 Task: Create a new trainer entry in the Trainer Masters section and ensure the fees do not exceed 20,000. Adjust validation rules if necessary.
Action: Mouse moved to (363, 104)
Screenshot: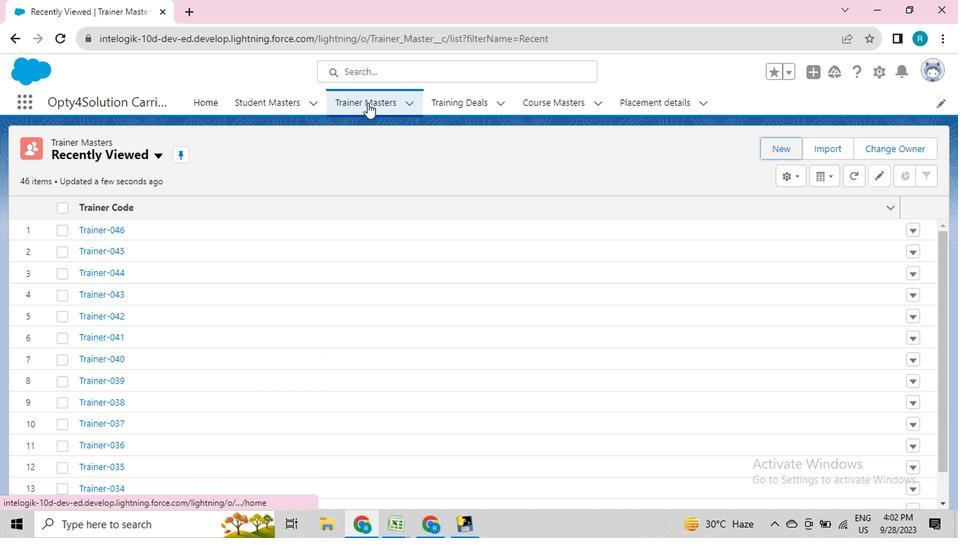 
Action: Mouse pressed left at (363, 104)
Screenshot: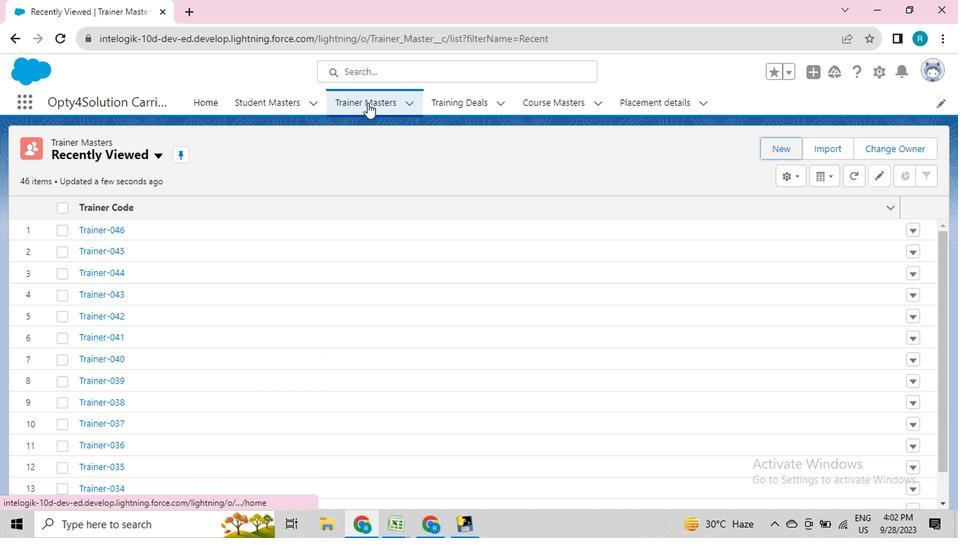 
Action: Mouse moved to (875, 72)
Screenshot: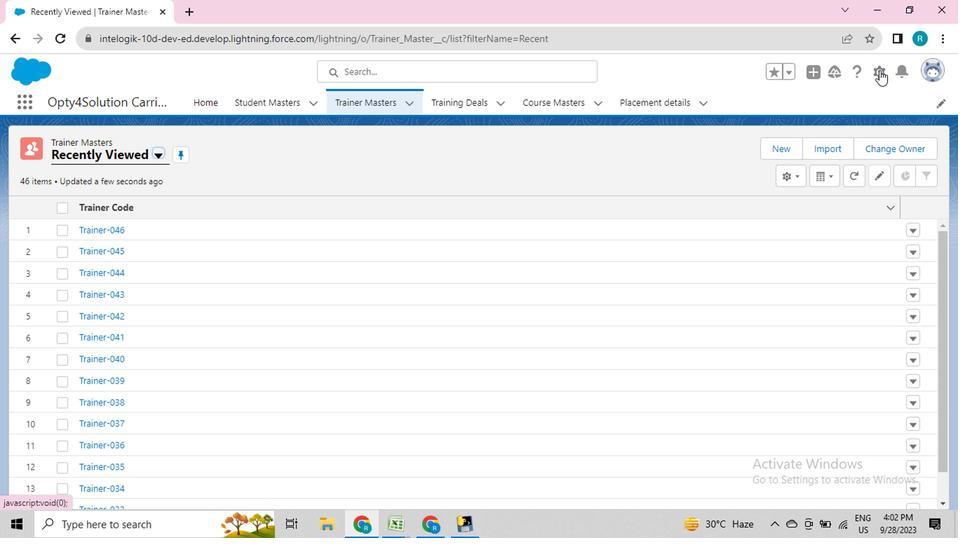 
Action: Mouse pressed left at (875, 72)
Screenshot: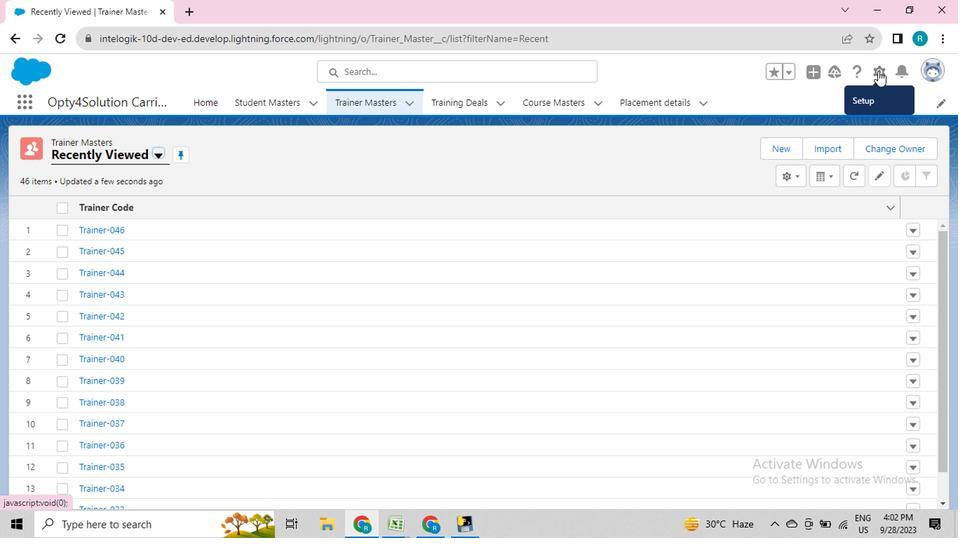 
Action: Mouse moved to (796, 233)
Screenshot: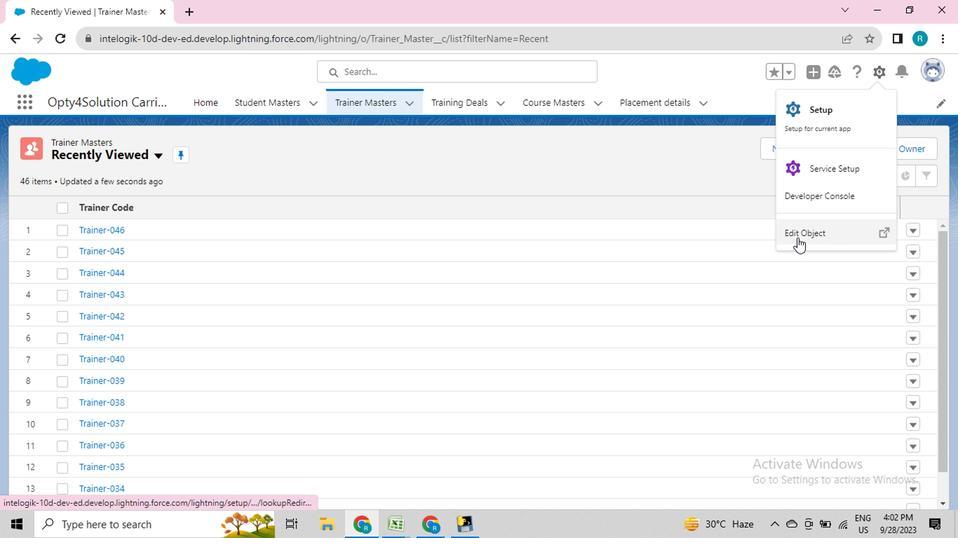 
Action: Mouse pressed left at (796, 233)
Screenshot: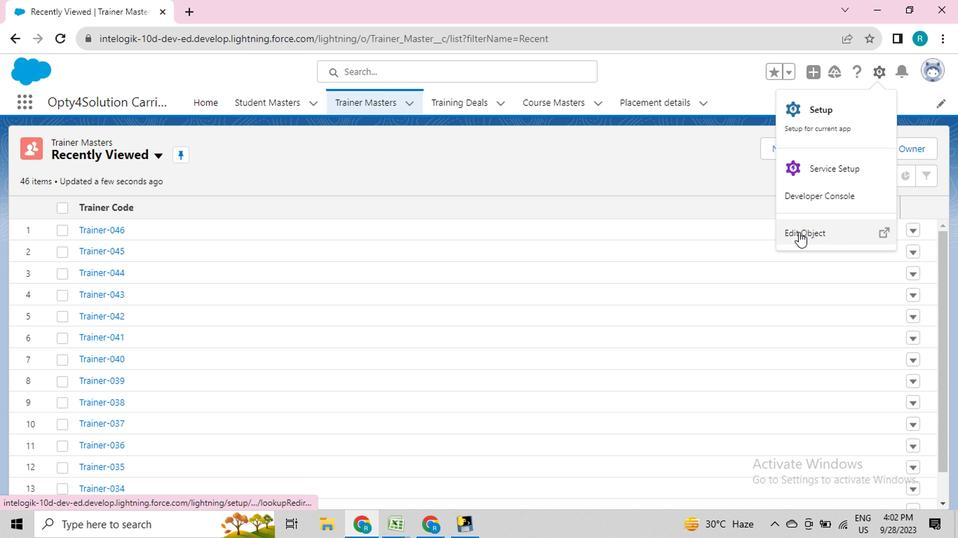 
Action: Mouse moved to (87, 431)
Screenshot: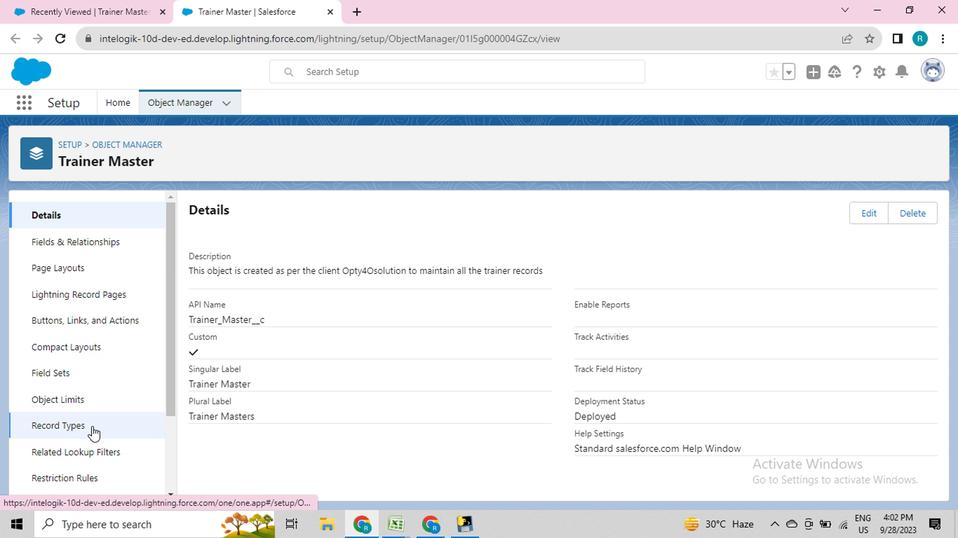 
Action: Mouse scrolled (87, 430) with delta (0, 0)
Screenshot: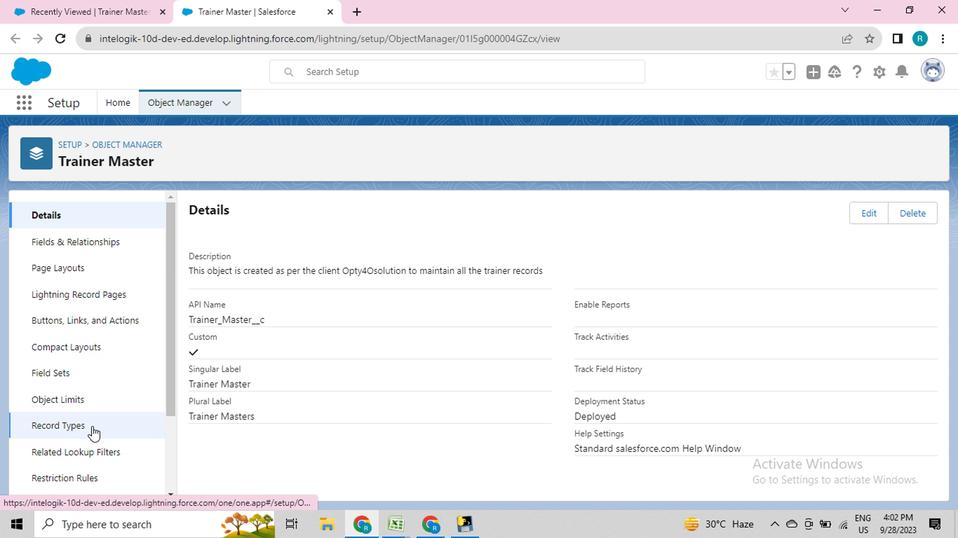 
Action: Mouse moved to (88, 434)
Screenshot: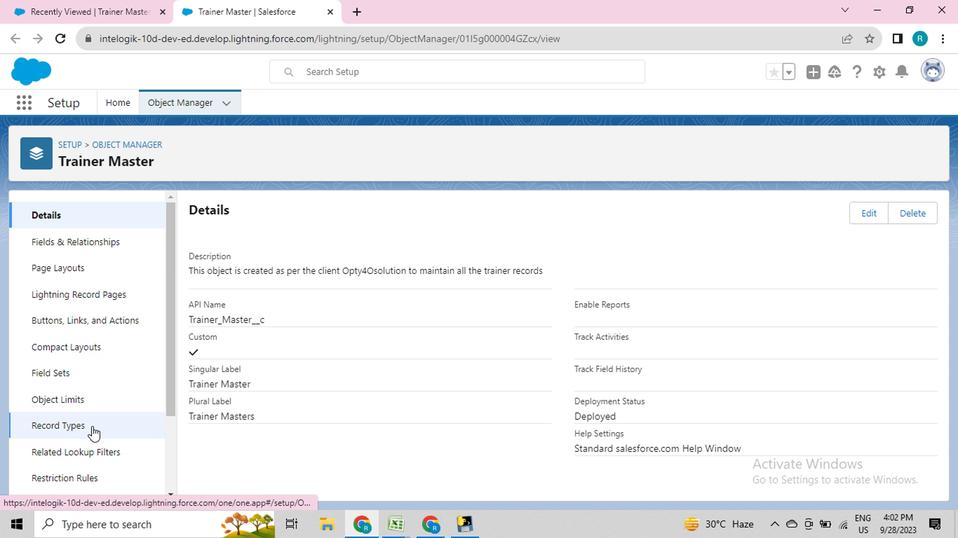
Action: Mouse scrolled (88, 434) with delta (0, 0)
Screenshot: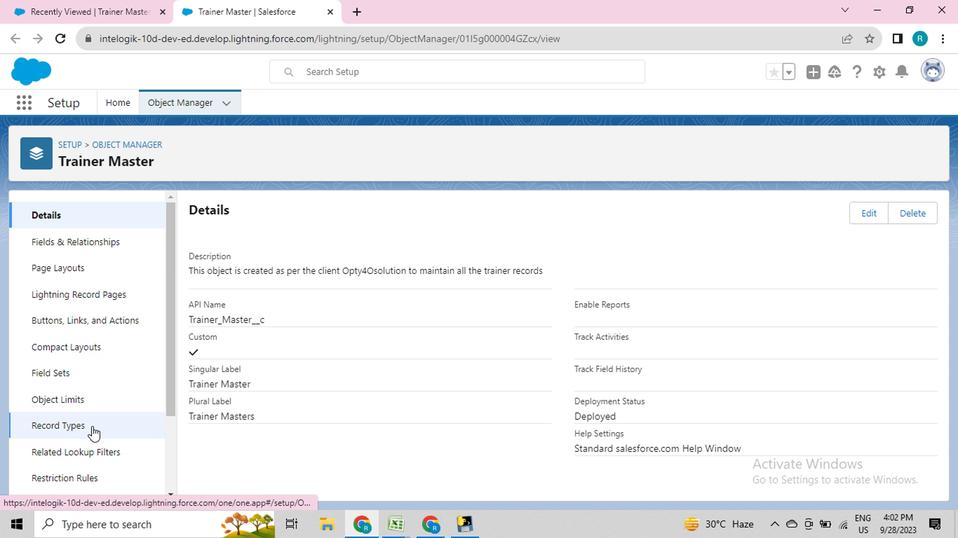 
Action: Mouse moved to (88, 435)
Screenshot: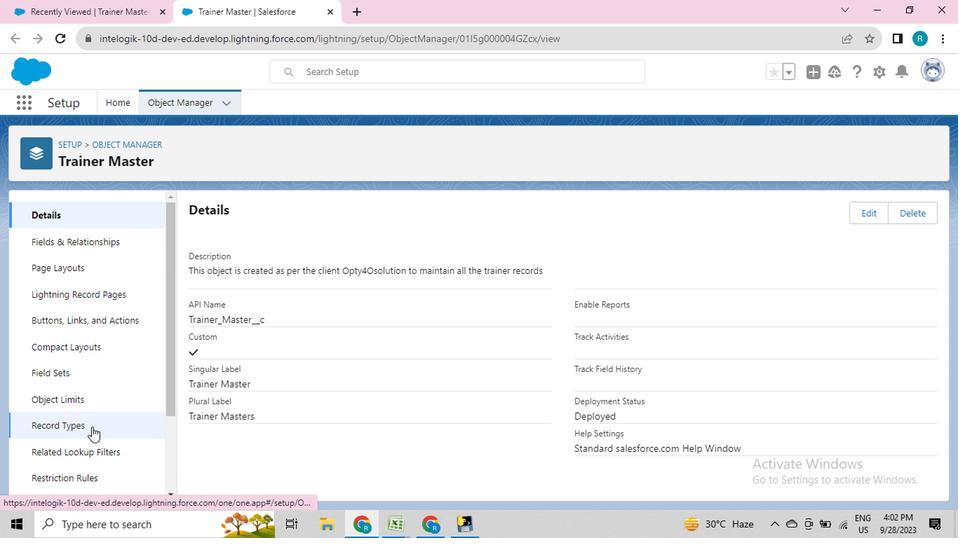 
Action: Mouse scrolled (88, 434) with delta (0, 0)
Screenshot: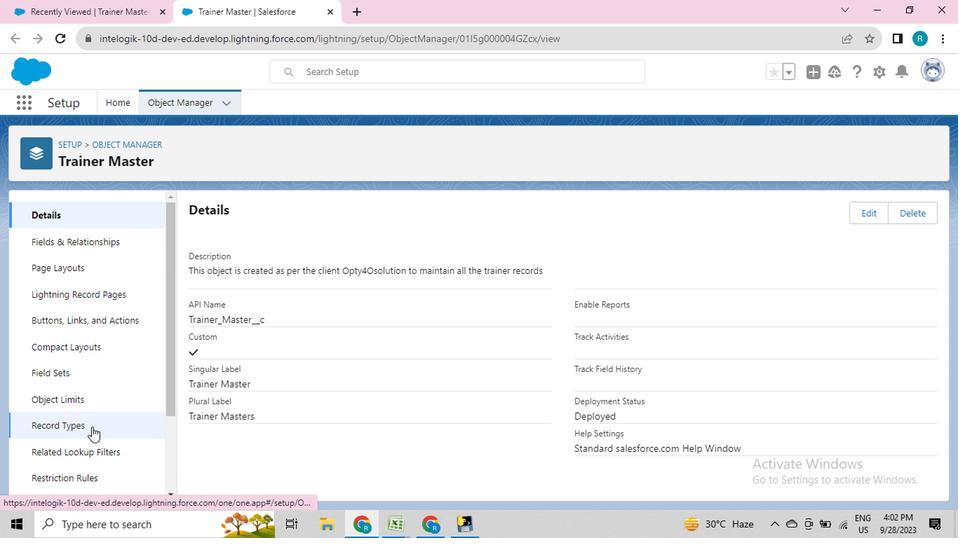 
Action: Mouse moved to (88, 435)
Screenshot: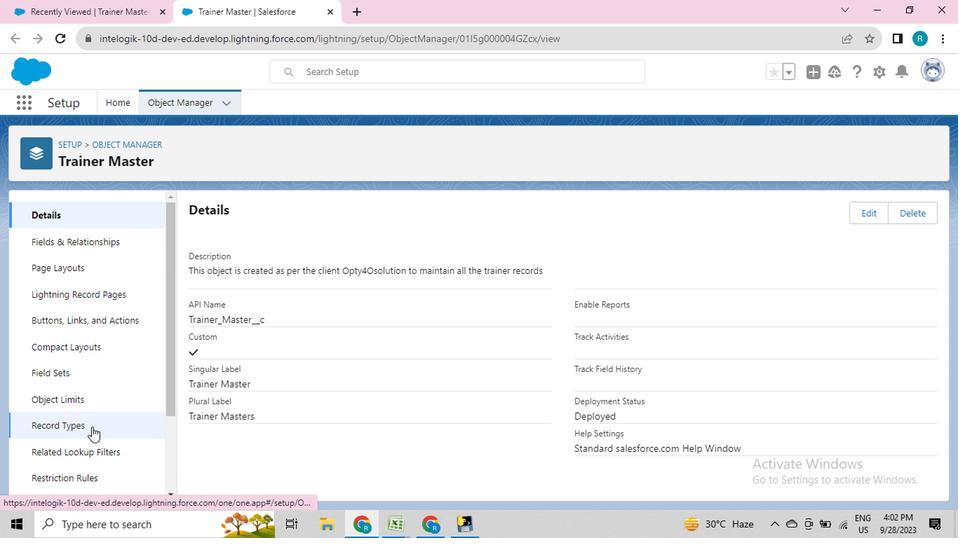 
Action: Mouse scrolled (88, 434) with delta (0, 0)
Screenshot: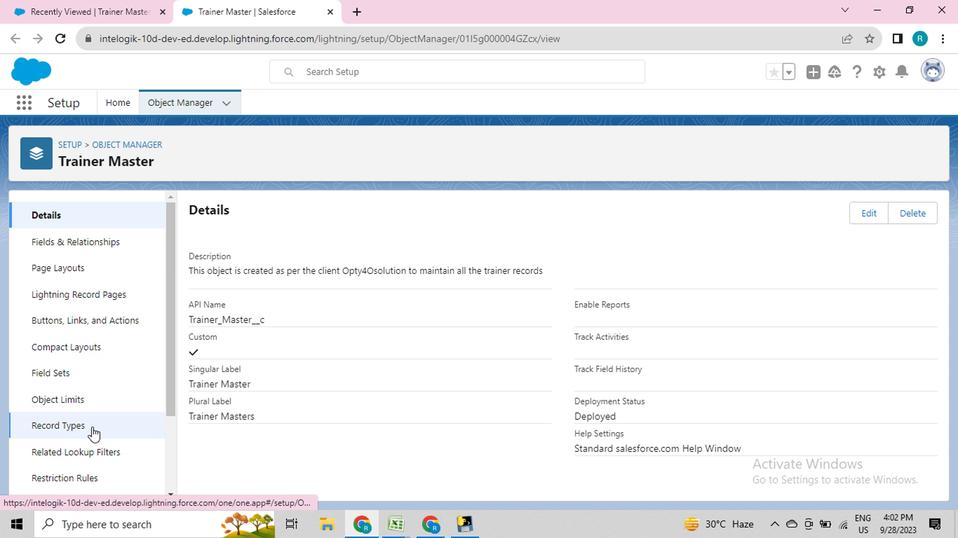 
Action: Mouse scrolled (88, 434) with delta (0, 0)
Screenshot: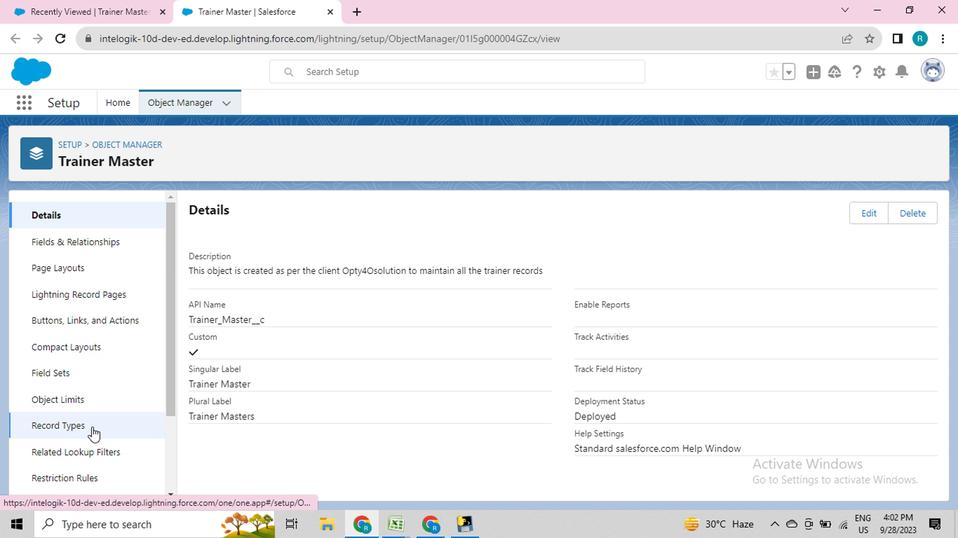 
Action: Mouse moved to (74, 475)
Screenshot: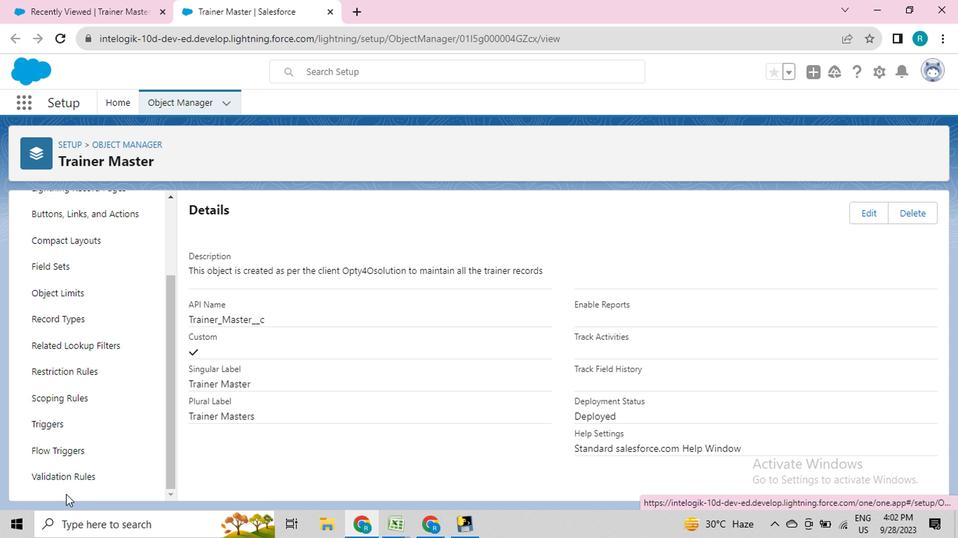 
Action: Mouse pressed left at (74, 475)
Screenshot: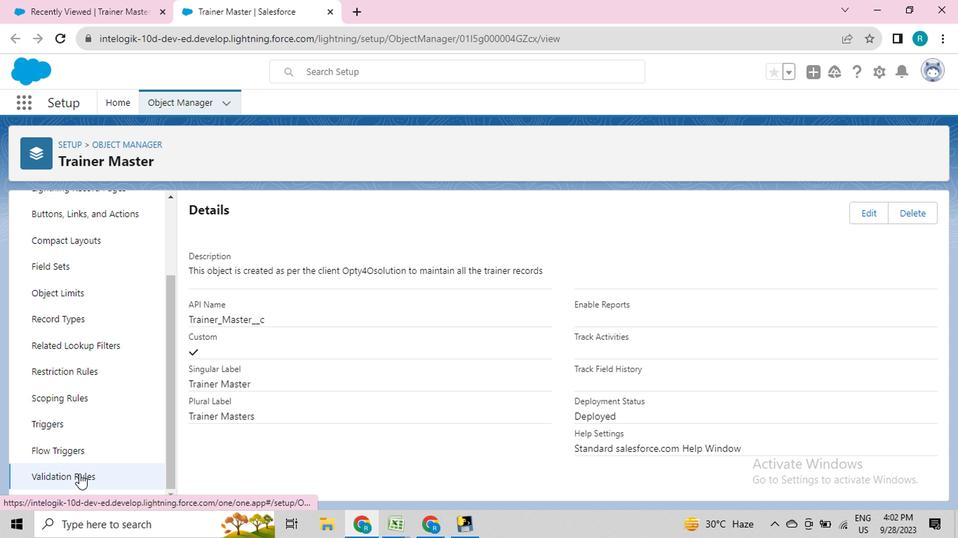 
Action: Mouse moved to (86, 446)
Screenshot: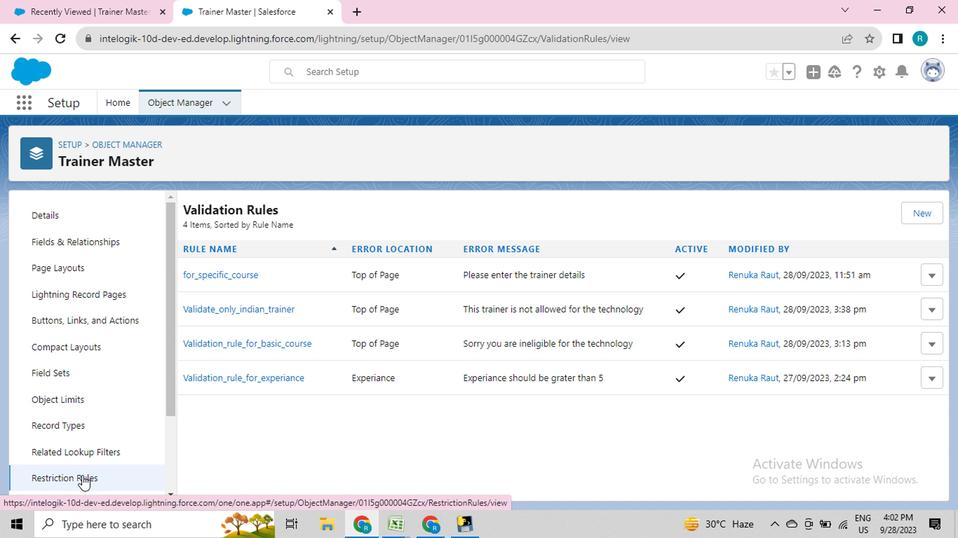 
Action: Mouse scrolled (86, 445) with delta (0, 0)
Screenshot: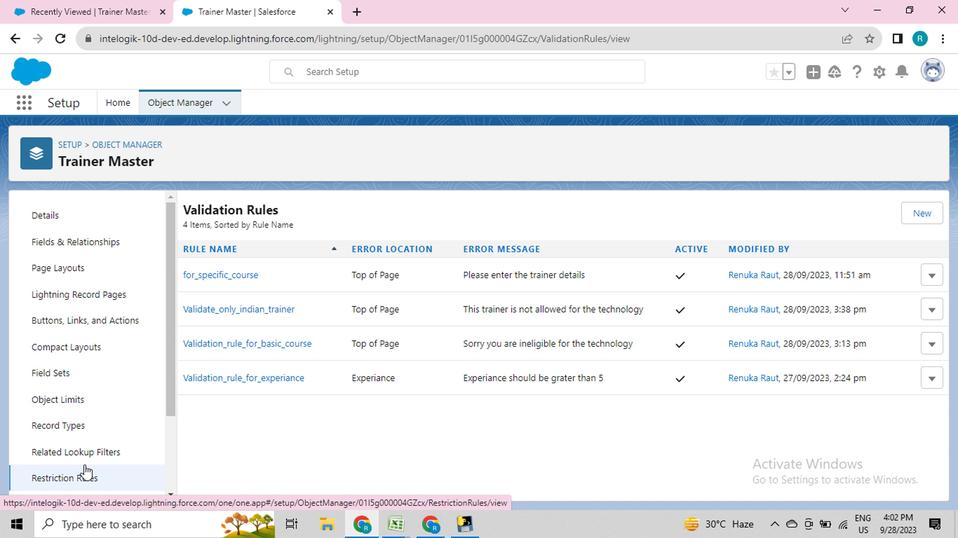 
Action: Mouse scrolled (86, 445) with delta (0, 0)
Screenshot: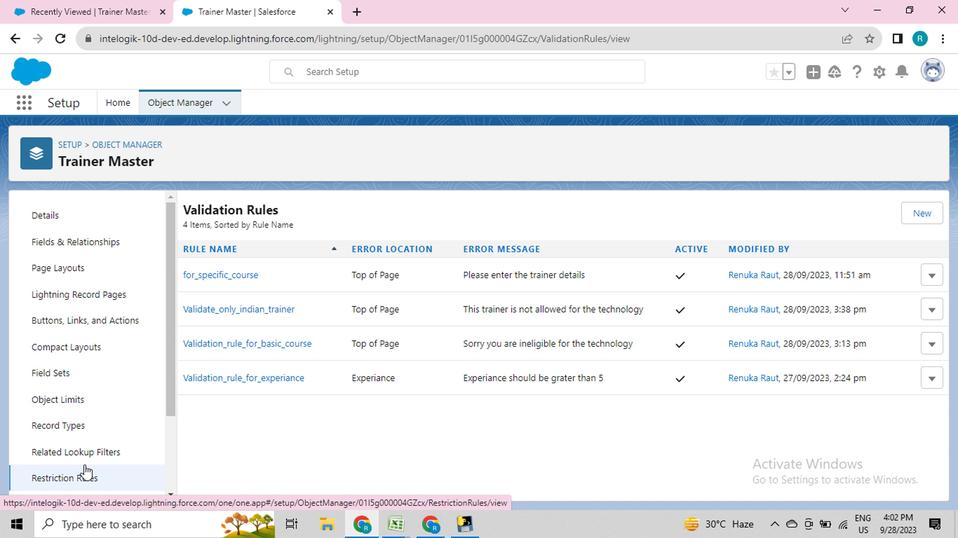 
Action: Mouse scrolled (86, 445) with delta (0, 0)
Screenshot: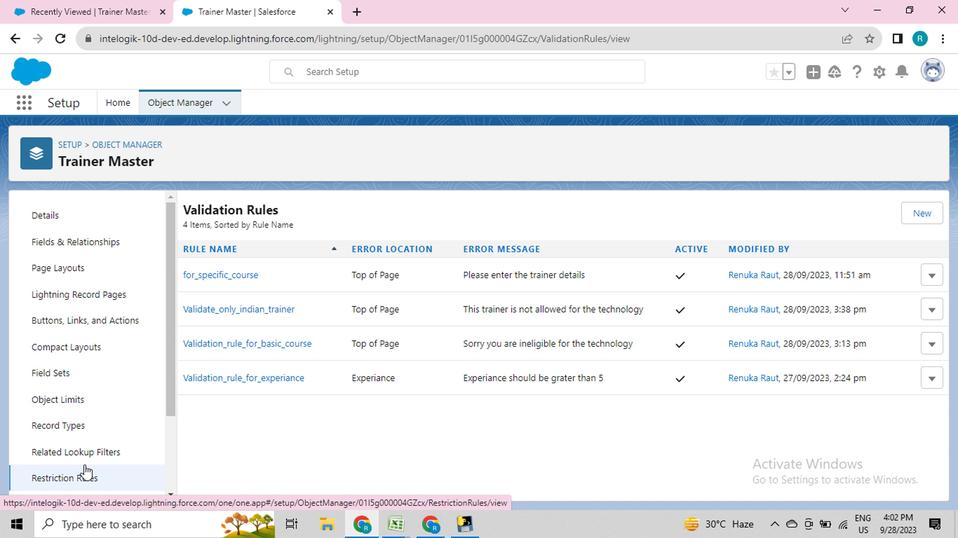 
Action: Mouse scrolled (86, 445) with delta (0, 0)
Screenshot: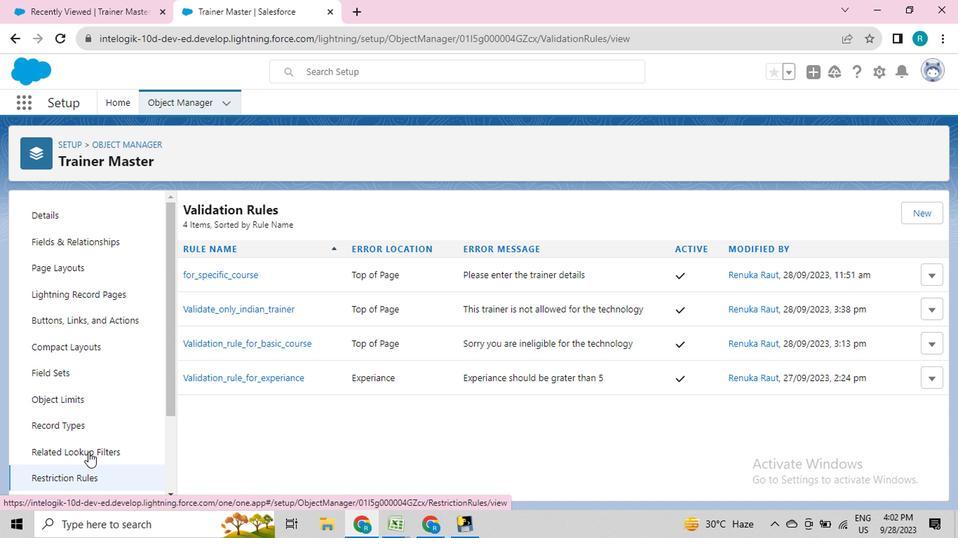 
Action: Mouse moved to (926, 212)
Screenshot: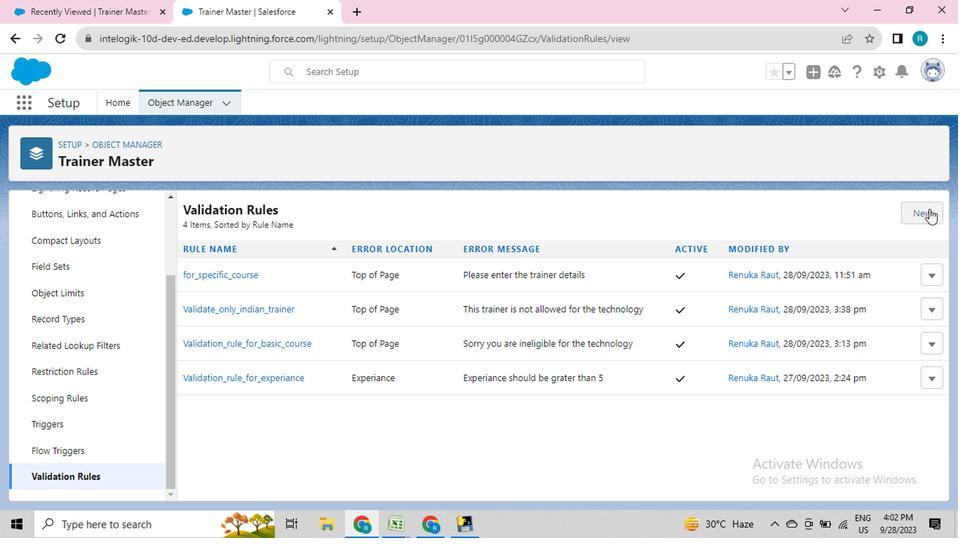 
Action: Mouse pressed left at (926, 212)
Screenshot: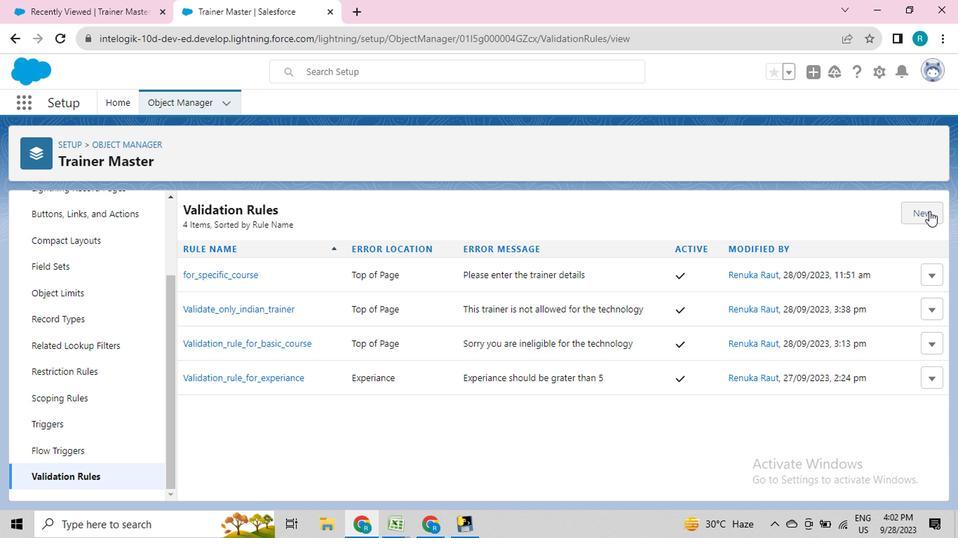 
Action: Mouse moved to (253, 302)
Screenshot: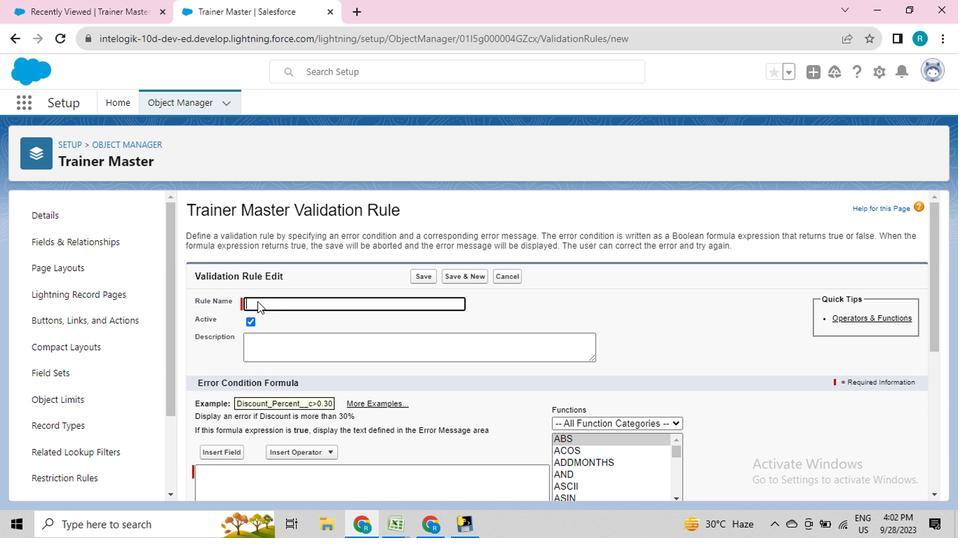 
Action: Mouse pressed left at (253, 302)
Screenshot: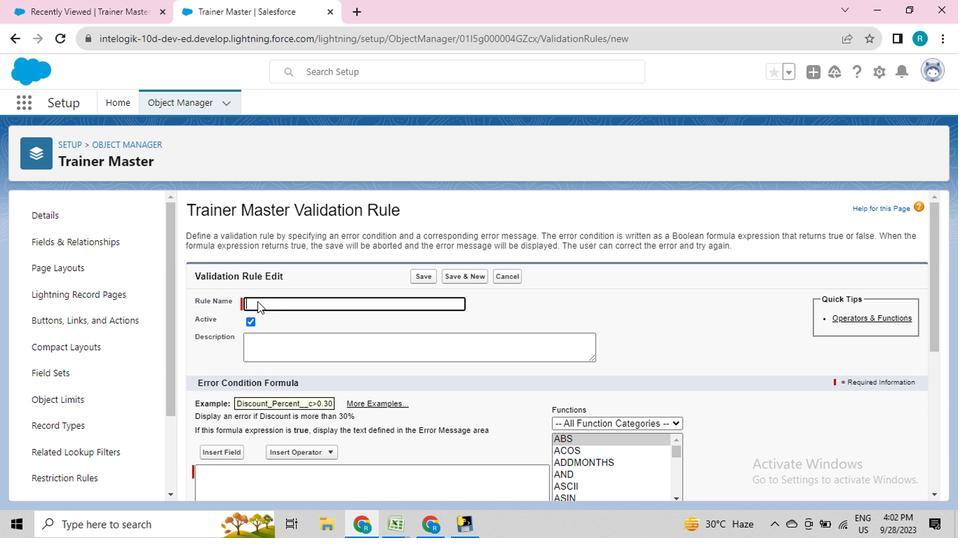 
Action: Mouse moved to (253, 304)
Screenshot: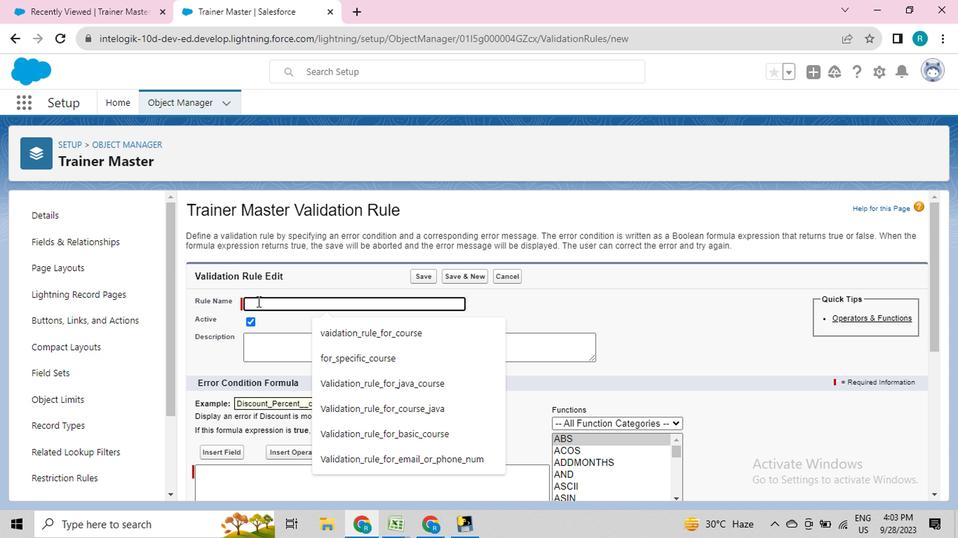 
Action: Mouse pressed left at (253, 304)
Screenshot: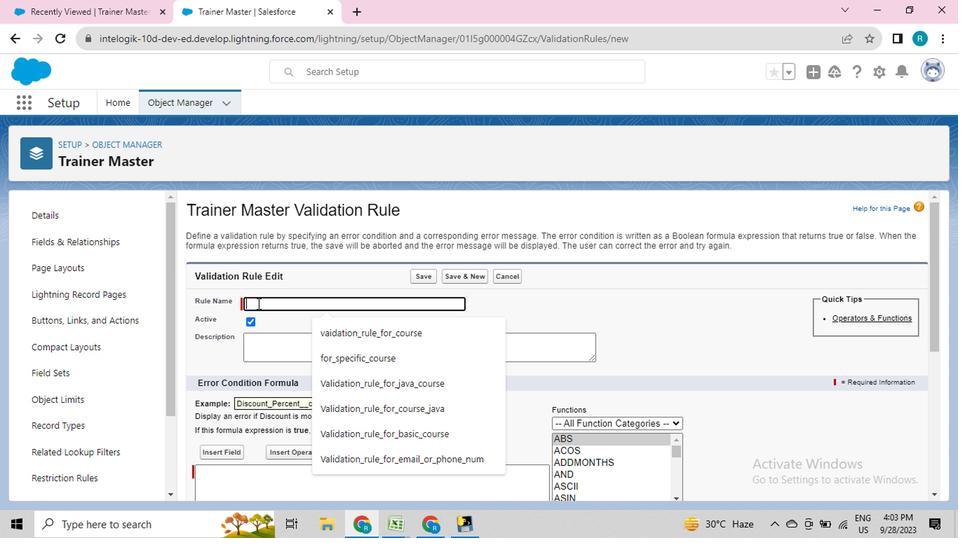 
Action: Mouse moved to (253, 304)
Screenshot: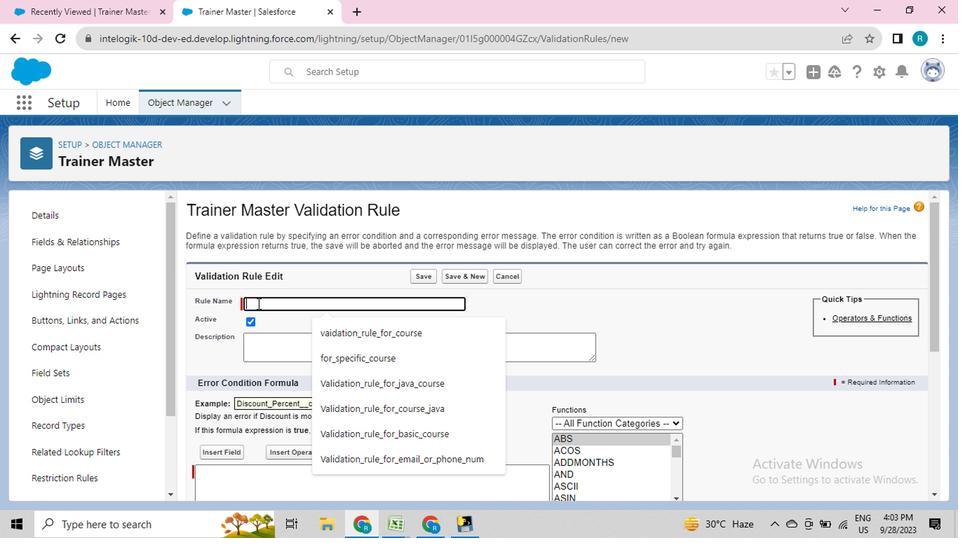 
Action: Key pressed <Key.caps_lock>V<Key.caps_lock>alidation<Key.space>rule<Key.space>for<Key.space>fees<Key.space><Key.f11>
Screenshot: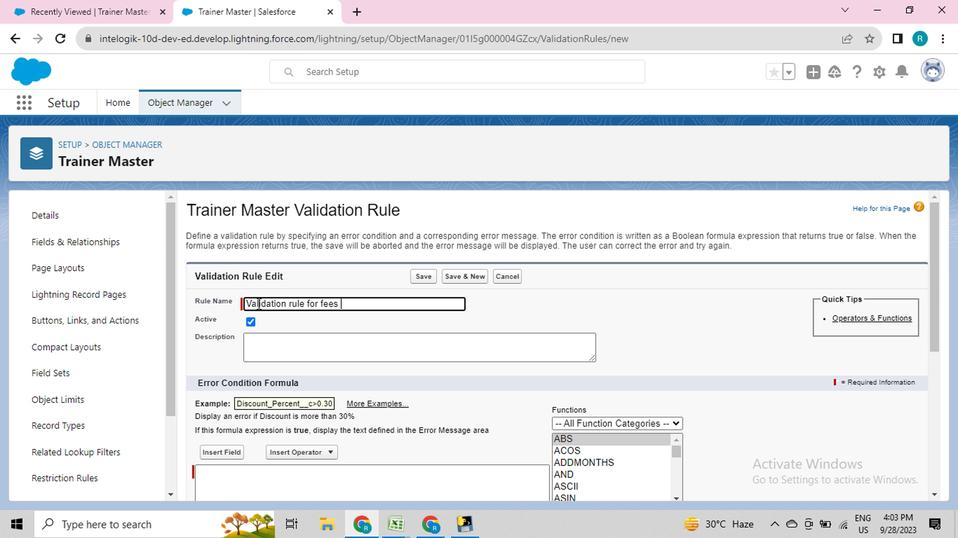 
Action: Mouse moved to (470, 267)
Screenshot: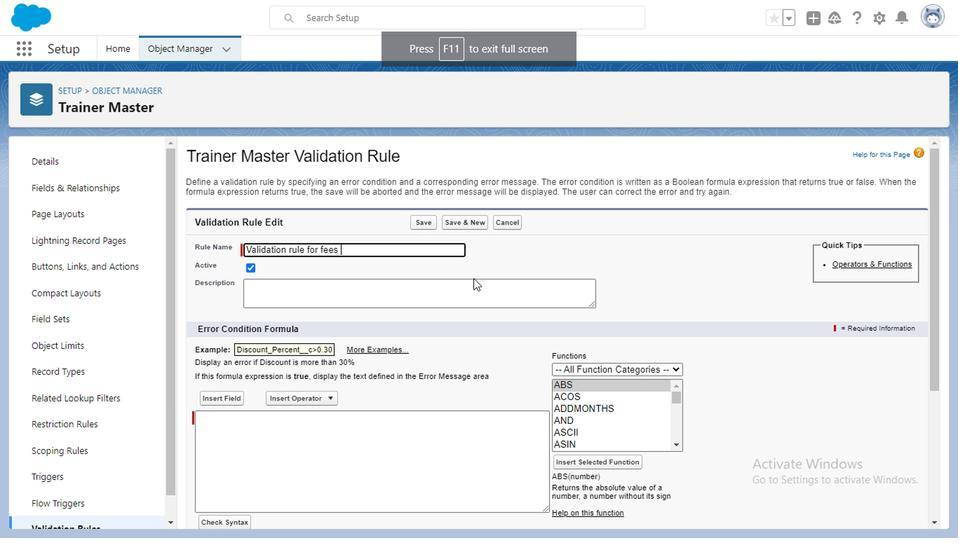 
Action: Key pressed of<Key.space>the<Key.space>trainer
Screenshot: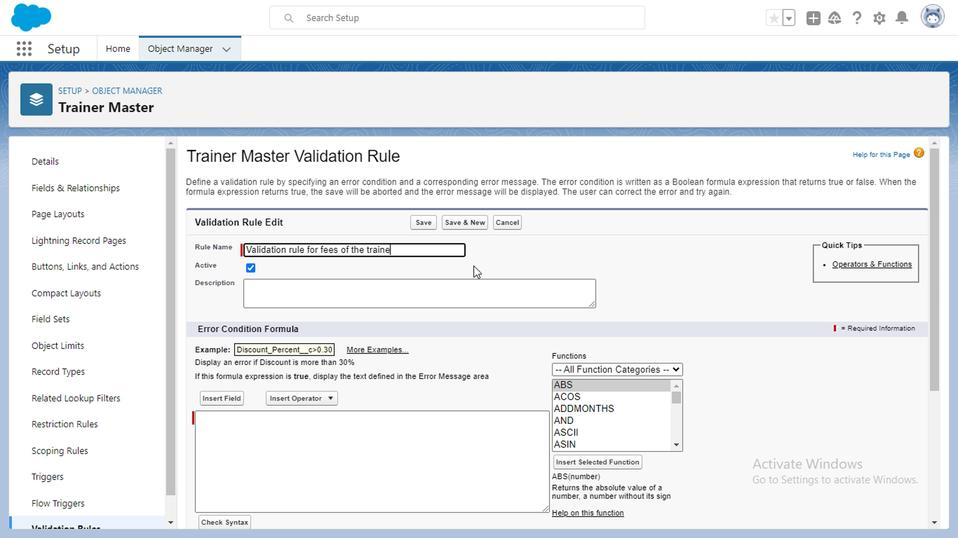 
Action: Mouse moved to (347, 291)
Screenshot: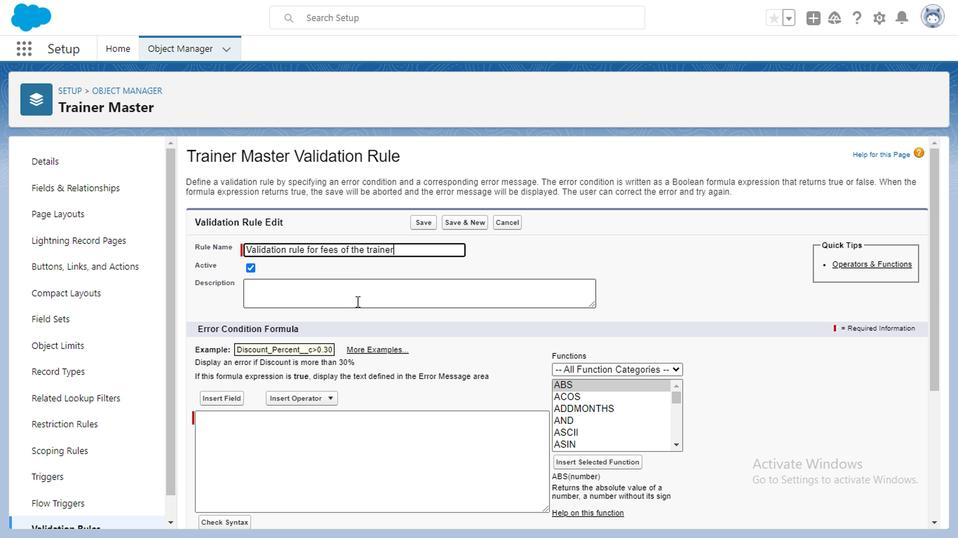 
Action: Mouse pressed left at (347, 291)
Screenshot: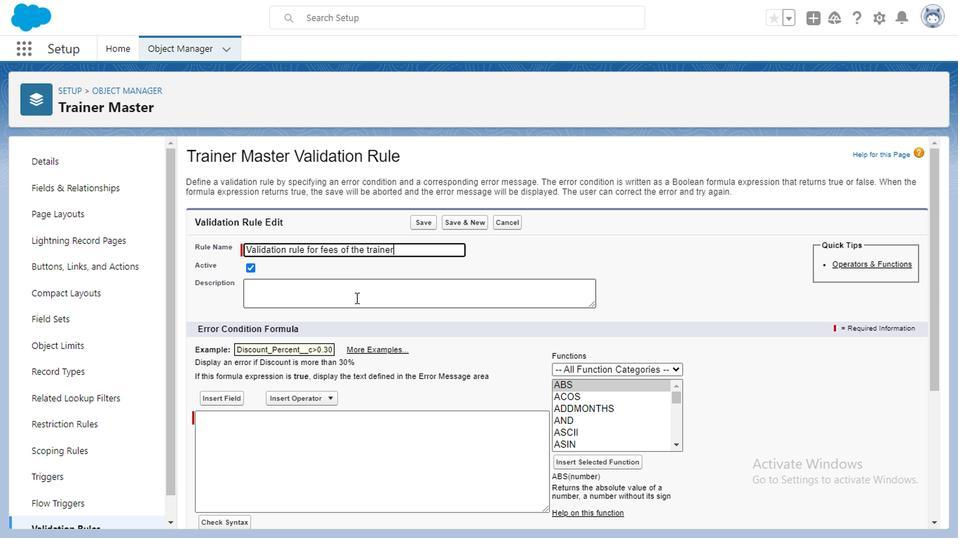 
Action: Mouse moved to (347, 291)
Screenshot: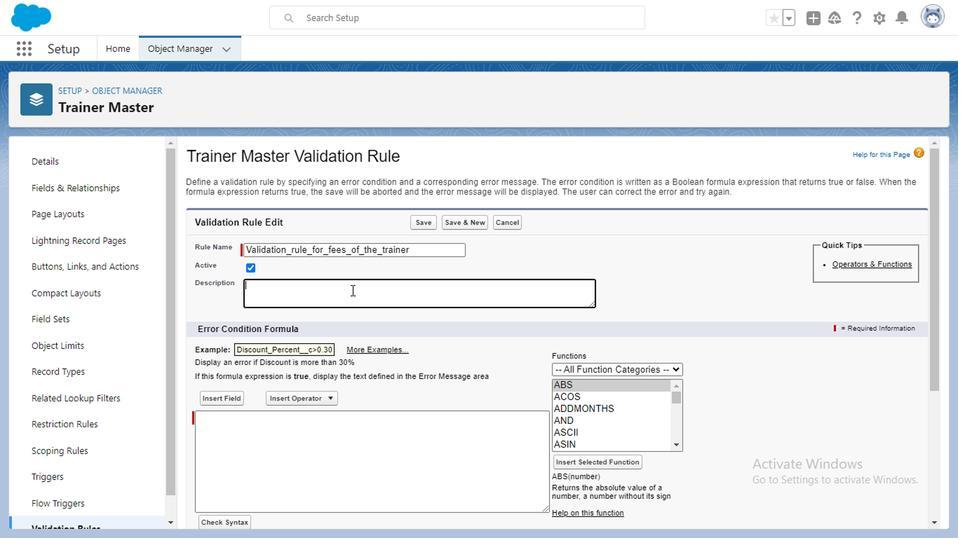 
Action: Key pressed <Key.caps_lock>T<Key.caps_lock>his<Key.space>rule<Key.space>will<Key.space>define<Key.space>the<Key.space>criteria<Key.space>to<Key.space>fees<Key.space>paid<Key.space>th<Key.backspace>o<Key.space>the<Key.space>trainer
Screenshot: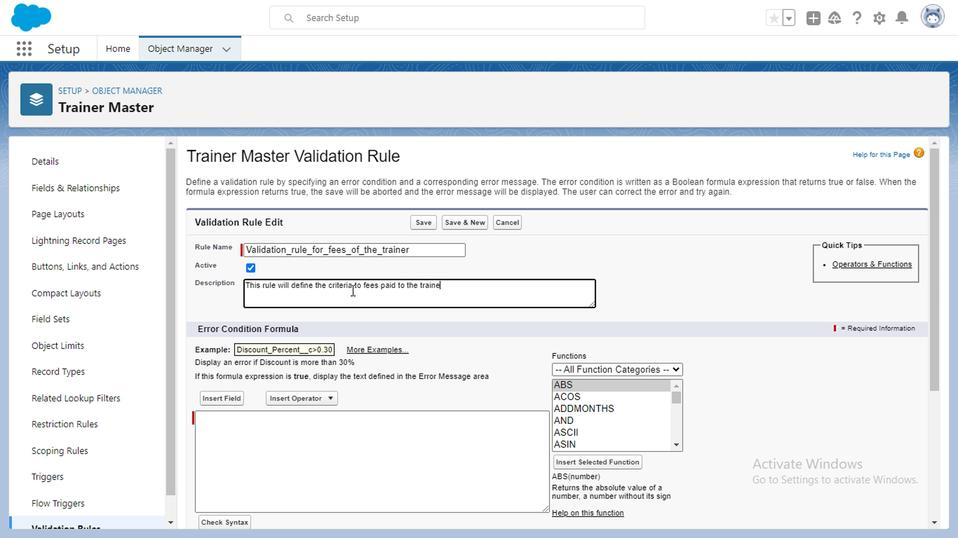 
Action: Mouse moved to (421, 413)
Screenshot: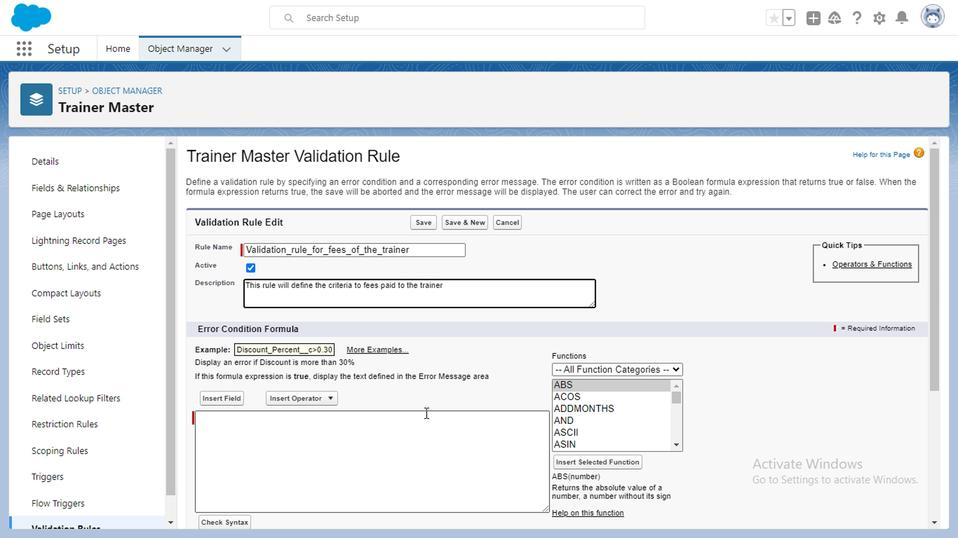 
Action: Mouse scrolled (421, 412) with delta (0, 0)
Screenshot: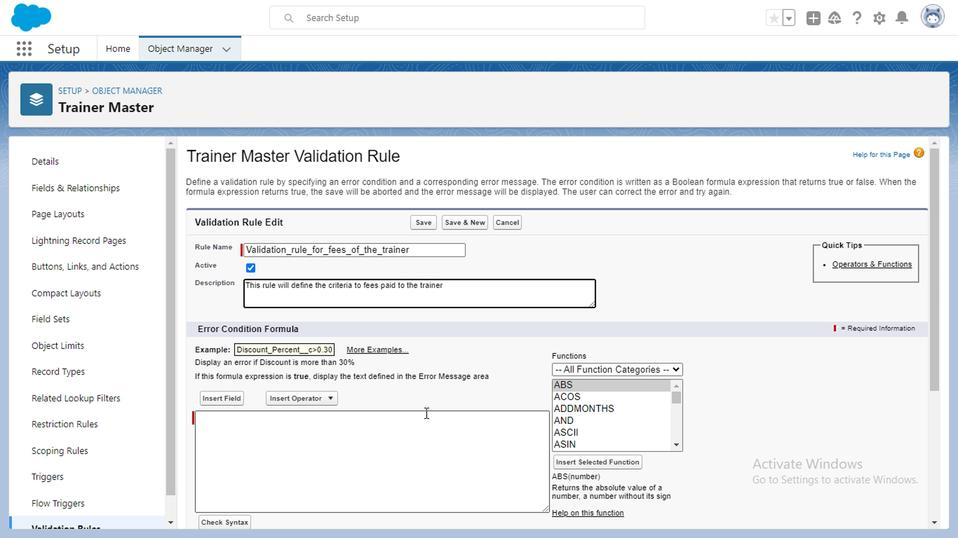 
Action: Mouse moved to (236, 232)
Screenshot: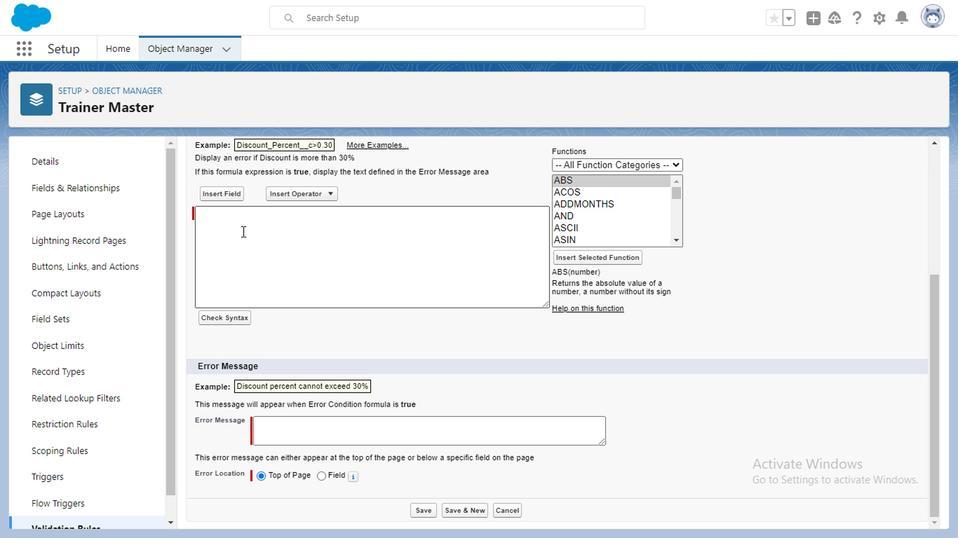 
Action: Mouse pressed left at (236, 232)
Screenshot: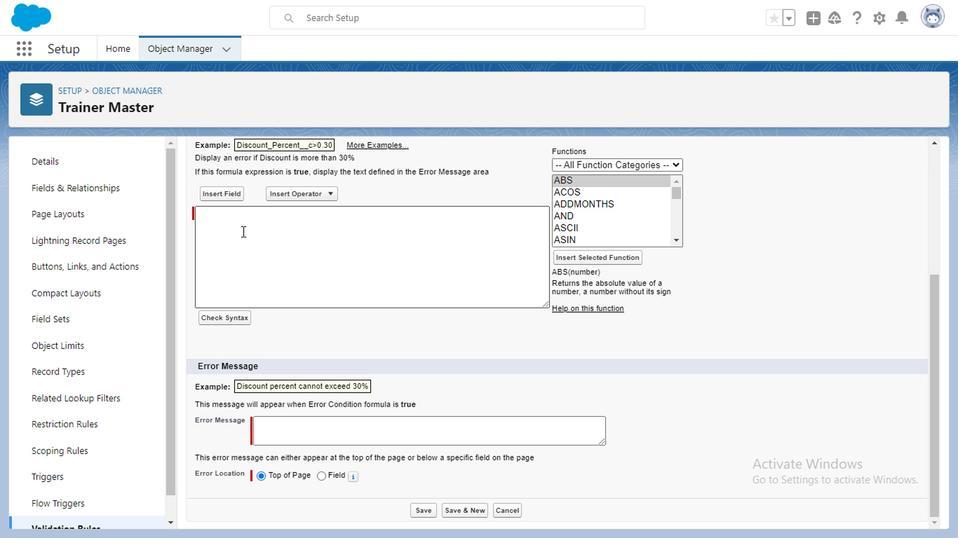 
Action: Mouse moved to (212, 196)
Screenshot: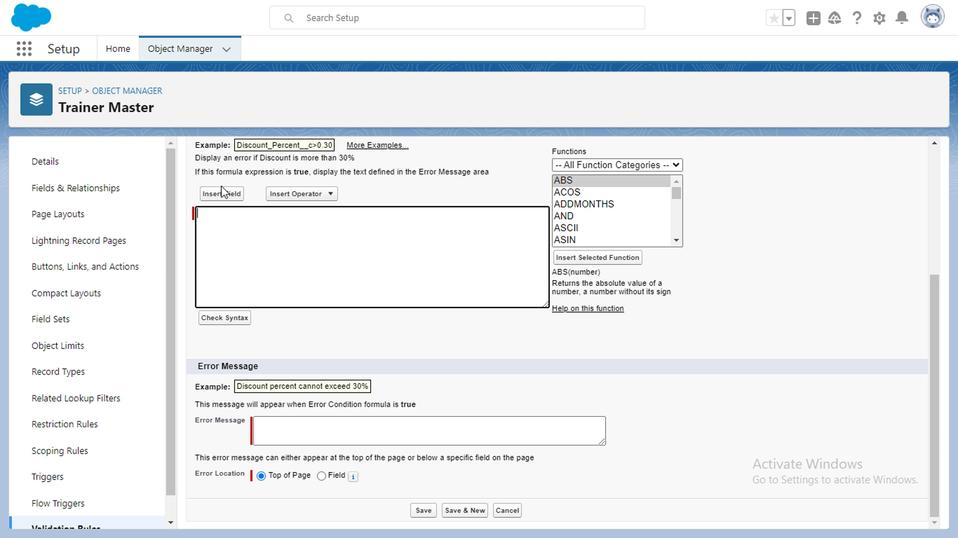 
Action: Mouse pressed left at (212, 196)
Screenshot: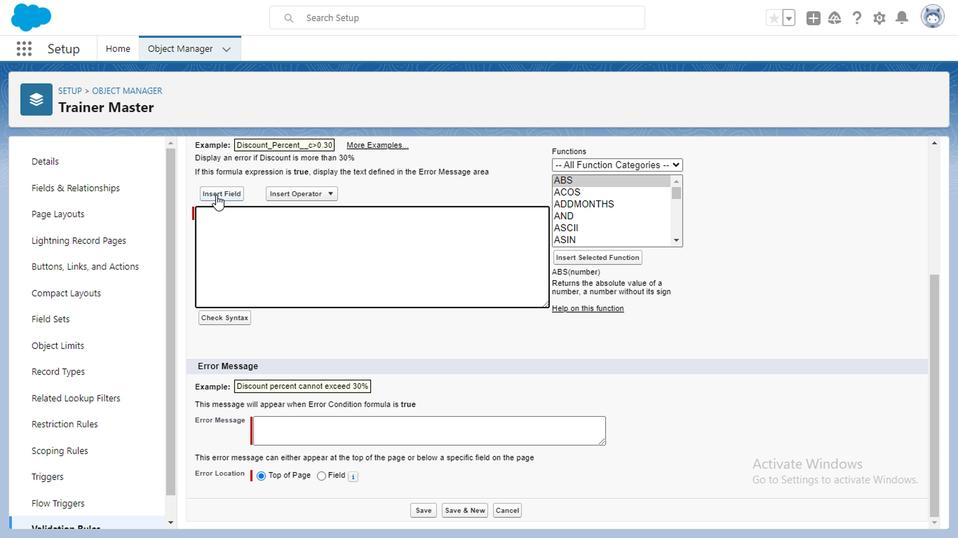 
Action: Mouse moved to (437, 323)
Screenshot: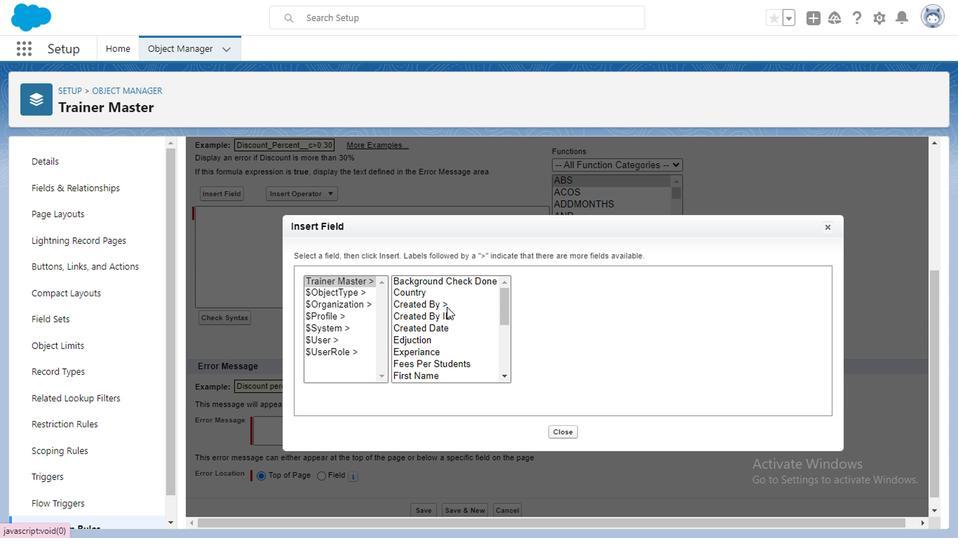 
Action: Mouse scrolled (437, 322) with delta (0, 0)
Screenshot: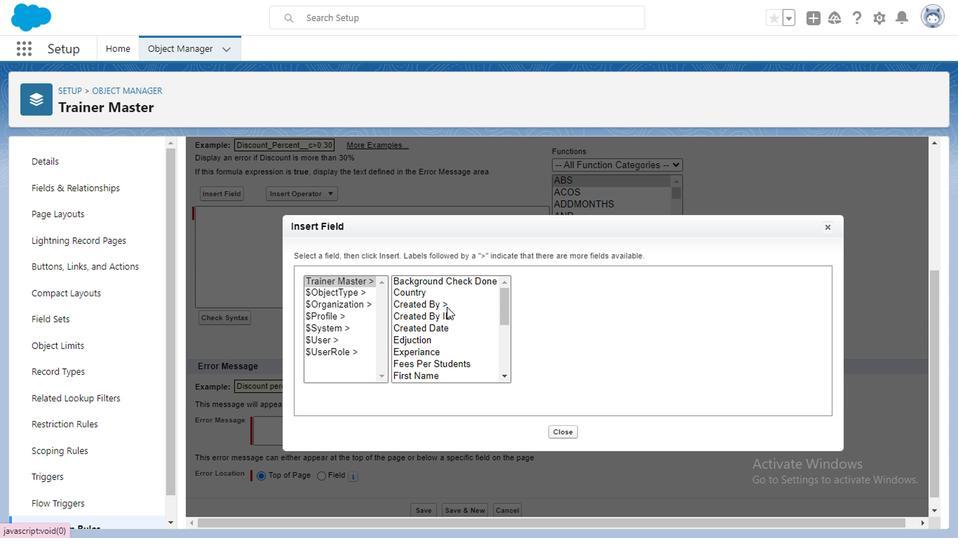 
Action: Mouse moved to (438, 330)
Screenshot: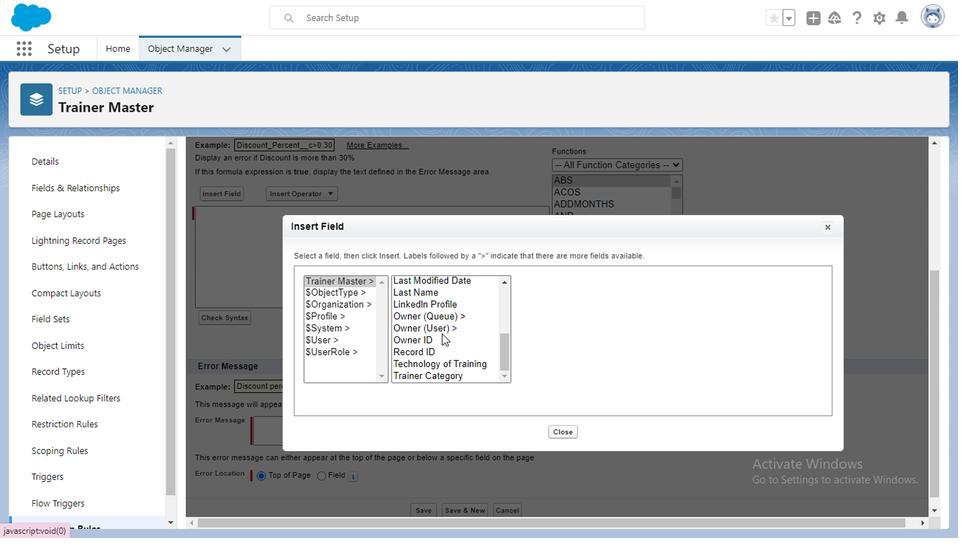 
Action: Mouse scrolled (438, 331) with delta (0, 0)
Screenshot: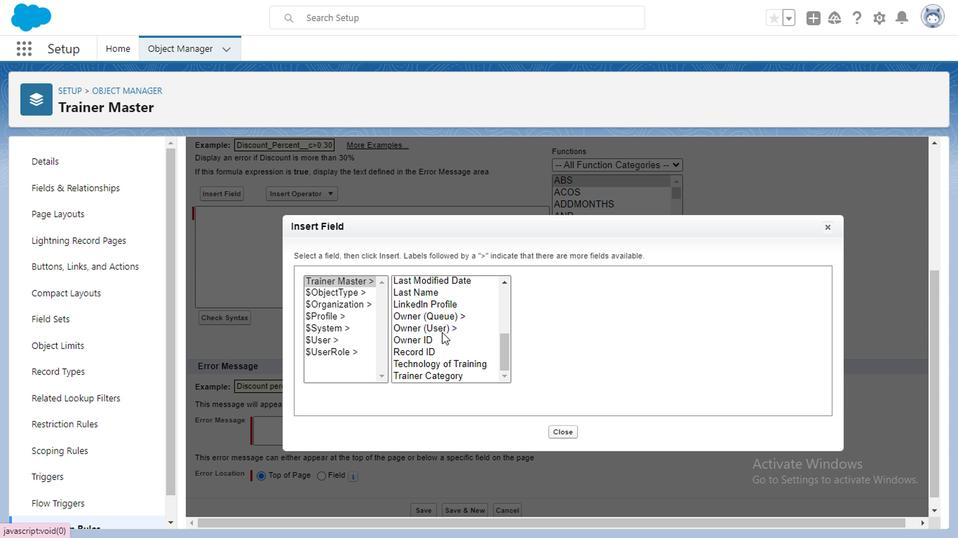 
Action: Mouse moved to (432, 363)
Screenshot: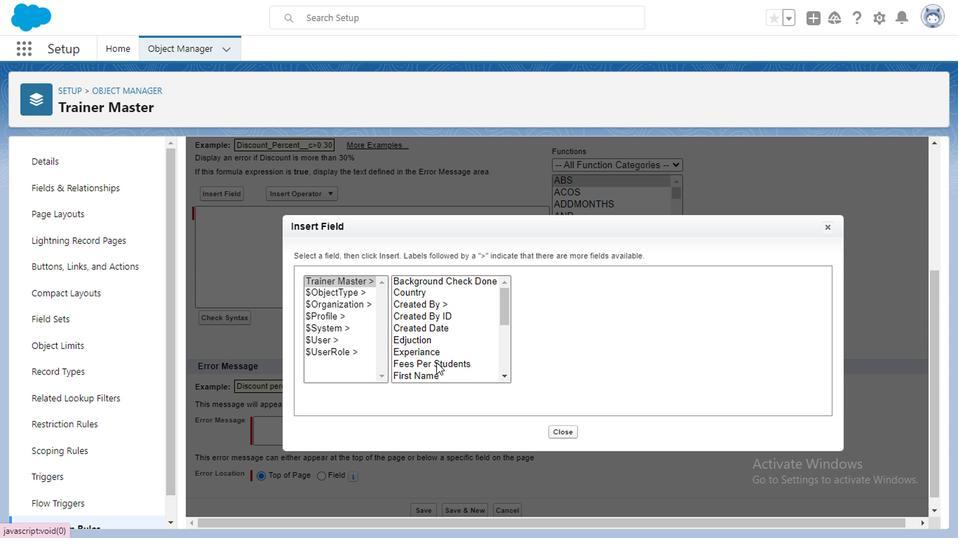 
Action: Mouse pressed left at (432, 363)
Screenshot: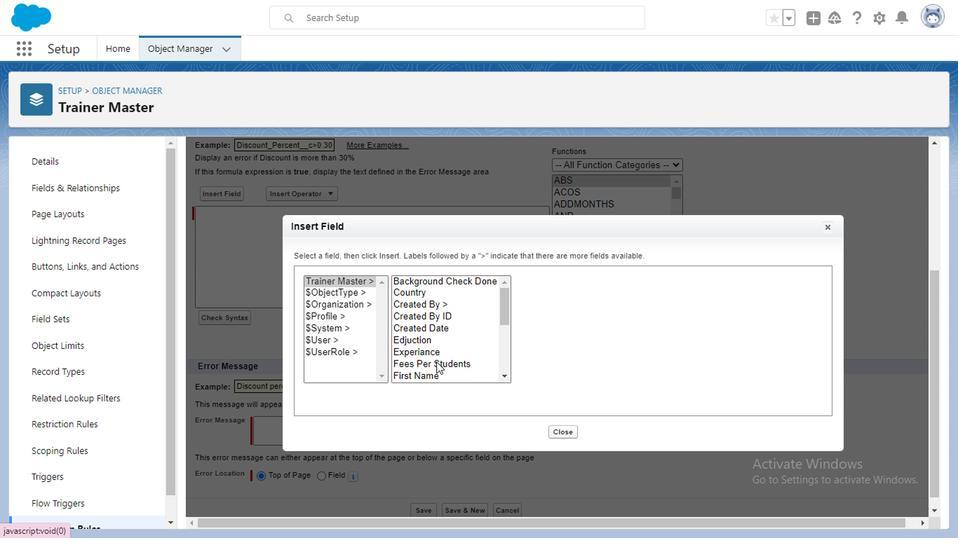 
Action: Mouse moved to (569, 354)
Screenshot: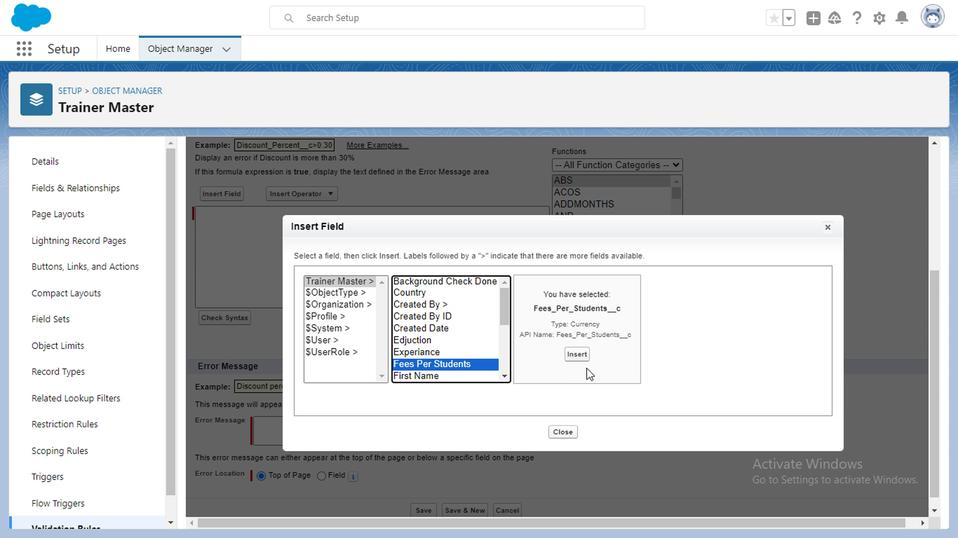 
Action: Mouse pressed left at (569, 354)
Screenshot: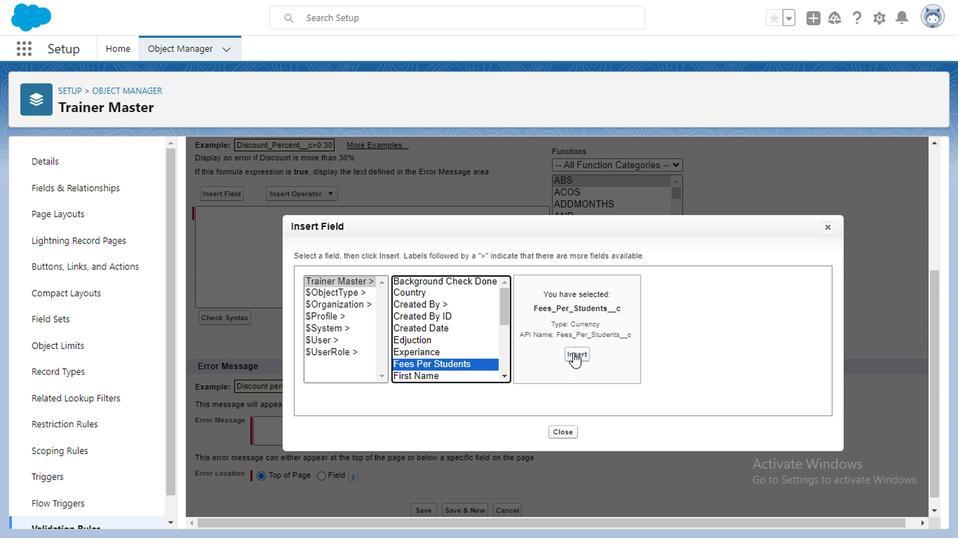 
Action: Mouse moved to (311, 191)
Screenshot: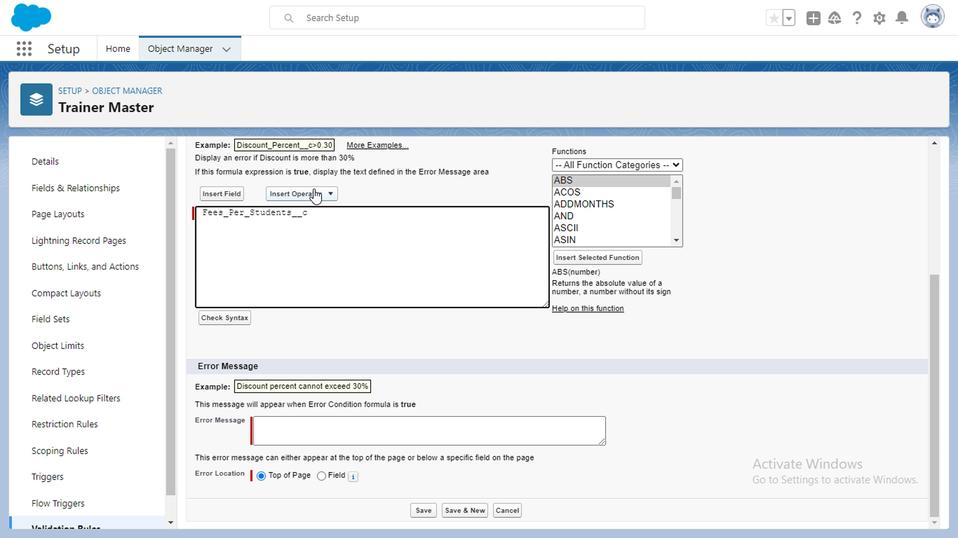 
Action: Mouse pressed left at (311, 191)
Screenshot: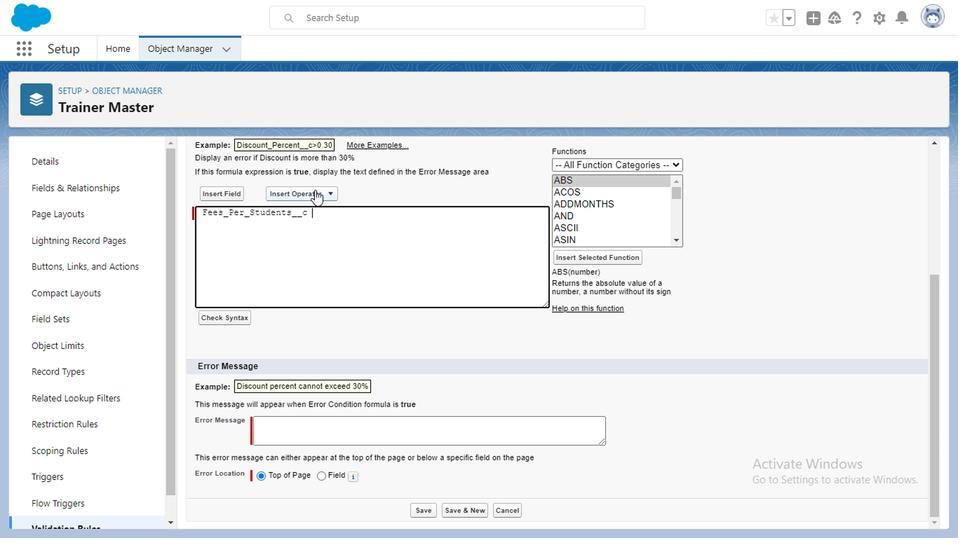 
Action: Mouse moved to (305, 347)
Screenshot: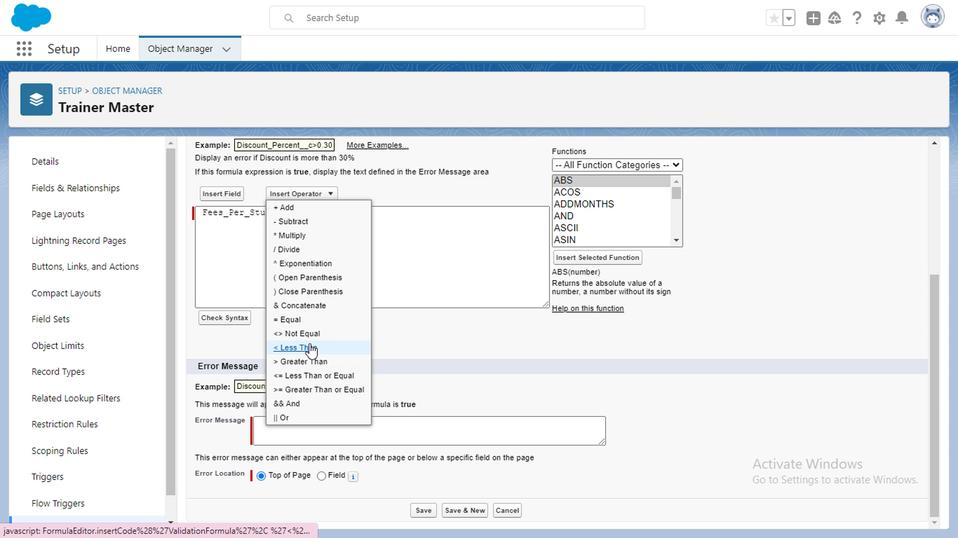 
Action: Mouse pressed left at (305, 347)
Screenshot: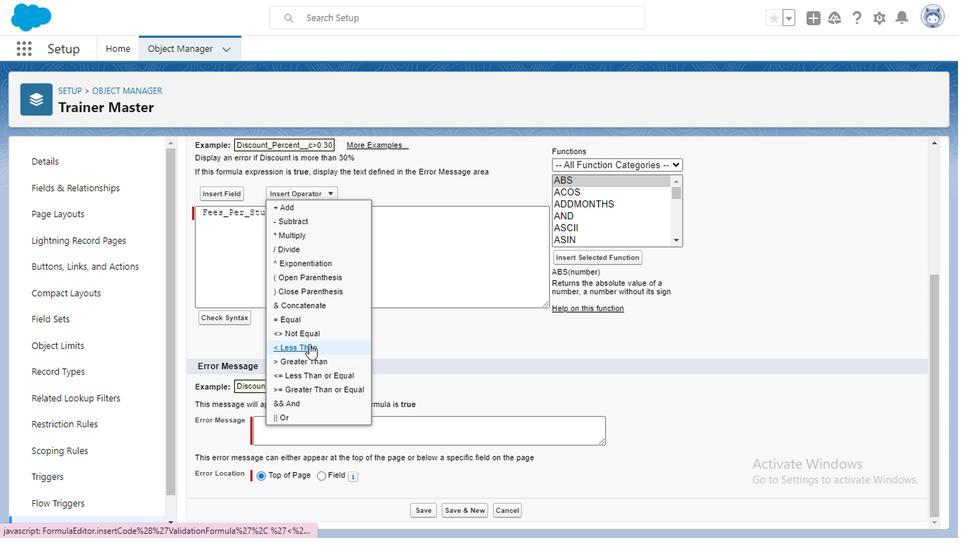 
Action: Mouse moved to (334, 224)
Screenshot: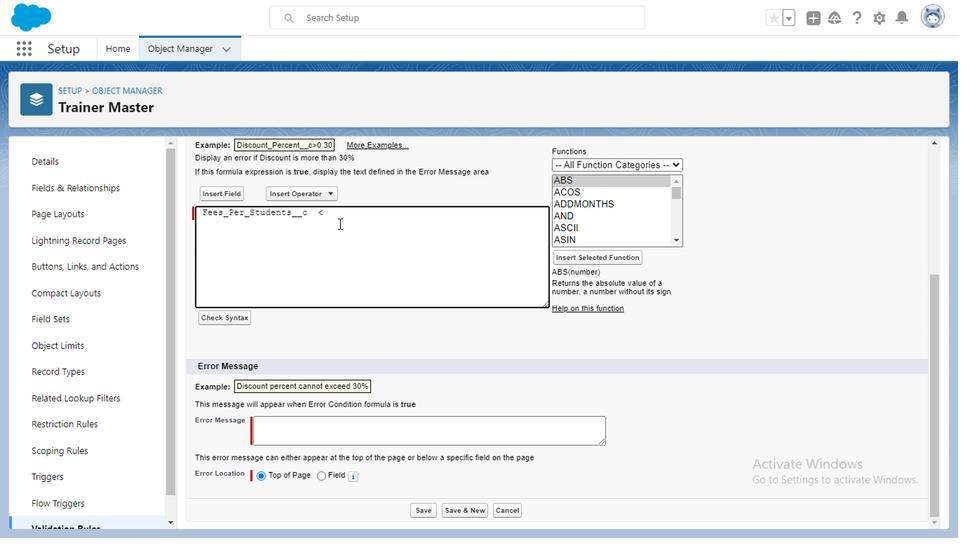 
Action: Key pressed 20000
Screenshot: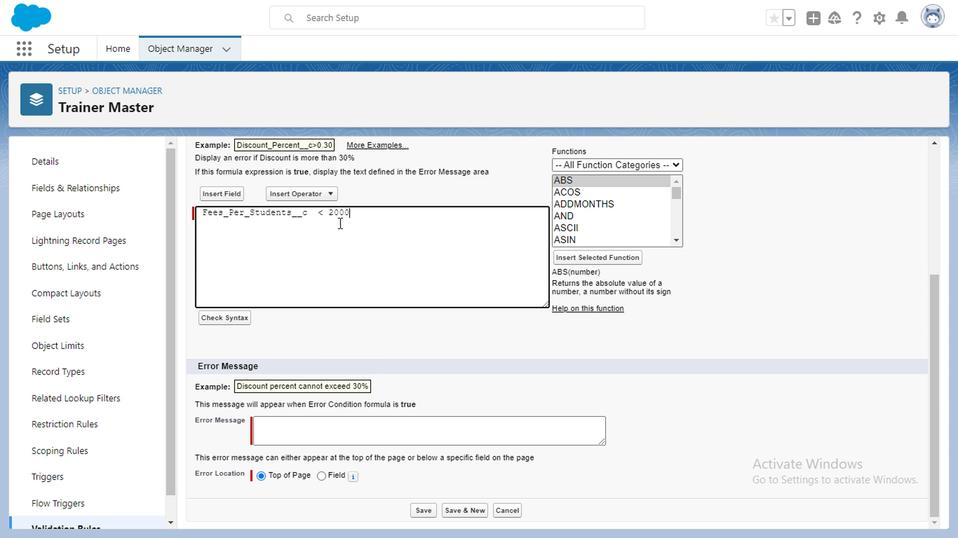 
Action: Mouse moved to (224, 319)
Screenshot: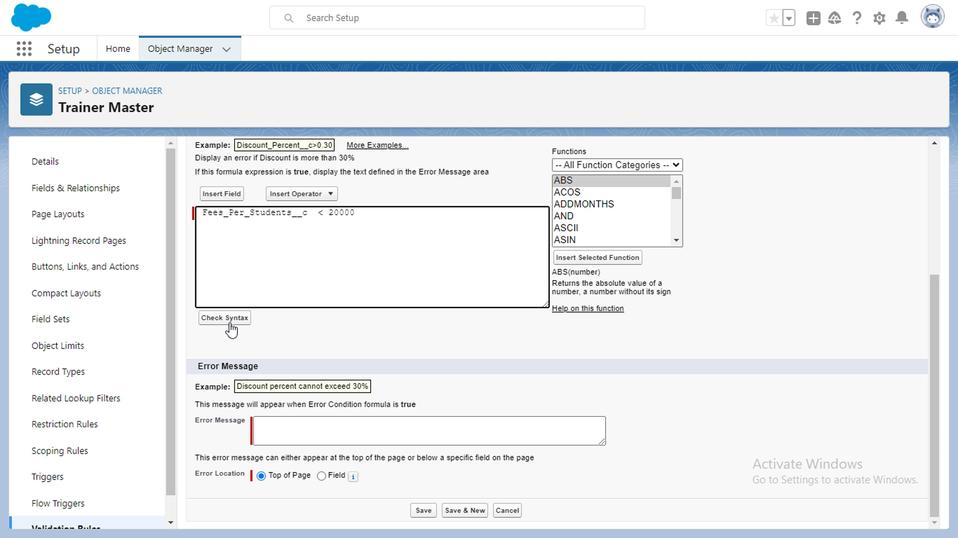 
Action: Mouse pressed left at (224, 319)
Screenshot: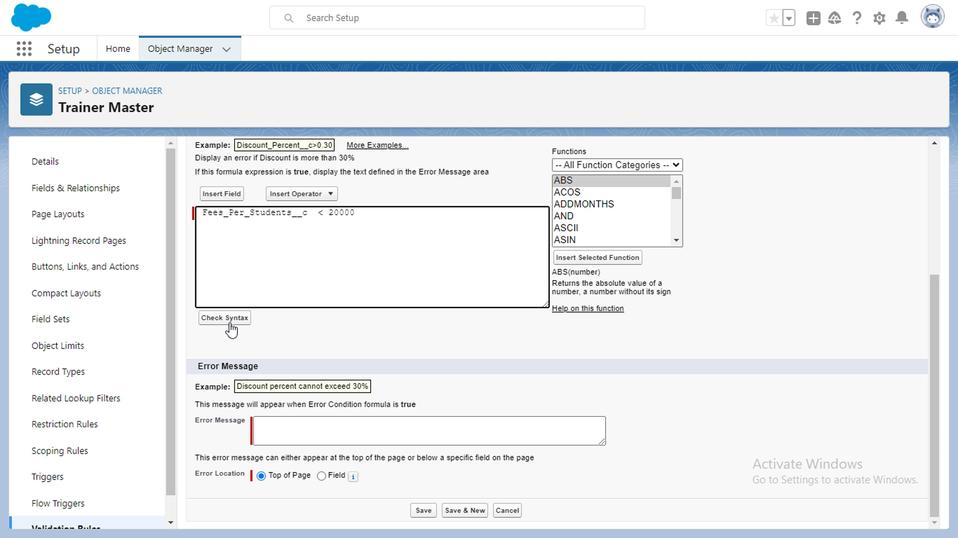 
Action: Mouse moved to (360, 389)
Screenshot: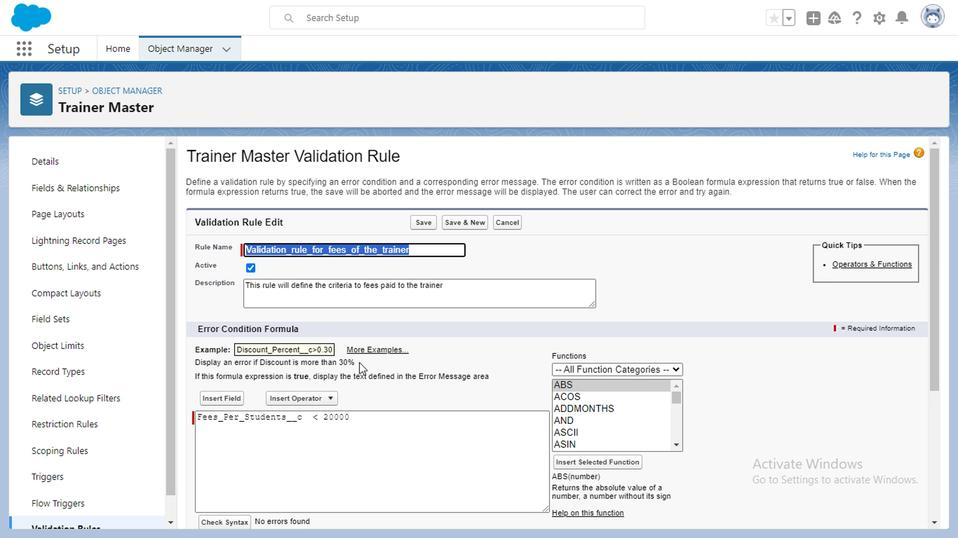 
Action: Mouse scrolled (360, 389) with delta (0, 0)
Screenshot: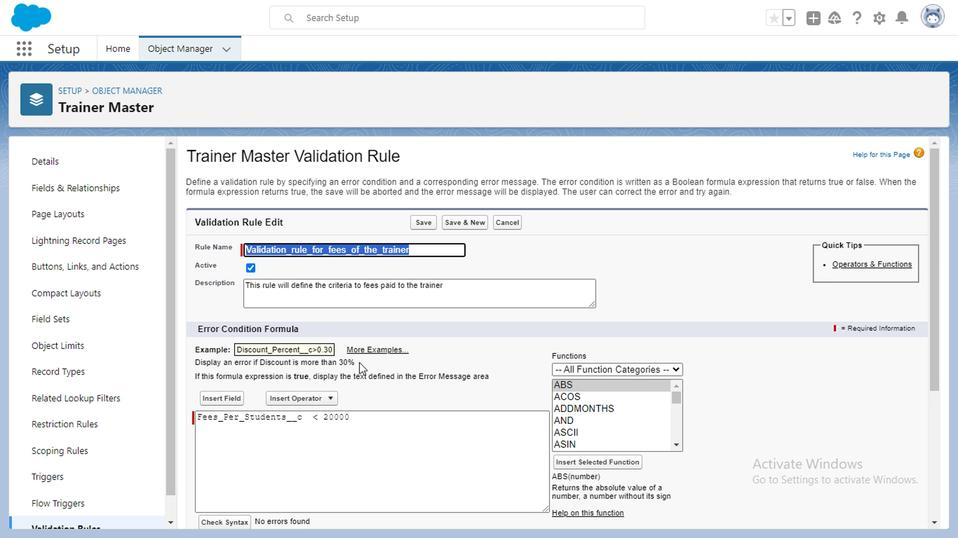 
Action: Mouse moved to (289, 432)
Screenshot: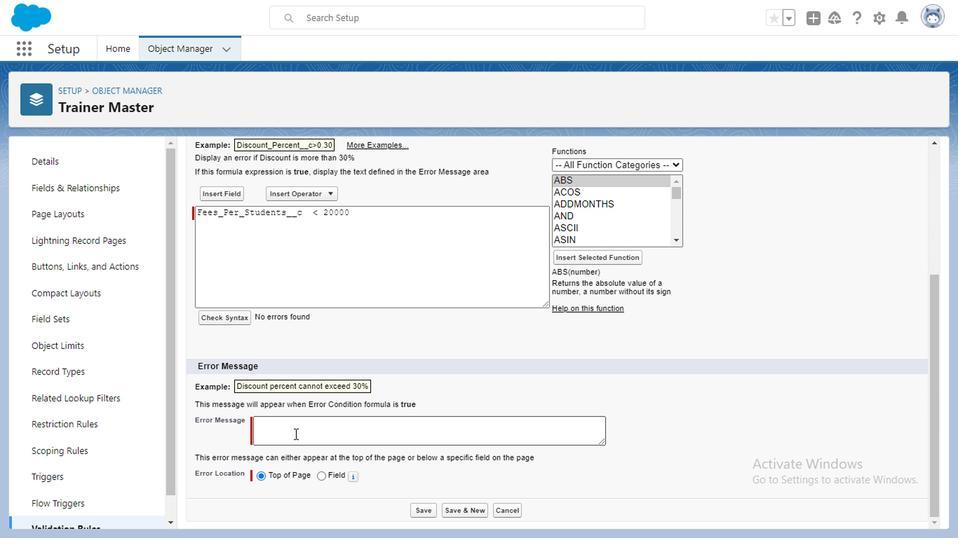 
Action: Mouse pressed left at (289, 432)
Screenshot: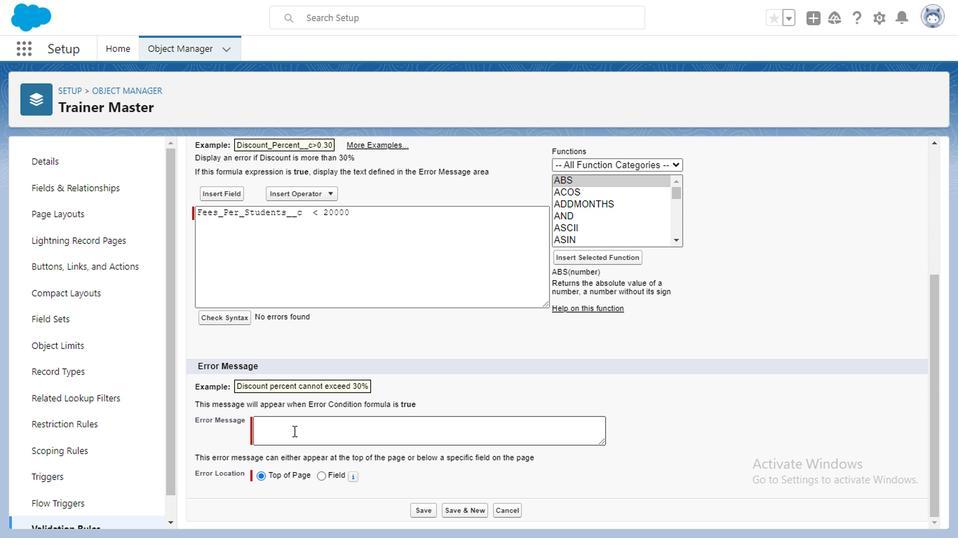 
Action: Mouse moved to (289, 431)
Screenshot: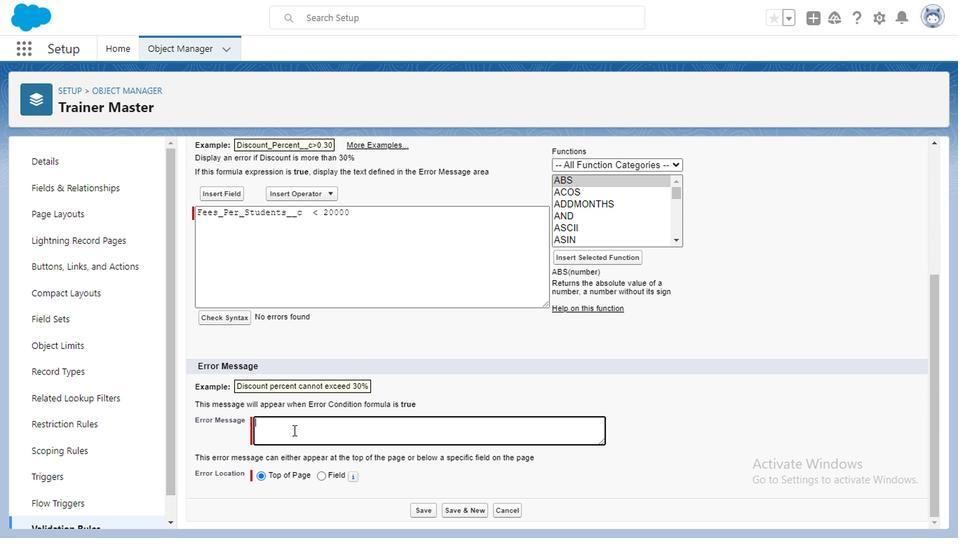 
Action: Key pressed <Key.caps_lock>F<Key.caps_lock>ees<Key.space>of<Key.space>the<Key.space>trainer<Key.space>should<Key.space>not<Key.space>be<Key.space>grater<Key.space>than<Key.space>20000
Screenshot: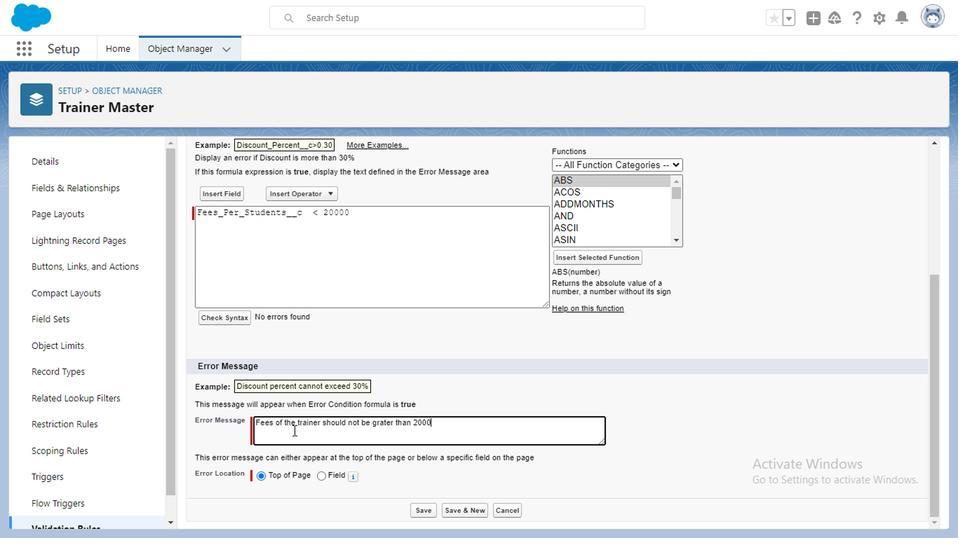 
Action: Mouse moved to (329, 382)
Screenshot: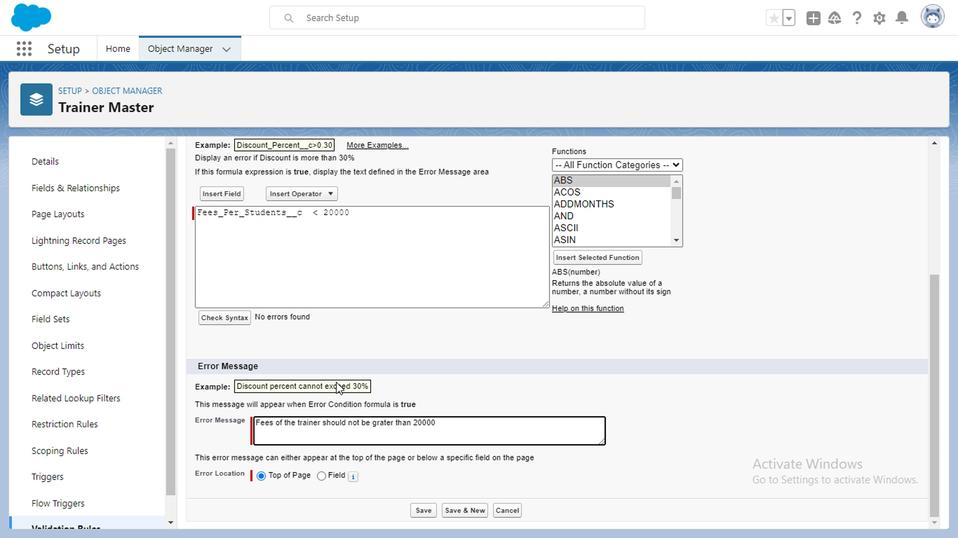 
Action: Key pressed <Key.backspace><Key.backspace><Key.backspace>lk
Screenshot: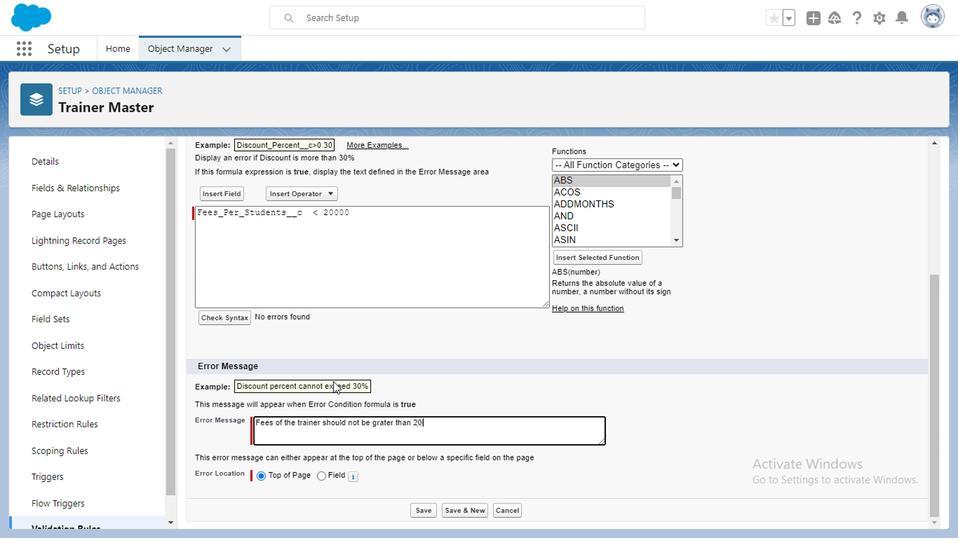 
Action: Mouse moved to (306, 132)
Screenshot: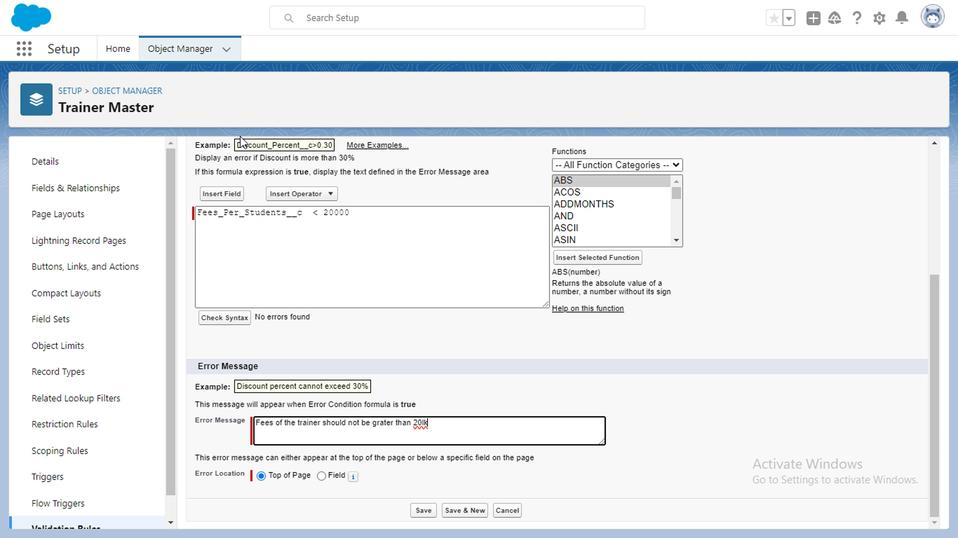 
Action: Key pressed <Key.backspace><Key.backspace>k
Screenshot: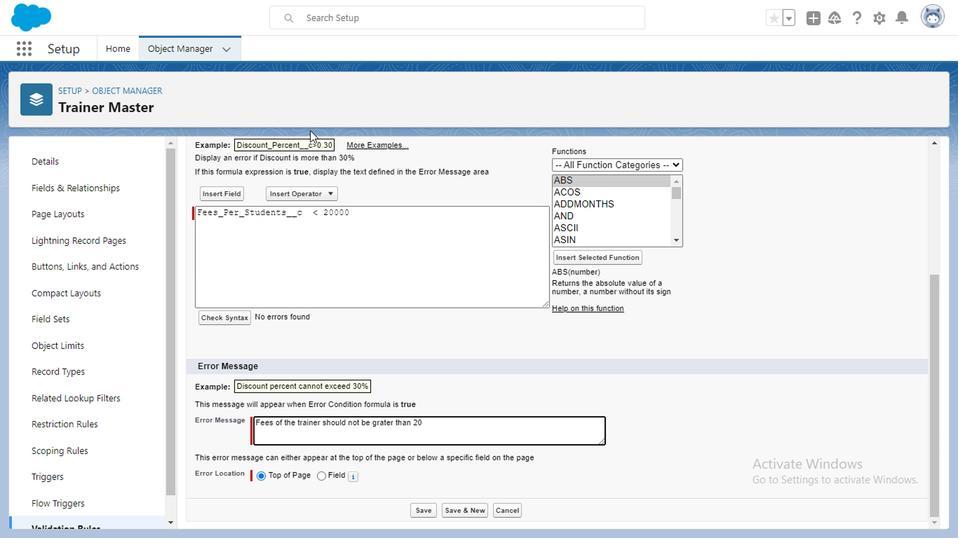 
Action: Mouse moved to (423, 512)
Screenshot: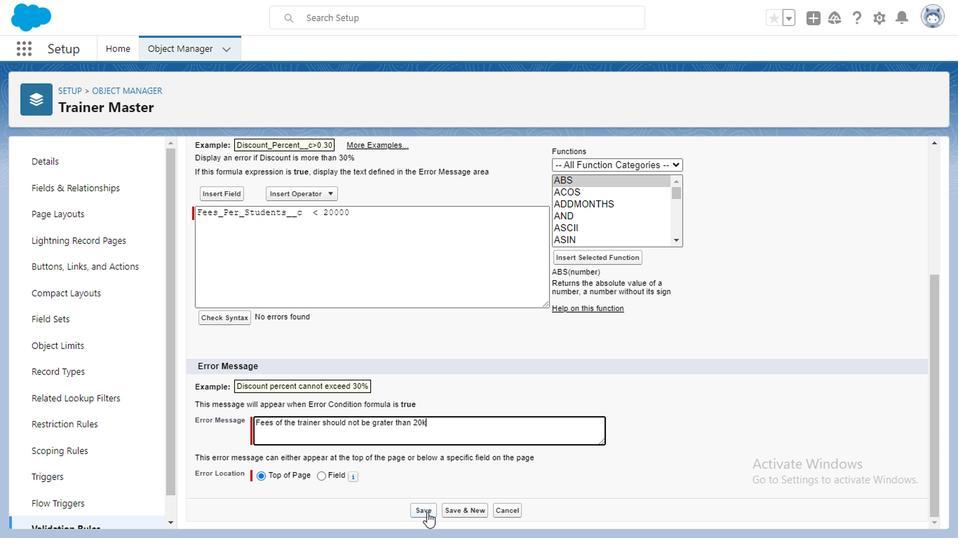 
Action: Mouse pressed left at (423, 512)
Screenshot: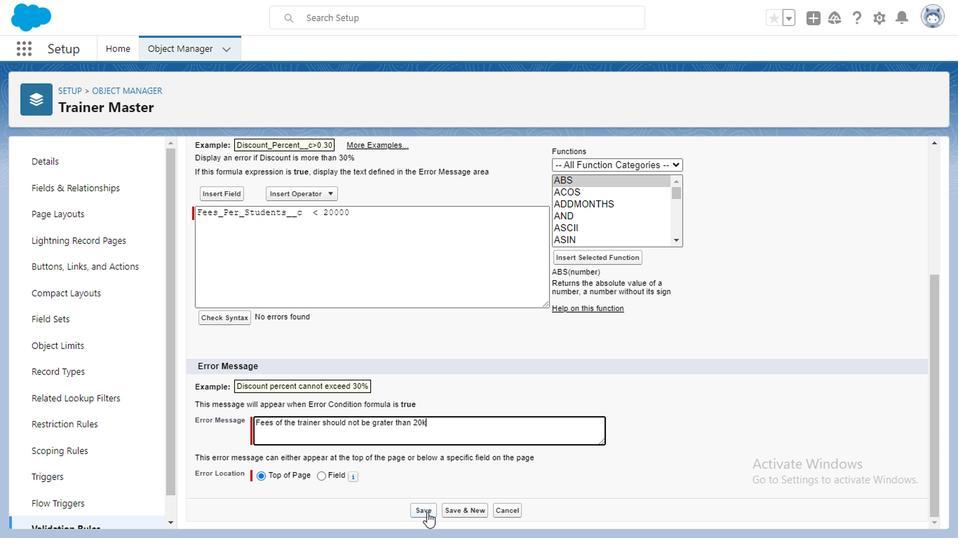 
Action: Mouse moved to (14, 50)
Screenshot: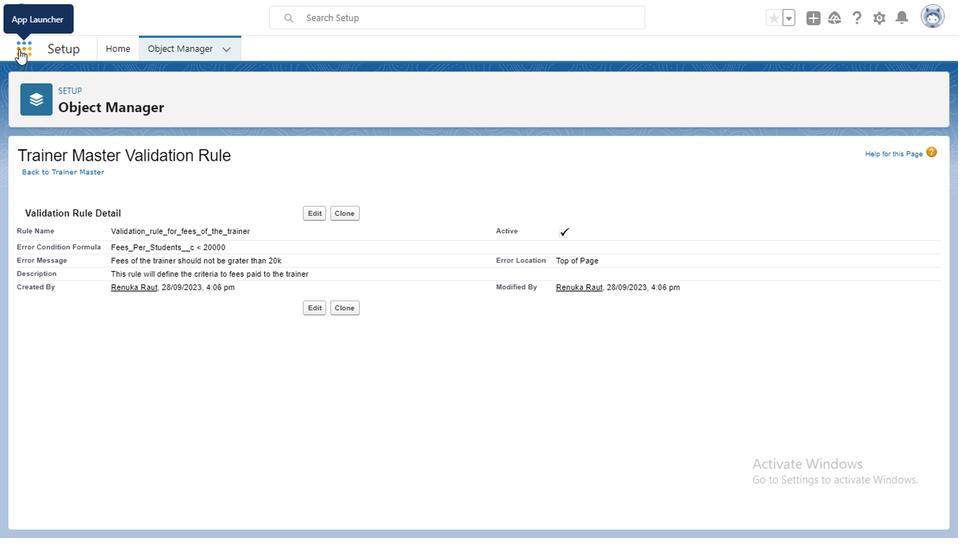 
Action: Mouse pressed left at (14, 50)
Screenshot: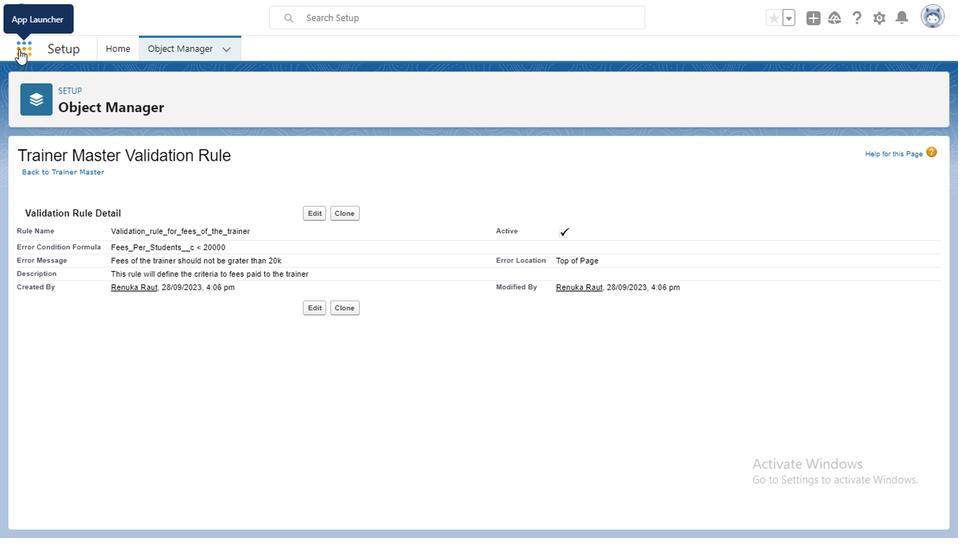 
Action: Mouse moved to (21, 76)
Screenshot: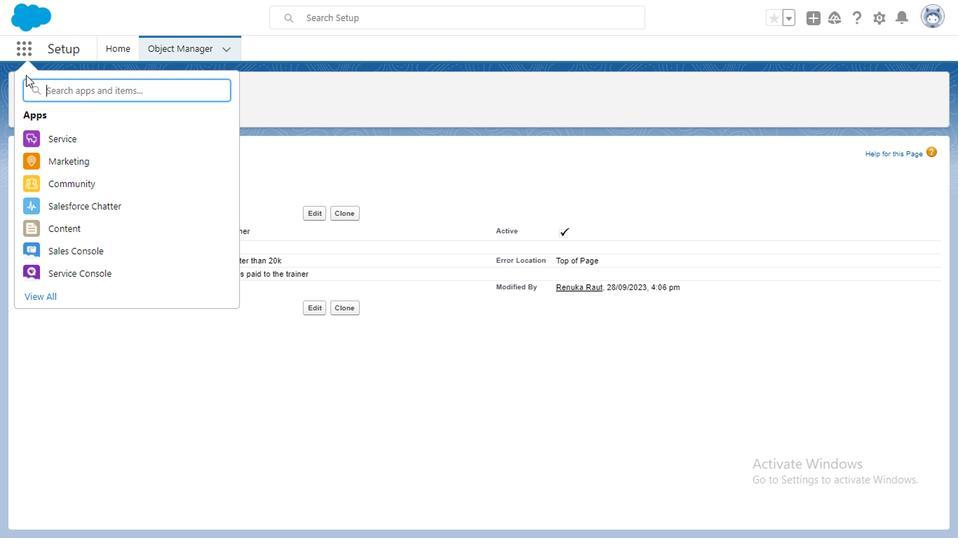 
Action: Key pressed op
Screenshot: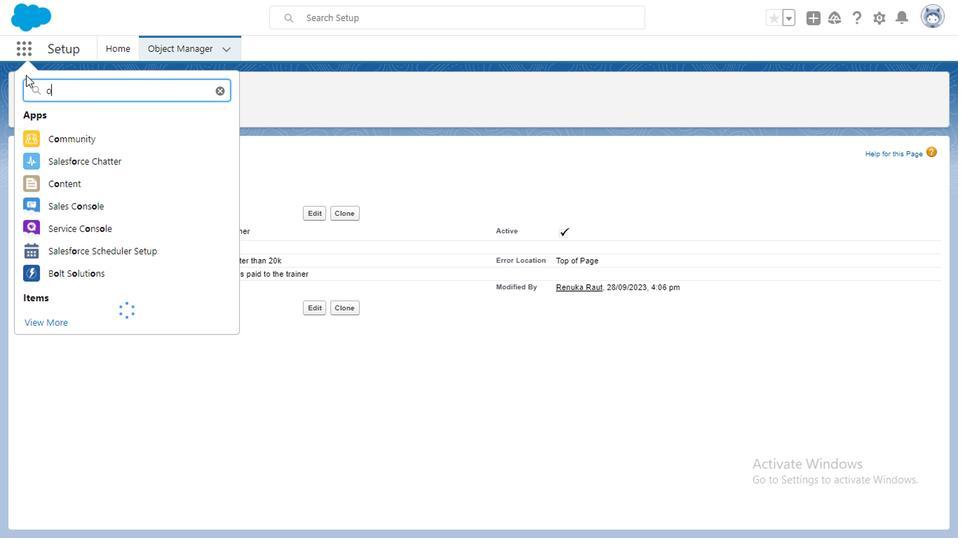 
Action: Mouse moved to (79, 142)
Screenshot: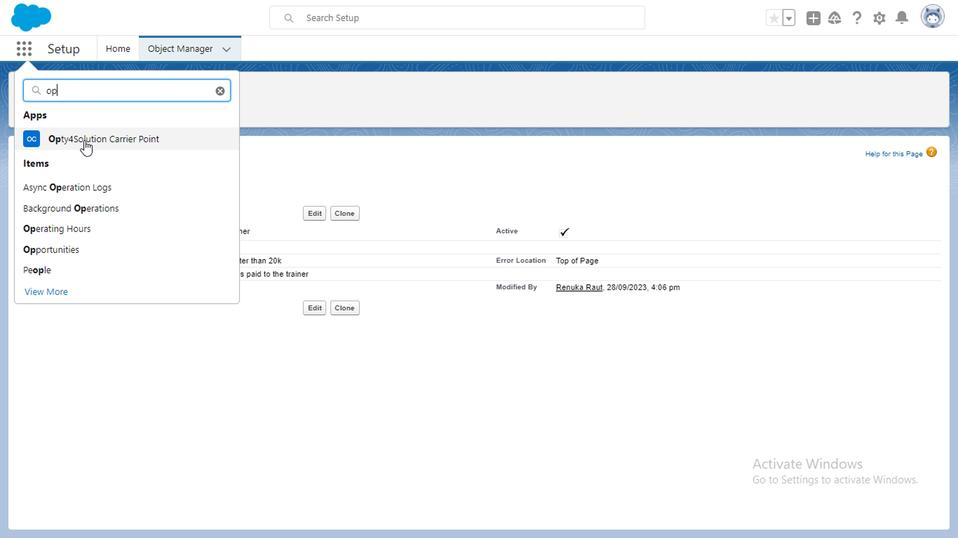 
Action: Mouse pressed left at (79, 142)
Screenshot: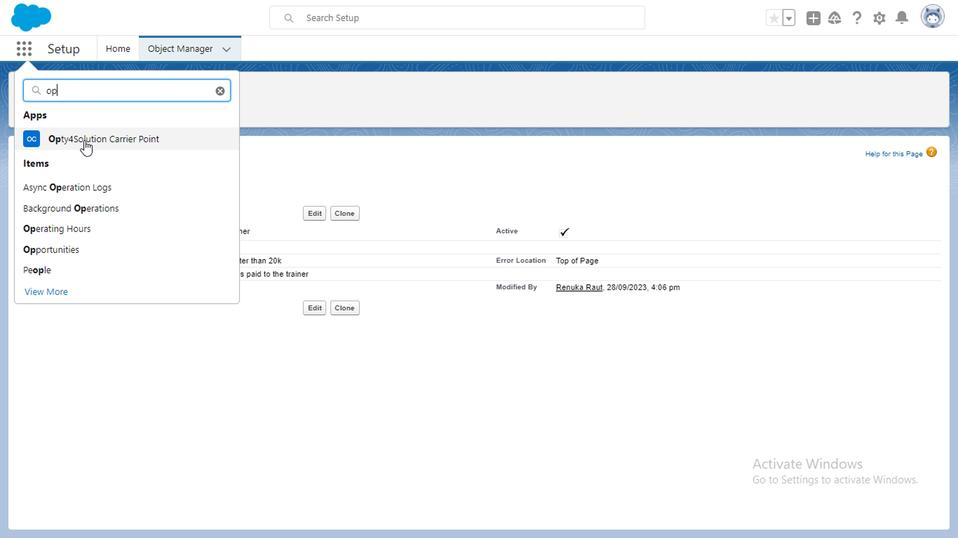 
Action: Mouse moved to (373, 49)
Screenshot: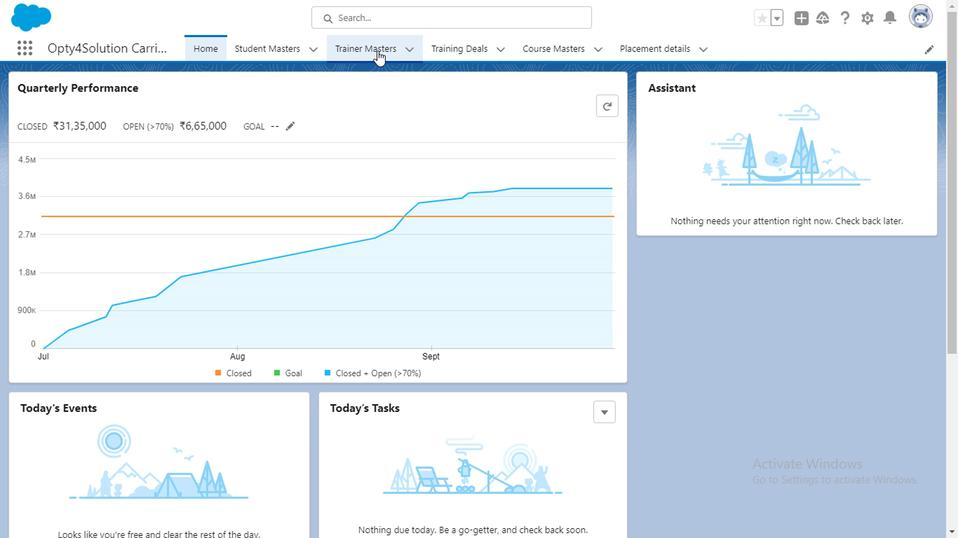 
Action: Mouse pressed left at (373, 49)
Screenshot: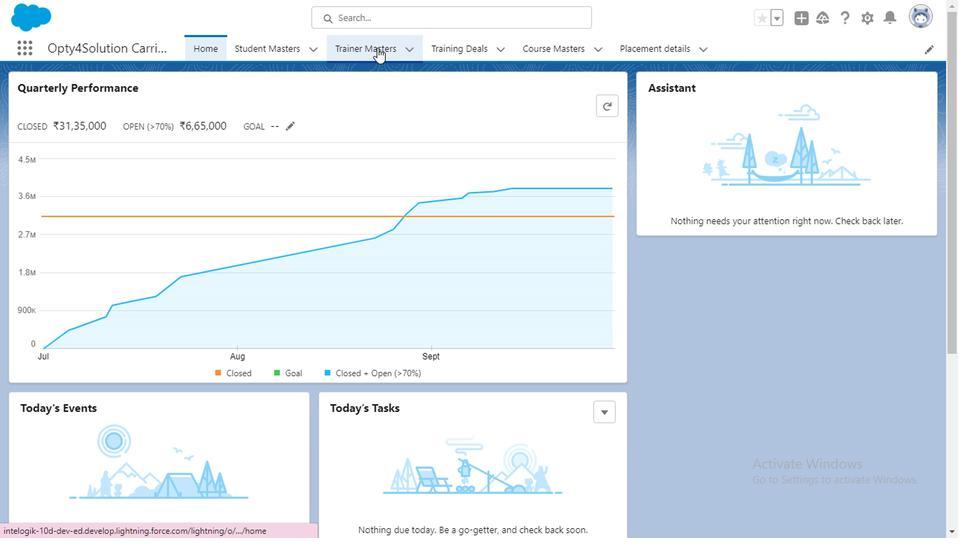 
Action: Mouse moved to (774, 95)
Screenshot: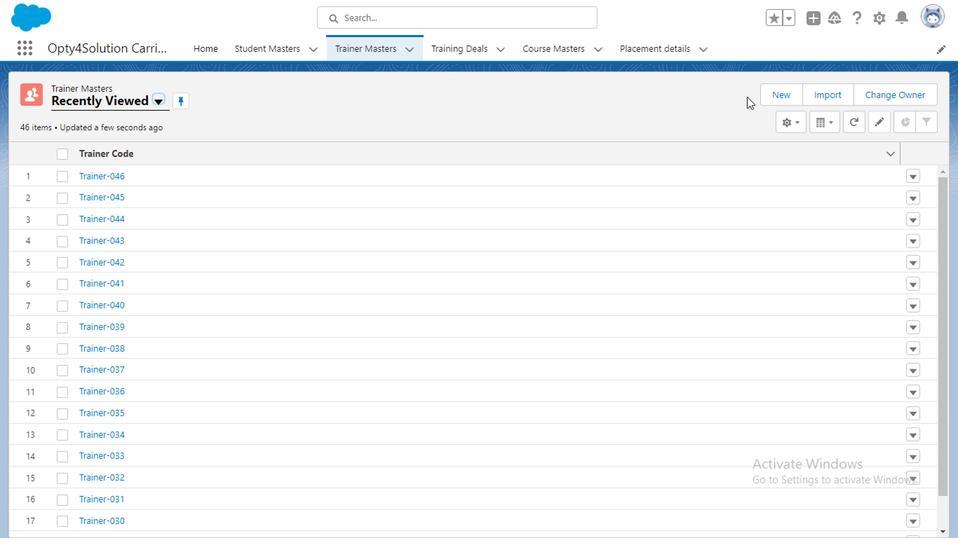 
Action: Mouse pressed left at (774, 95)
Screenshot: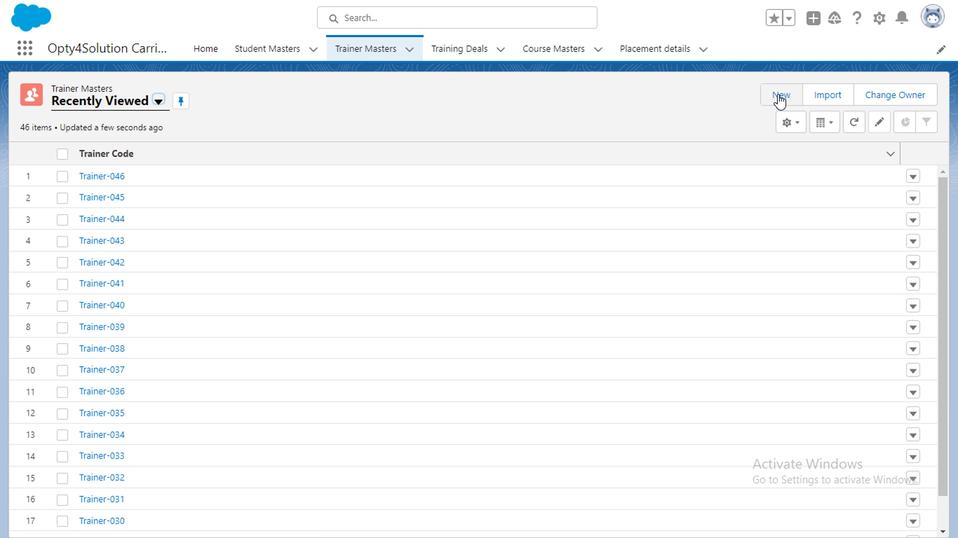 
Action: Mouse moved to (242, 195)
Screenshot: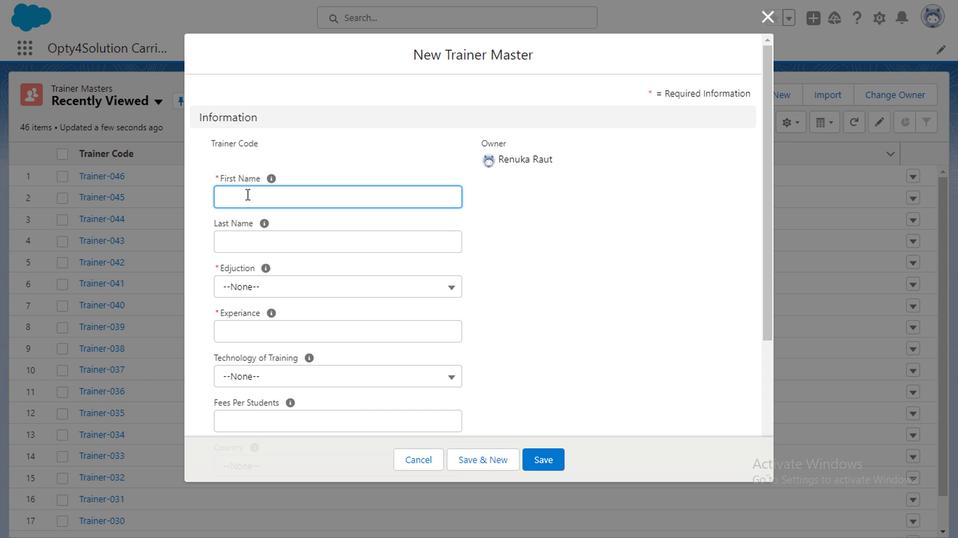 
Action: Mouse pressed left at (242, 195)
Screenshot: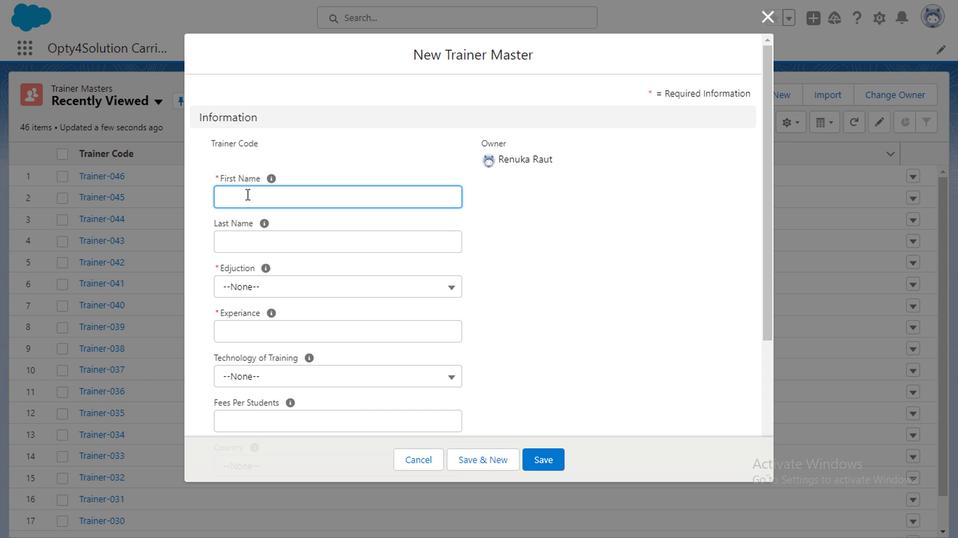 
Action: Mouse moved to (242, 195)
Screenshot: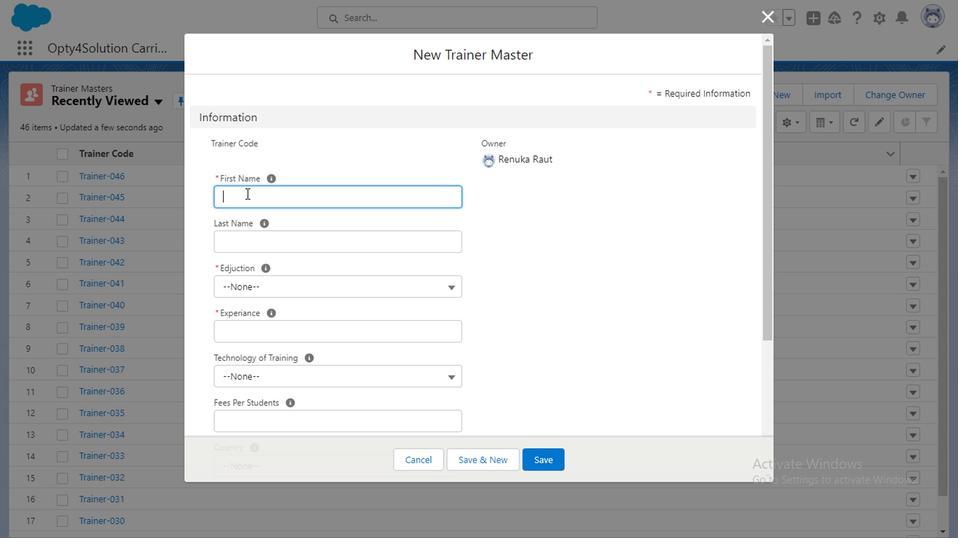 
Action: Key pressed <Key.caps_lock>A<Key.caps_lock>smita<Key.caps_lock>
Screenshot: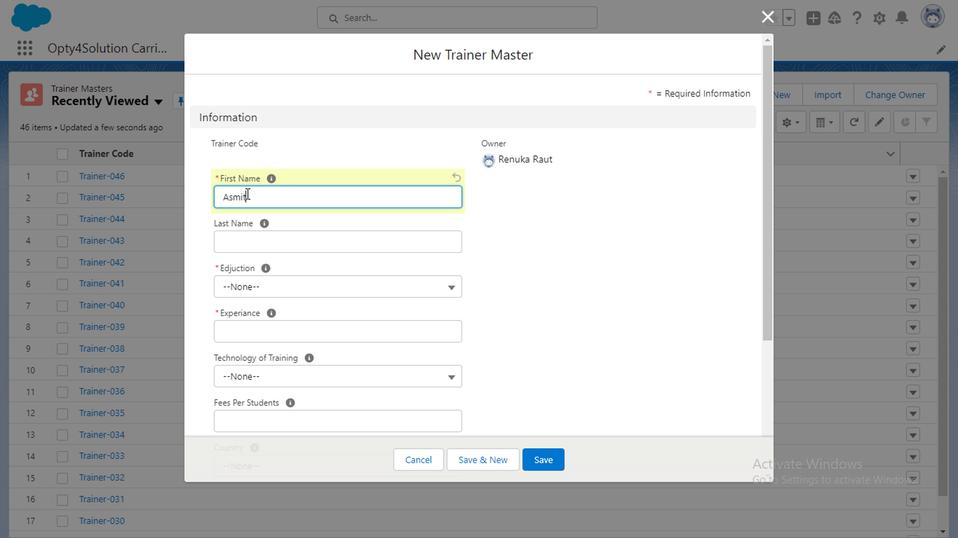 
Action: Mouse moved to (241, 245)
Screenshot: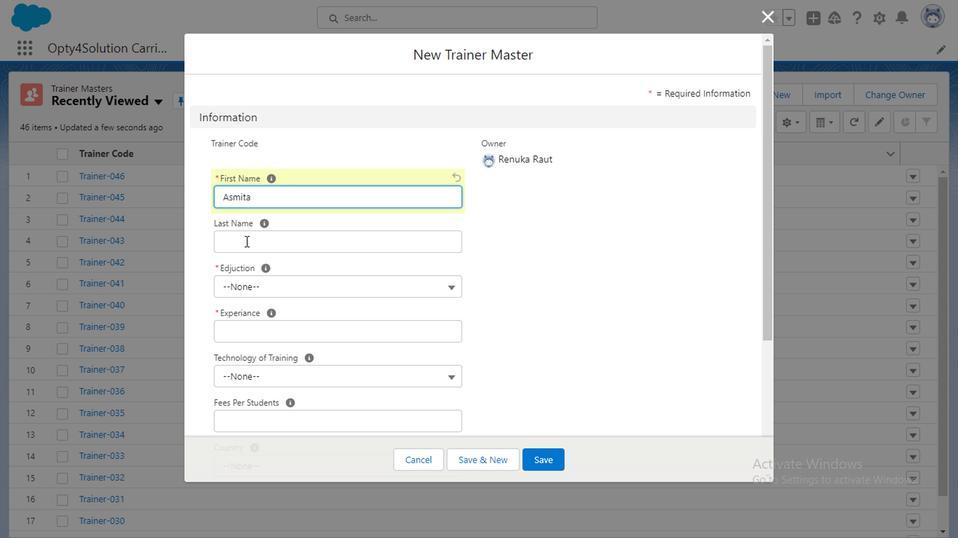 
Action: Mouse pressed left at (241, 245)
Screenshot: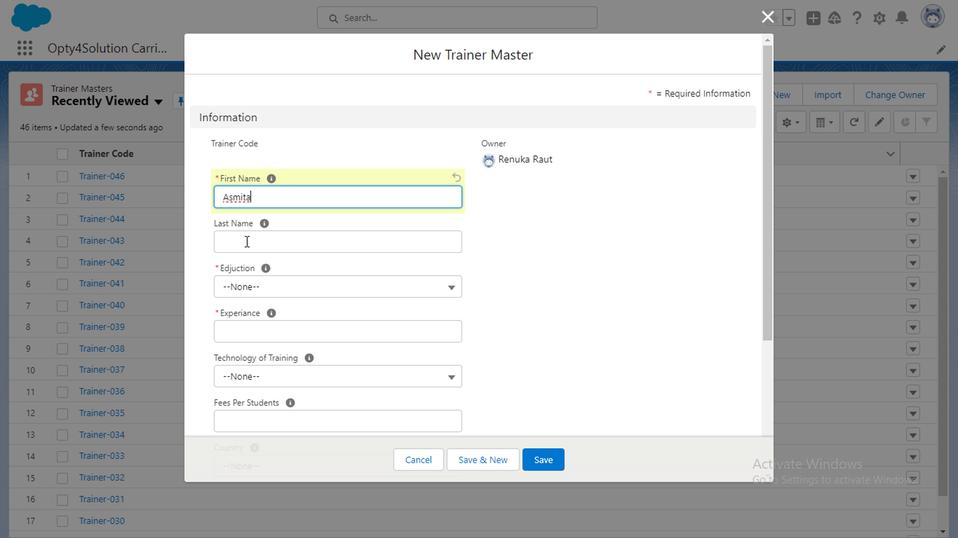 
Action: Mouse moved to (241, 244)
Screenshot: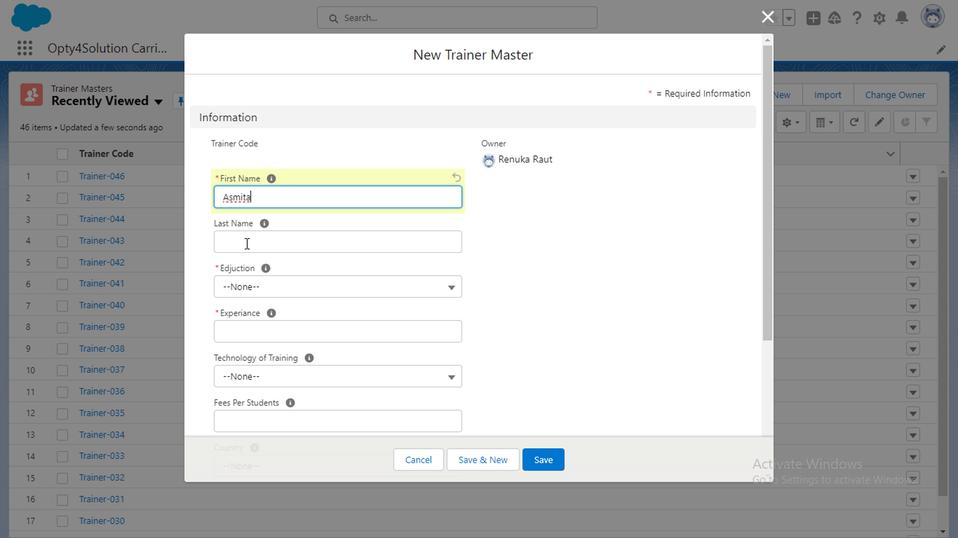 
Action: Key pressed W<Key.caps_lock>ankhde
Screenshot: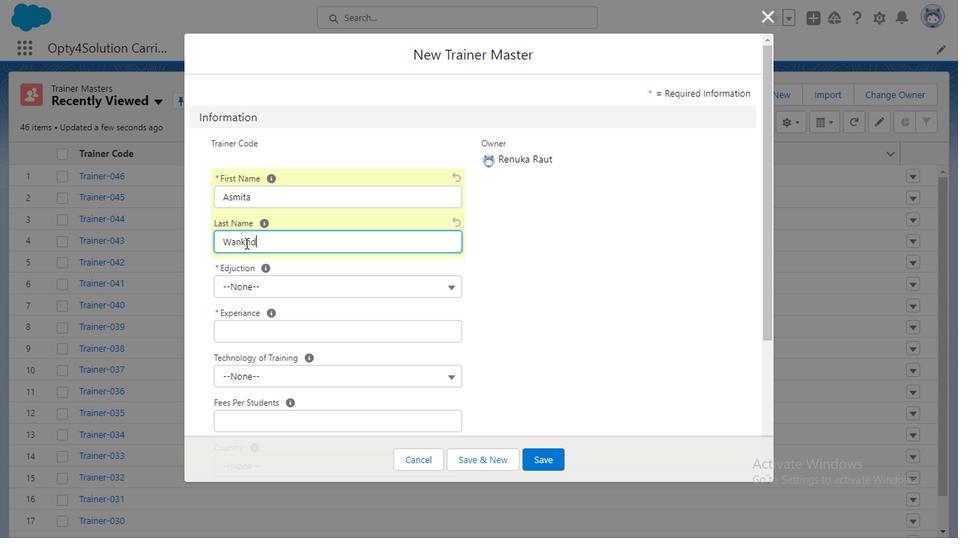 
Action: Mouse moved to (275, 290)
Screenshot: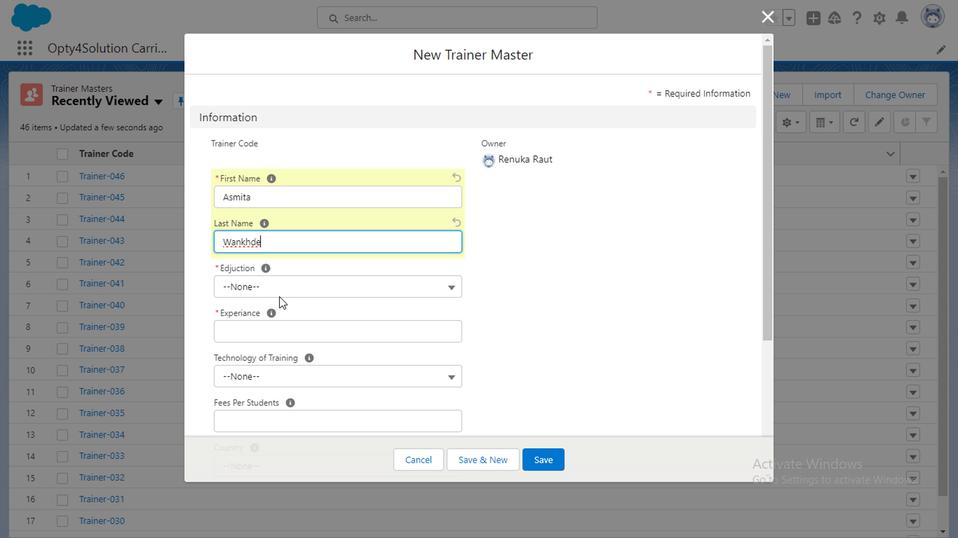 
Action: Mouse pressed left at (275, 290)
Screenshot: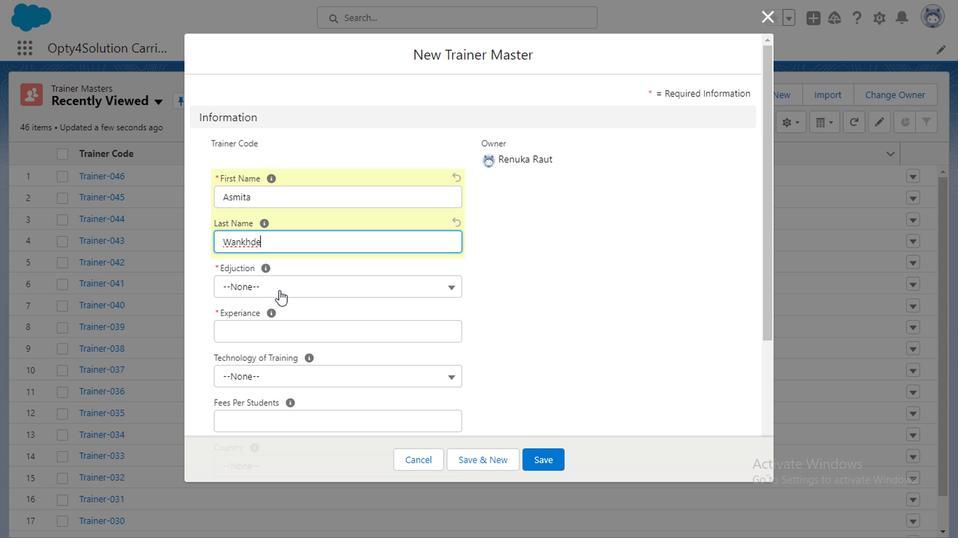 
Action: Mouse moved to (249, 367)
Screenshot: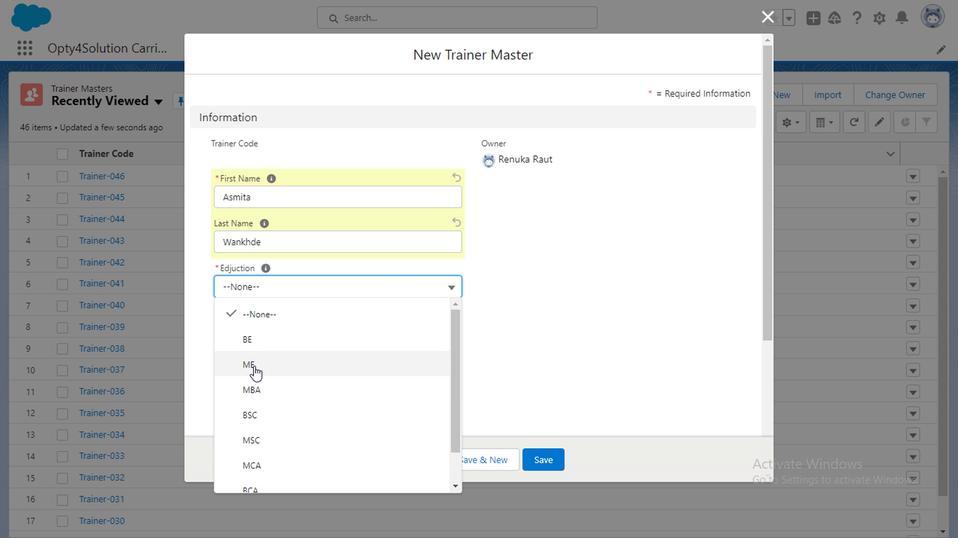 
Action: Mouse pressed left at (249, 367)
Screenshot: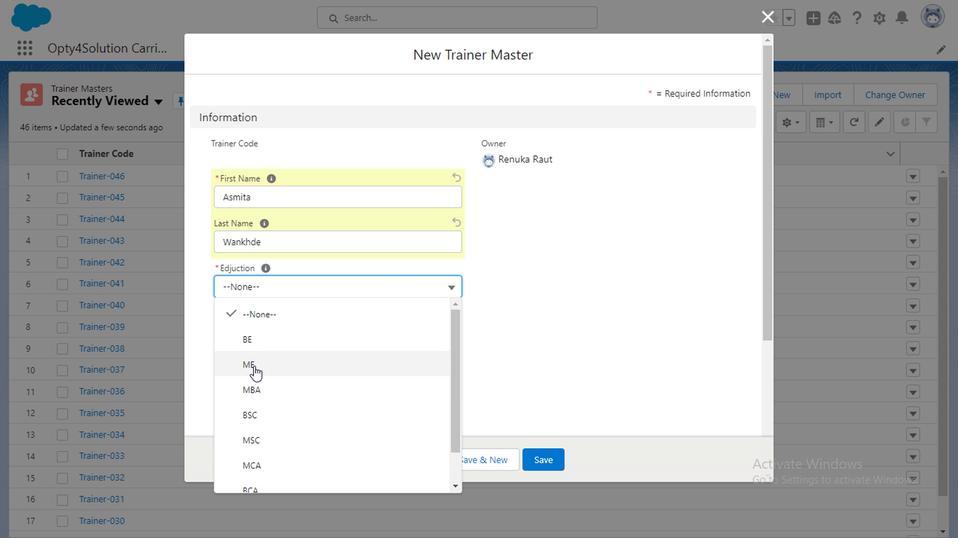 
Action: Mouse moved to (244, 333)
Screenshot: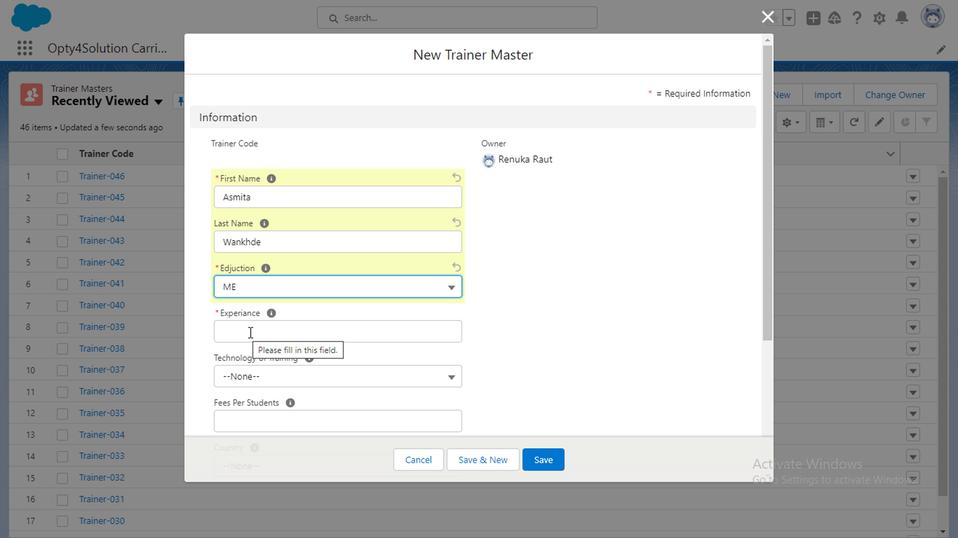 
Action: Mouse pressed left at (244, 333)
Screenshot: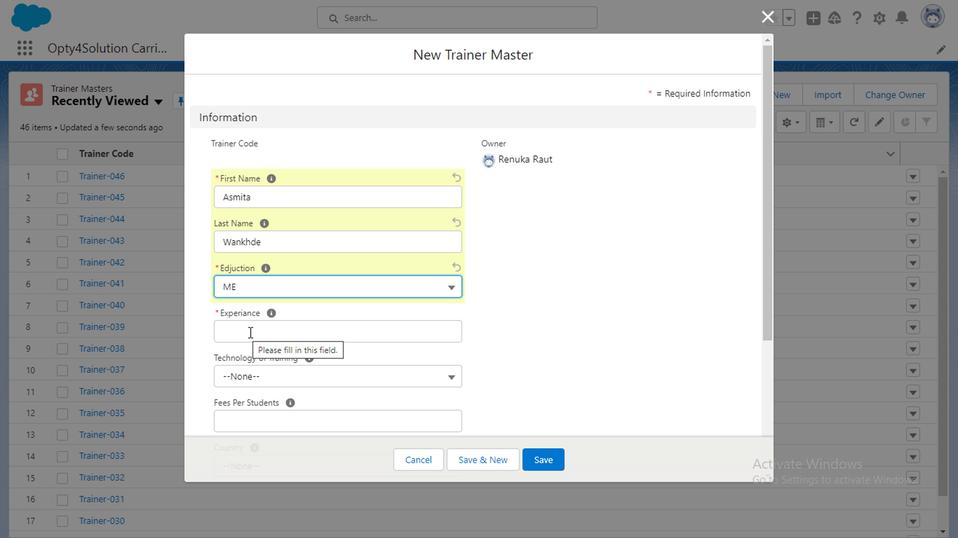 
Action: Mouse moved to (243, 333)
Screenshot: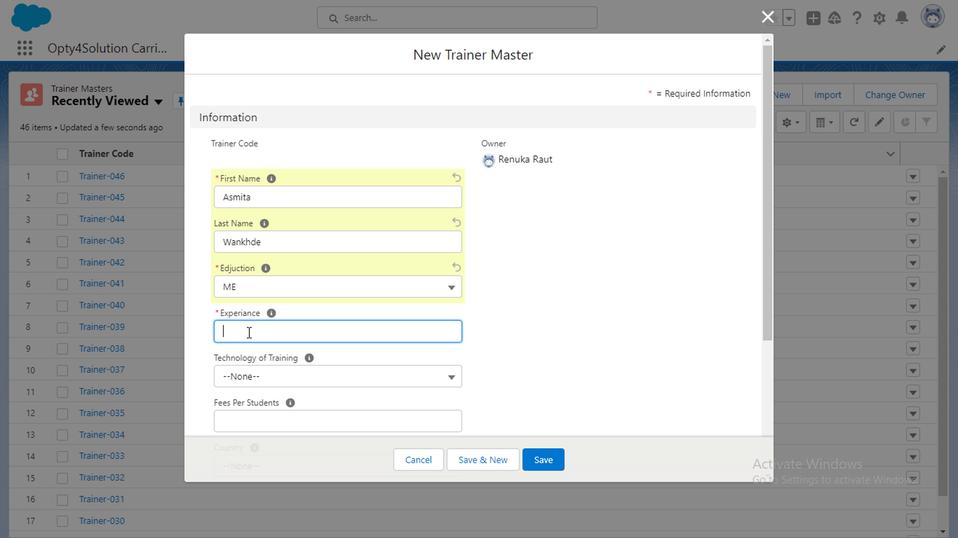 
Action: Key pressed 7
Screenshot: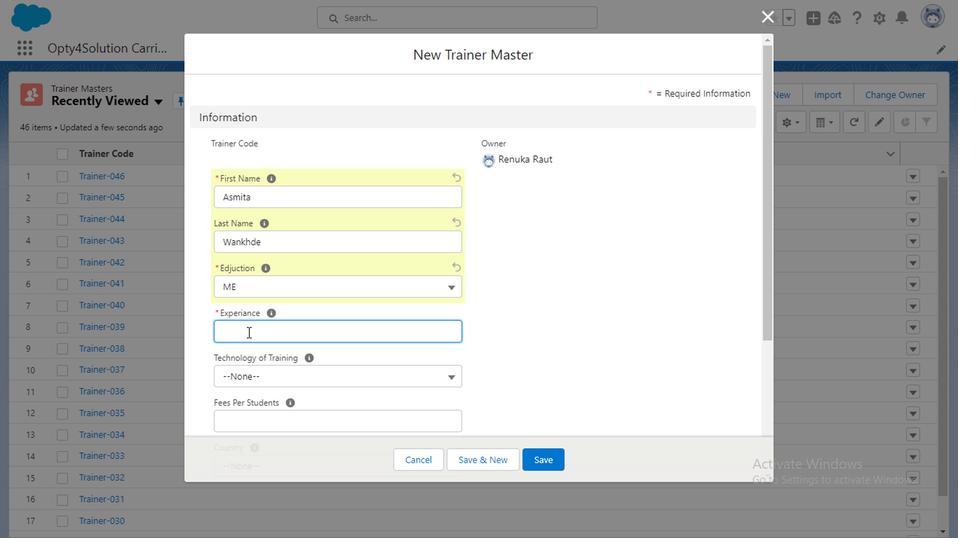 
Action: Mouse moved to (330, 275)
Screenshot: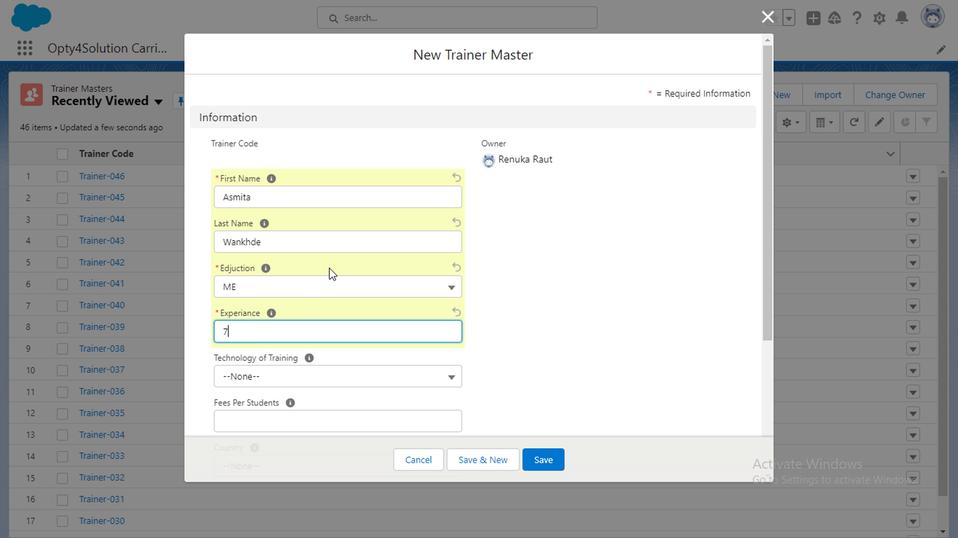
Action: Mouse scrolled (330, 274) with delta (0, 0)
Screenshot: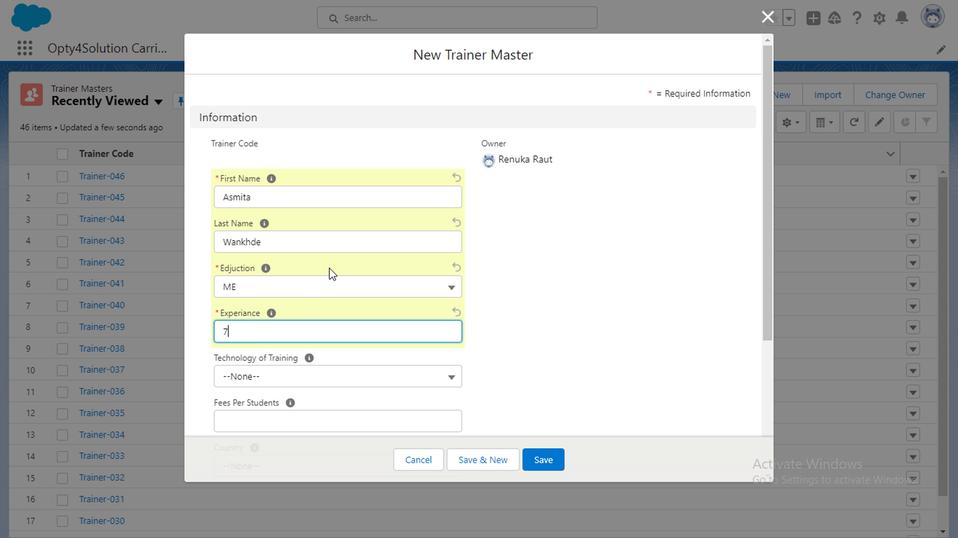 
Action: Mouse moved to (299, 182)
Screenshot: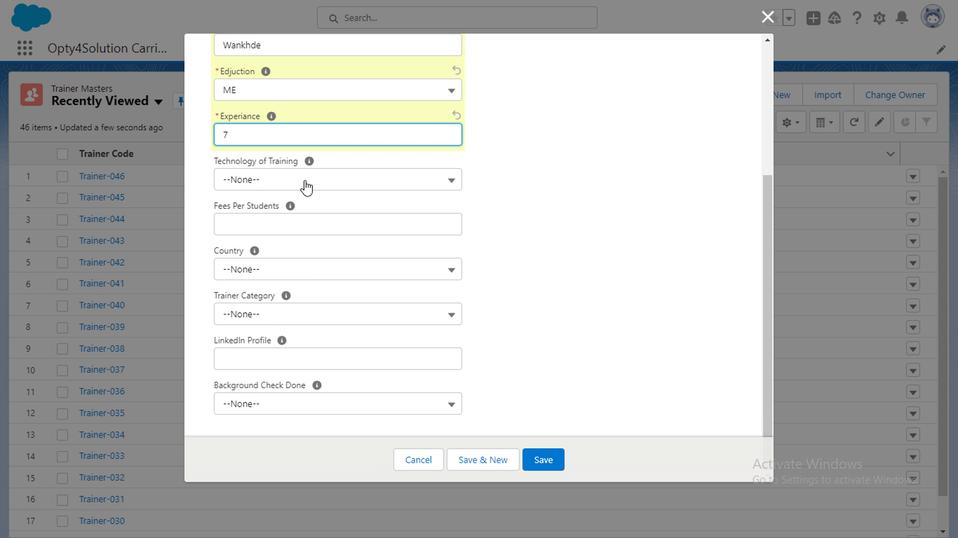 
Action: Mouse pressed left at (299, 182)
Screenshot: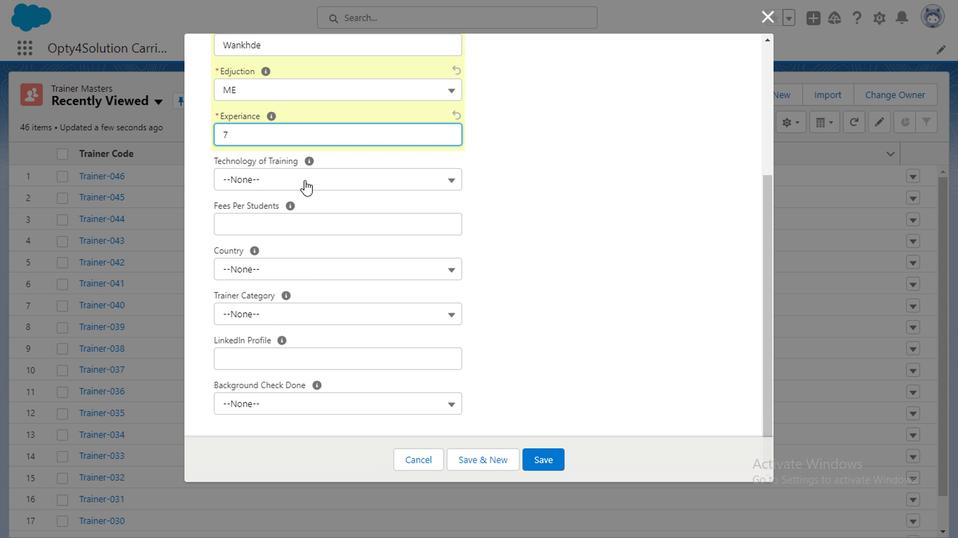 
Action: Mouse moved to (253, 260)
Screenshot: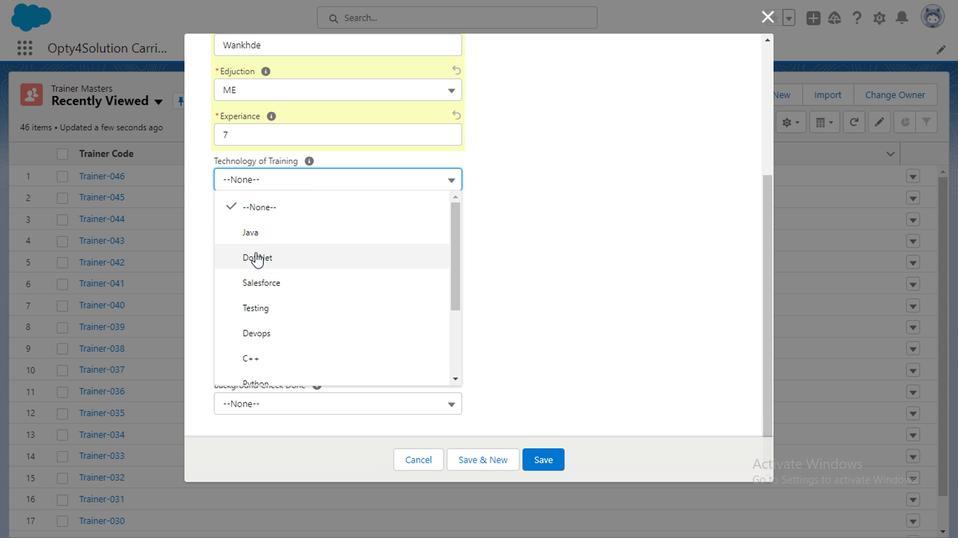
Action: Mouse pressed left at (253, 260)
Screenshot: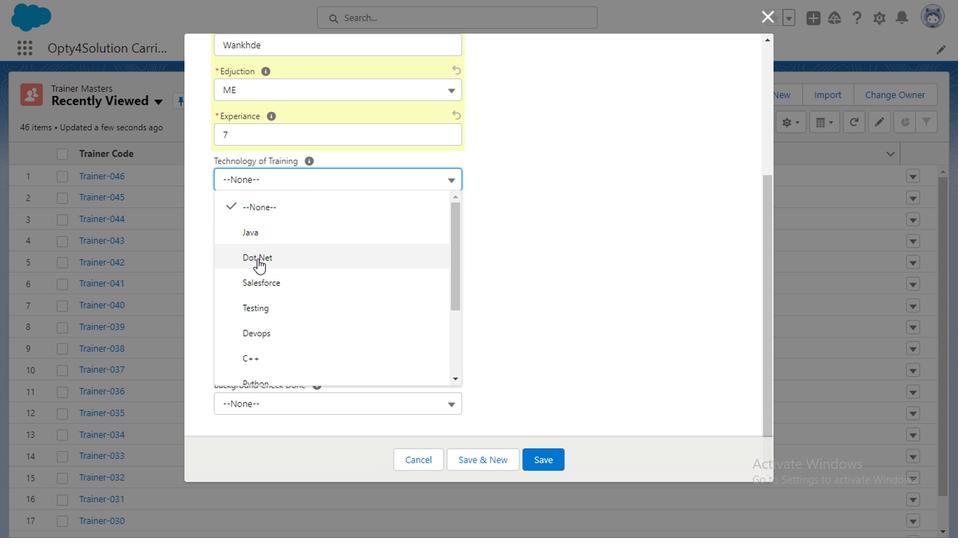 
Action: Mouse moved to (273, 233)
Screenshot: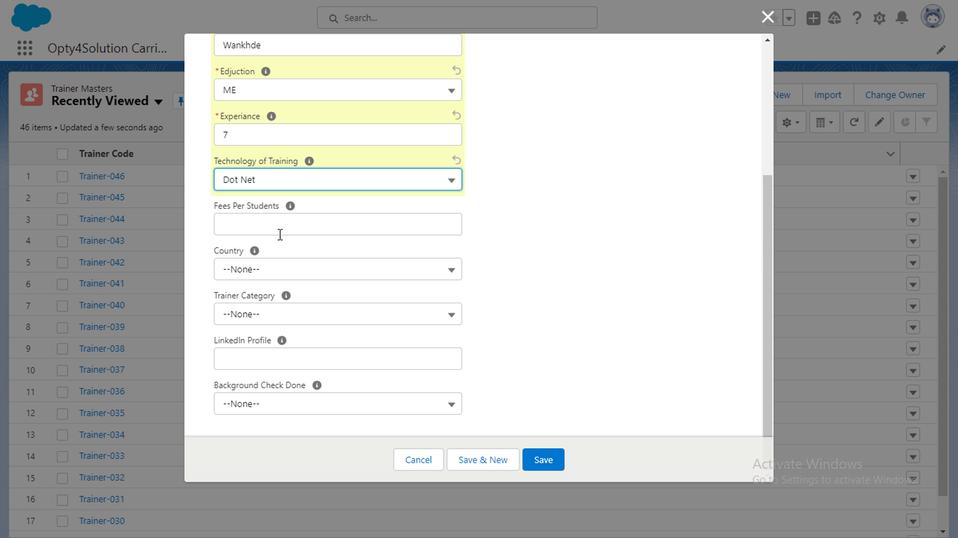 
Action: Mouse pressed left at (273, 233)
Screenshot: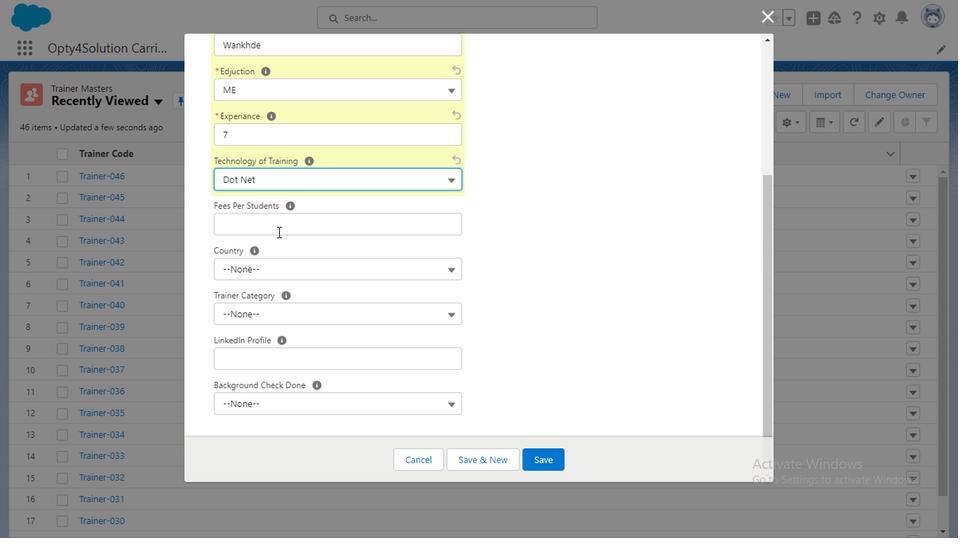 
Action: Mouse moved to (269, 235)
Screenshot: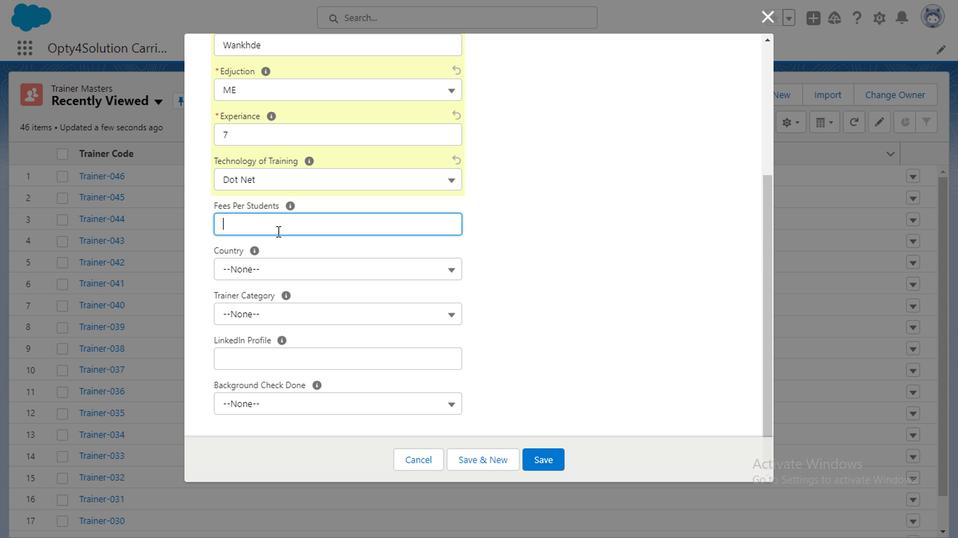 
Action: Key pressed 67<Key.backspace><Key.backspace>30000
Screenshot: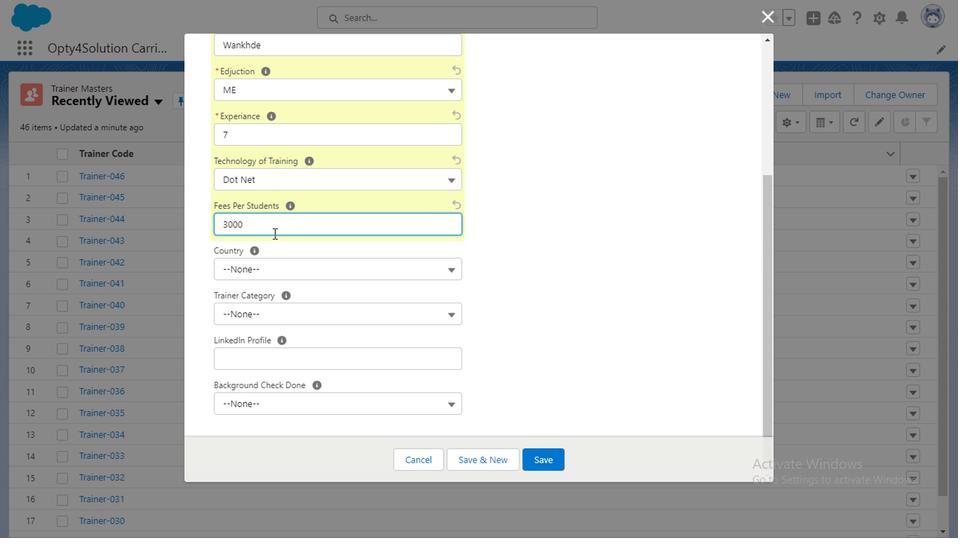 
Action: Mouse moved to (282, 269)
Screenshot: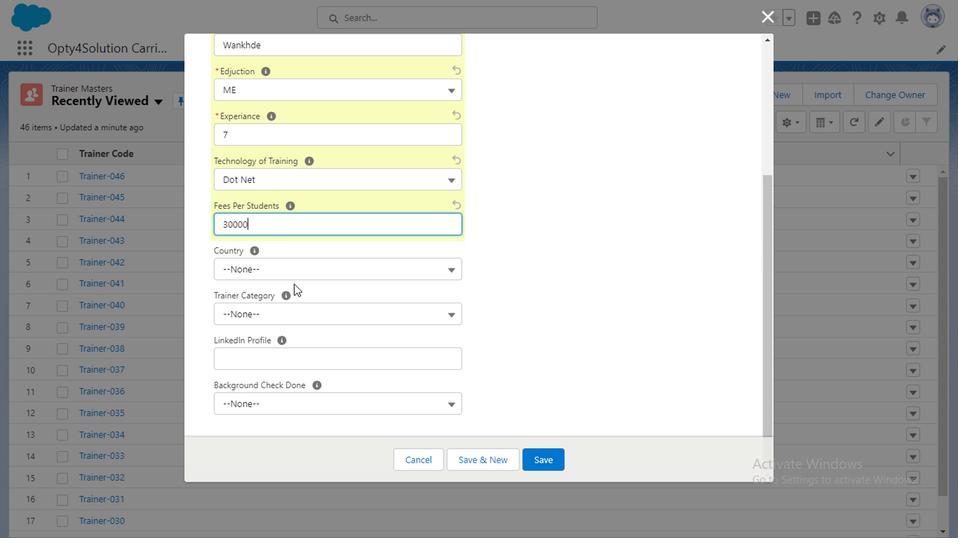 
Action: Mouse pressed left at (282, 269)
Screenshot: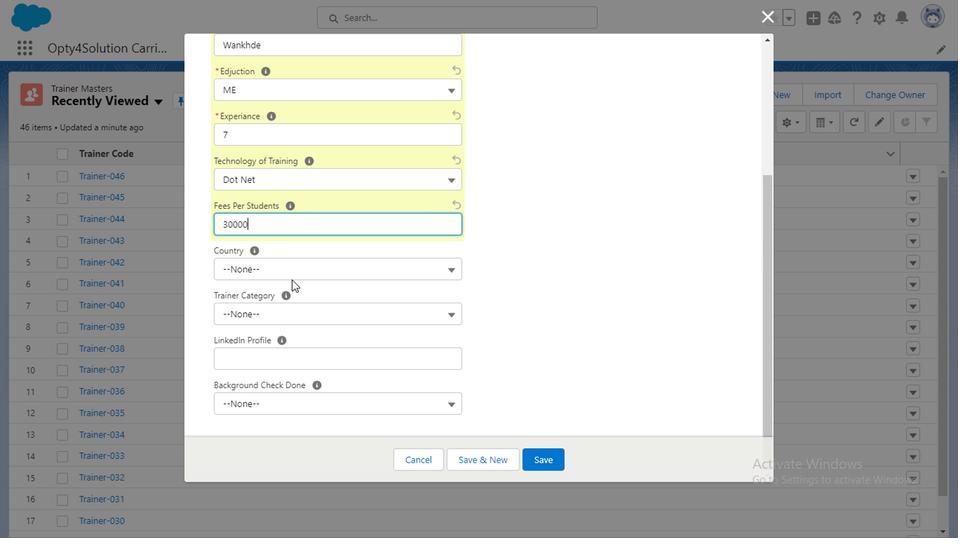 
Action: Mouse moved to (257, 351)
Screenshot: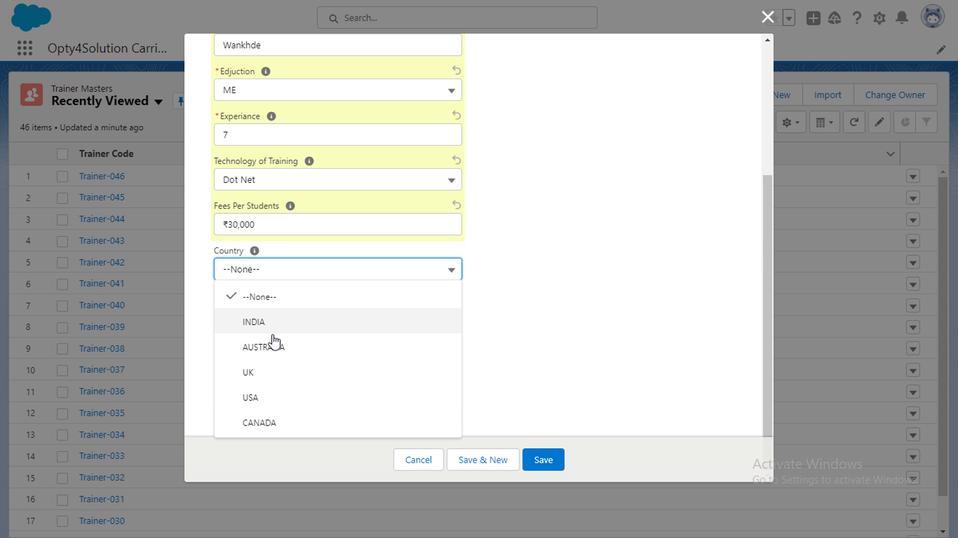 
Action: Mouse pressed left at (257, 351)
Screenshot: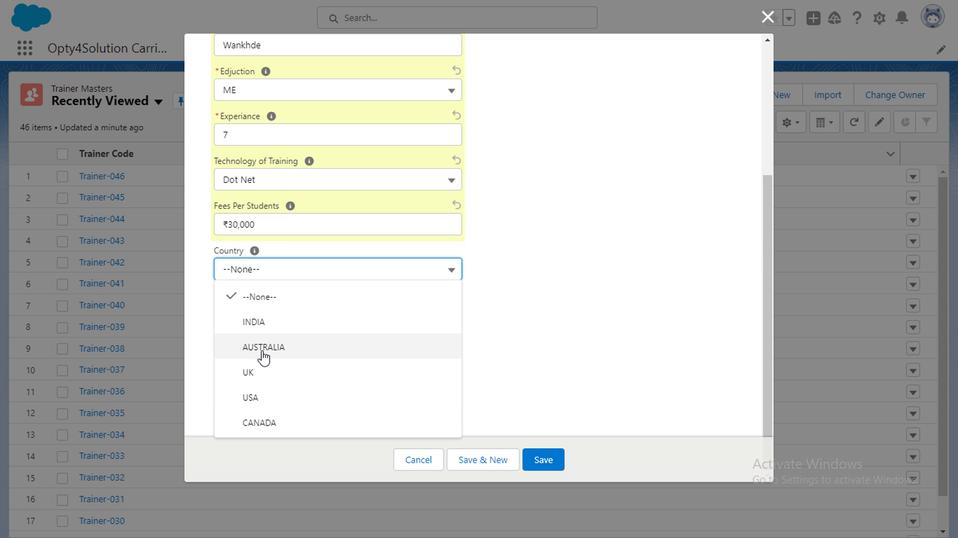 
Action: Mouse moved to (270, 316)
Screenshot: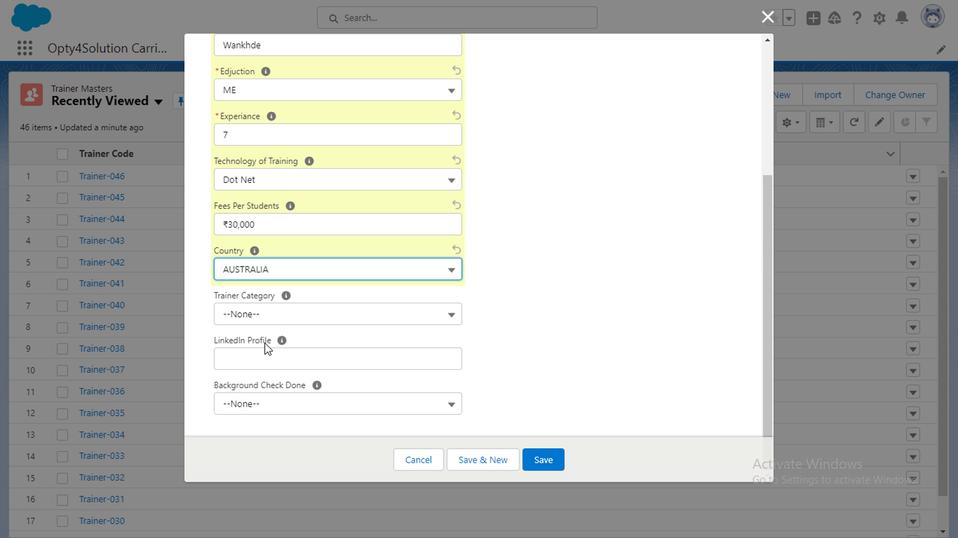 
Action: Mouse pressed left at (270, 316)
Screenshot: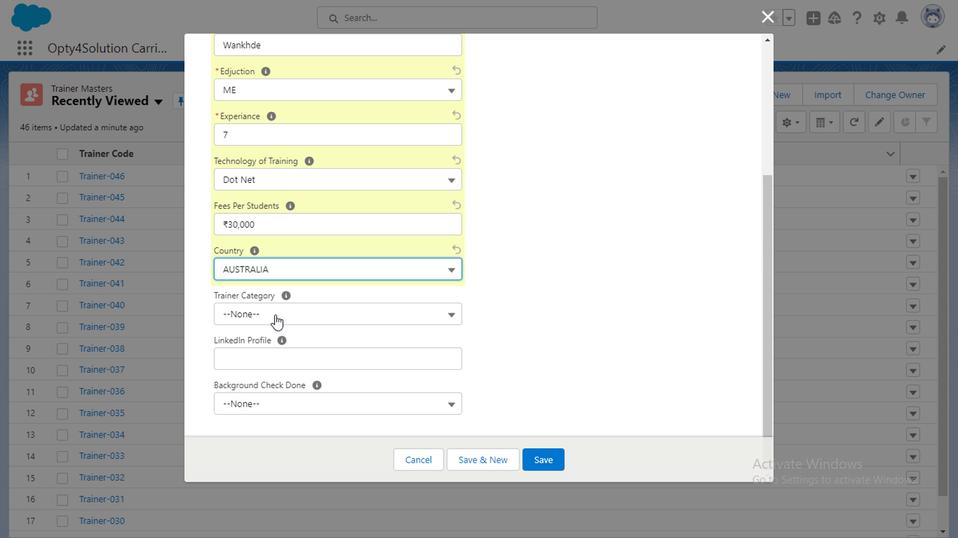 
Action: Mouse moved to (251, 366)
Screenshot: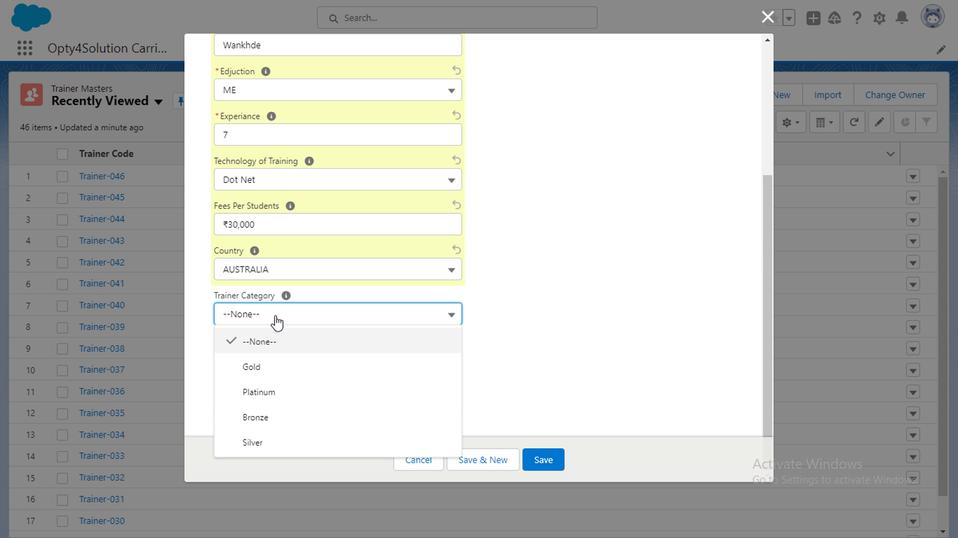 
Action: Mouse pressed left at (251, 366)
Screenshot: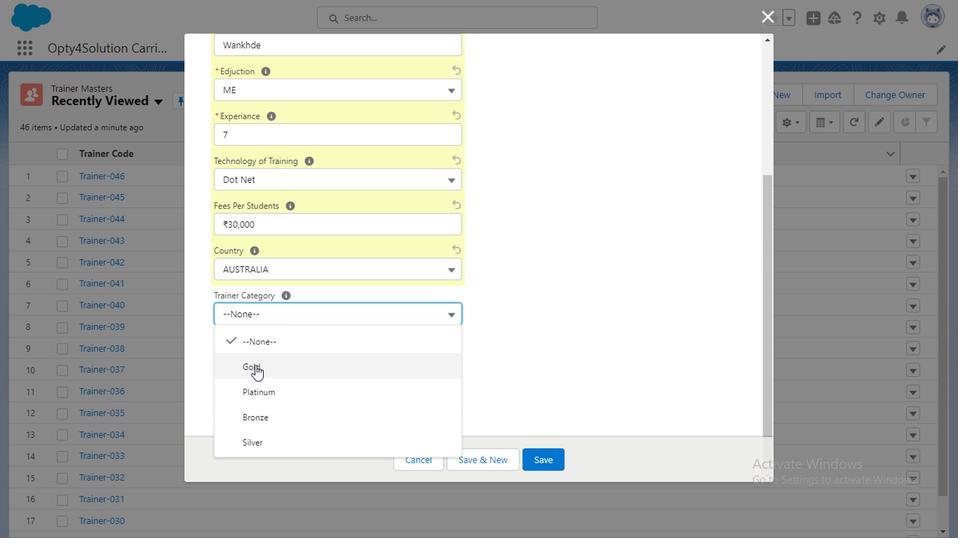 
Action: Mouse moved to (400, 401)
Screenshot: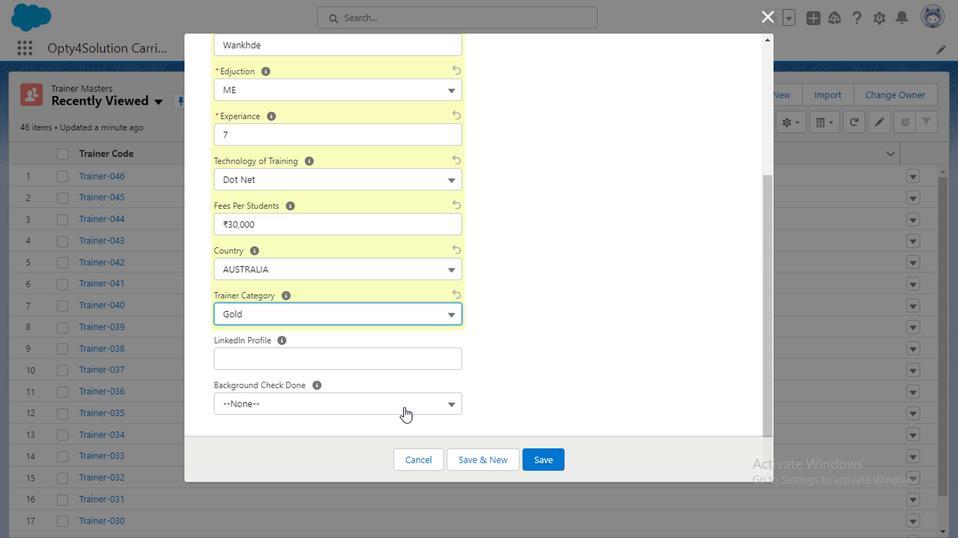 
Action: Mouse pressed left at (400, 401)
Screenshot: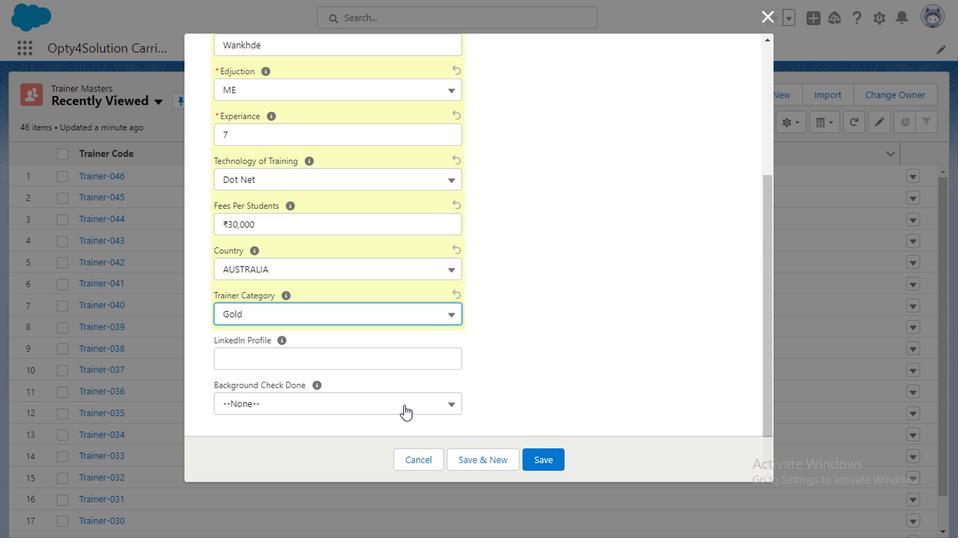 
Action: Mouse moved to (247, 455)
Screenshot: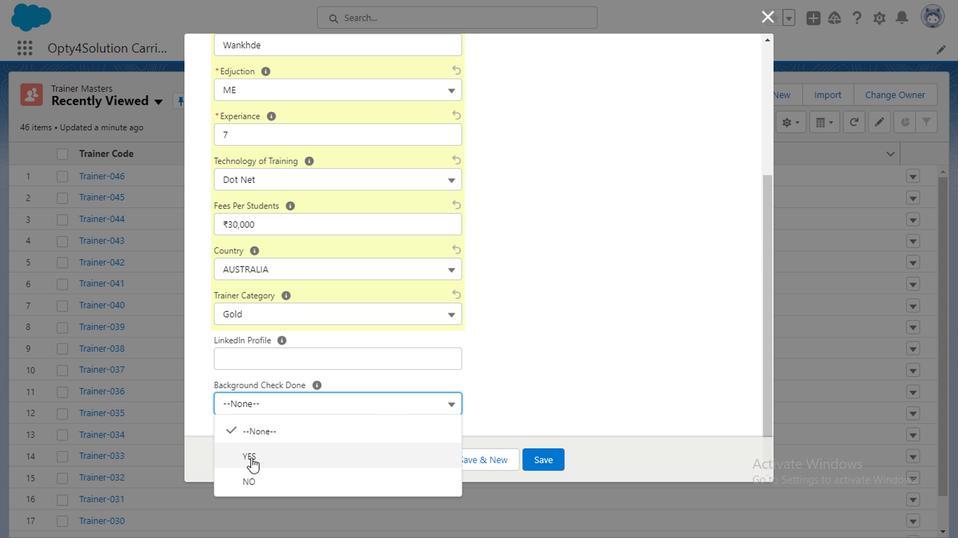 
Action: Mouse pressed left at (247, 455)
Screenshot: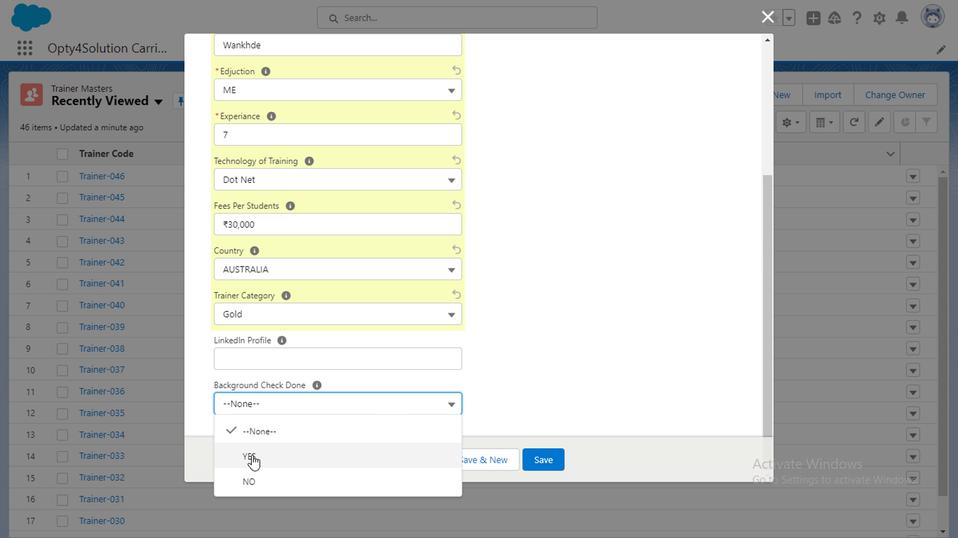 
Action: Mouse moved to (541, 466)
Screenshot: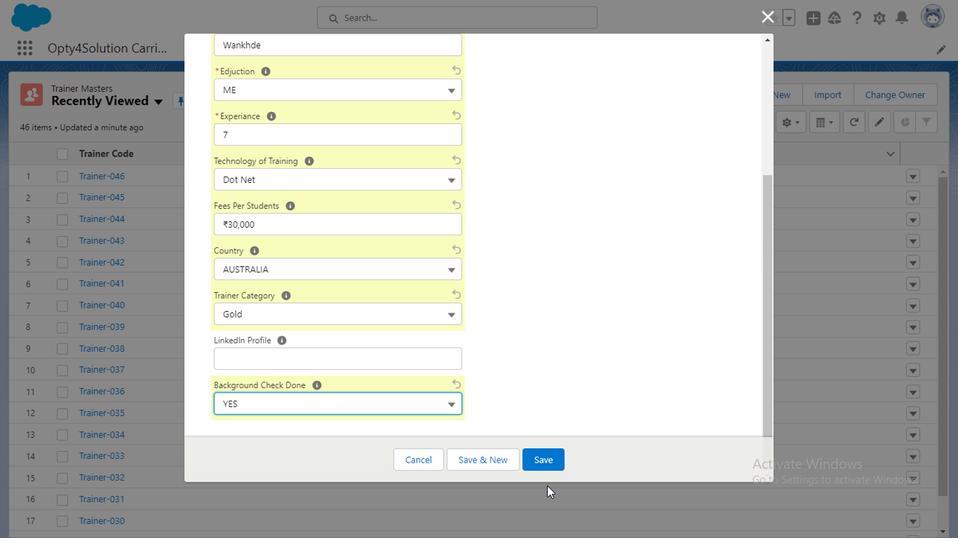 
Action: Mouse pressed left at (541, 466)
Screenshot: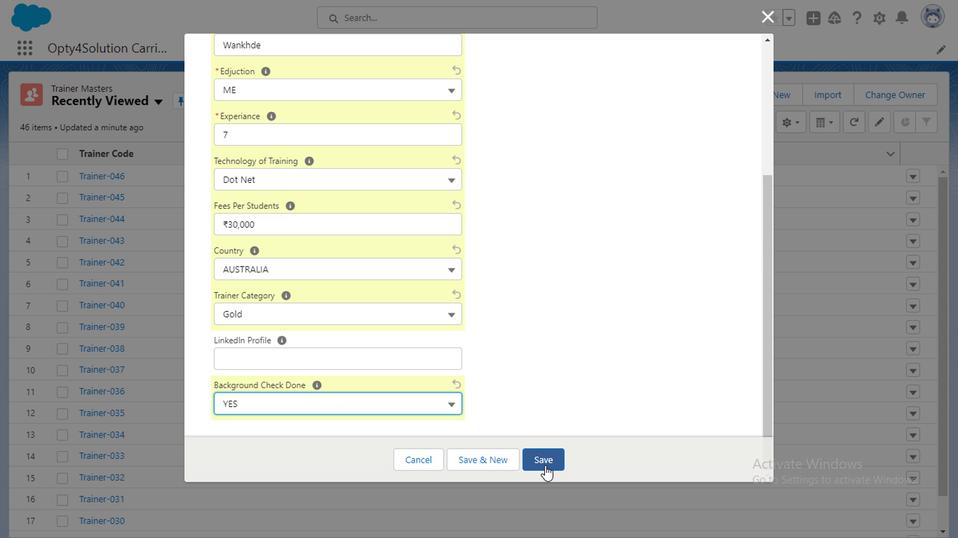 
Action: Mouse moved to (490, 380)
Screenshot: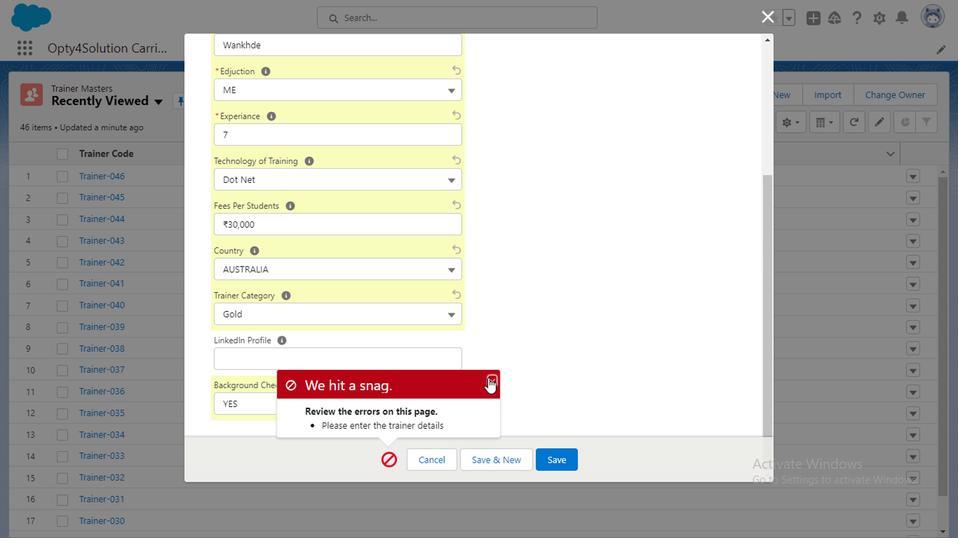 
Action: Mouse pressed left at (490, 380)
Screenshot: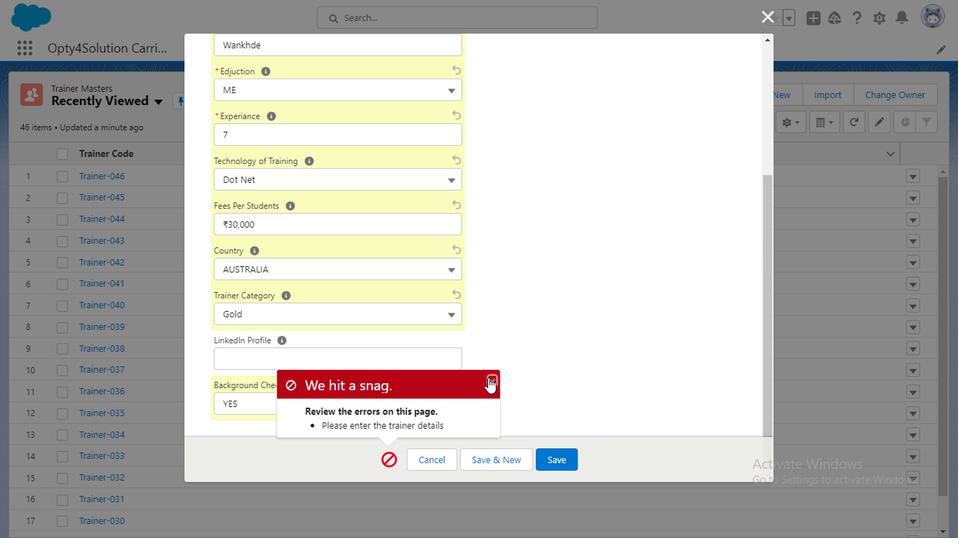 
Action: Mouse moved to (337, 89)
Screenshot: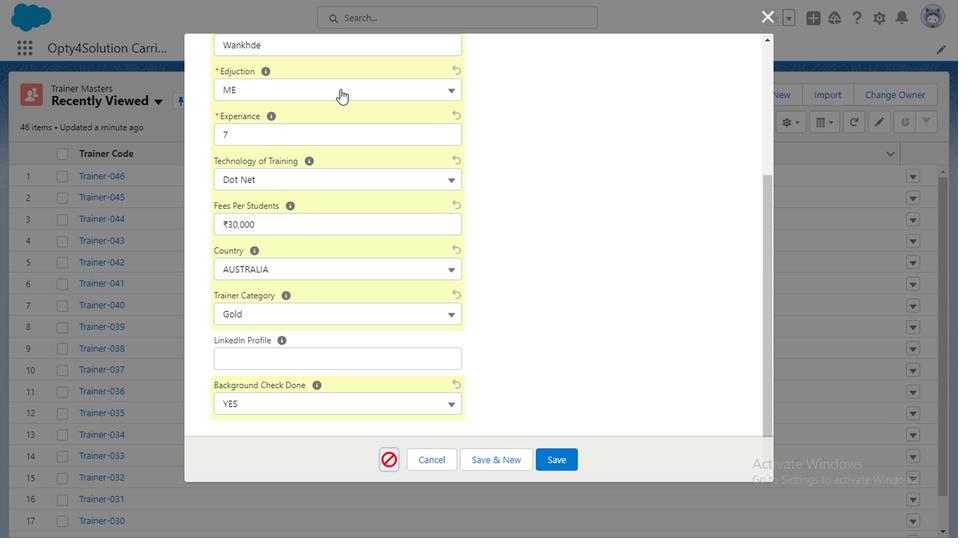 
Action: Mouse pressed left at (337, 89)
Screenshot: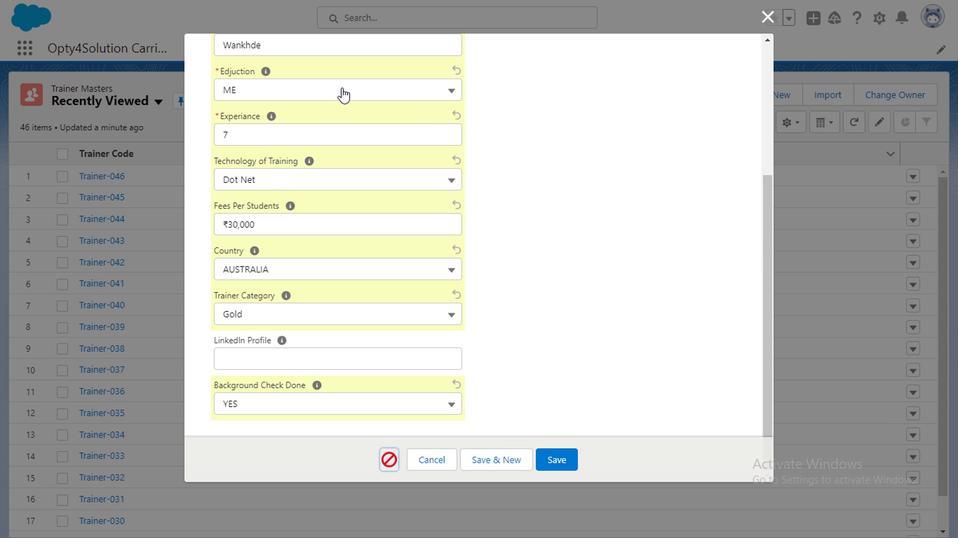 
Action: Mouse moved to (250, 140)
Screenshot: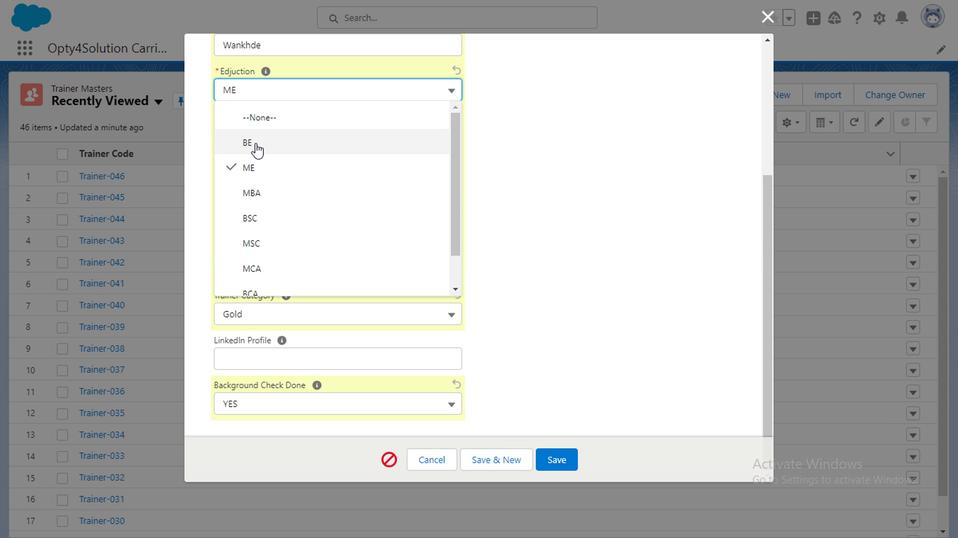 
Action: Mouse pressed left at (250, 140)
Screenshot: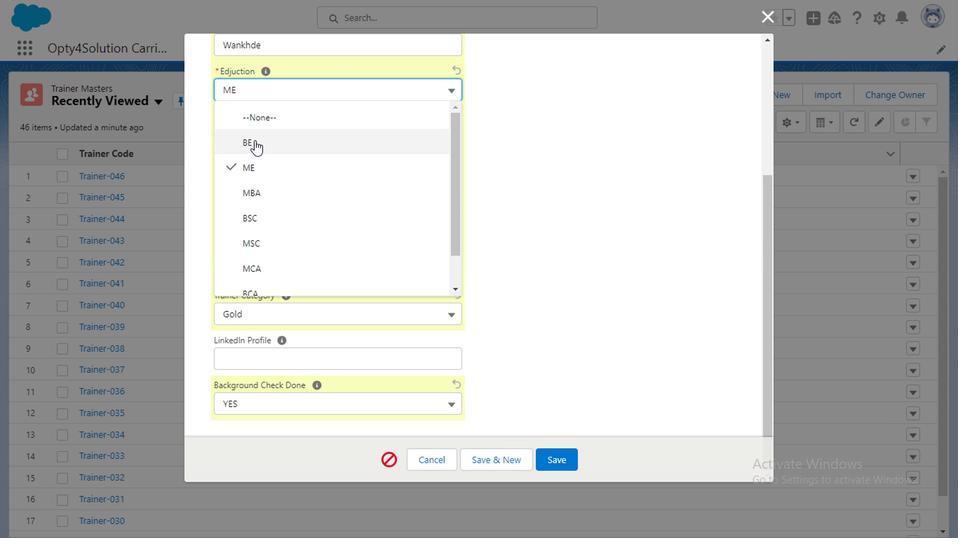 
Action: Mouse moved to (558, 460)
Screenshot: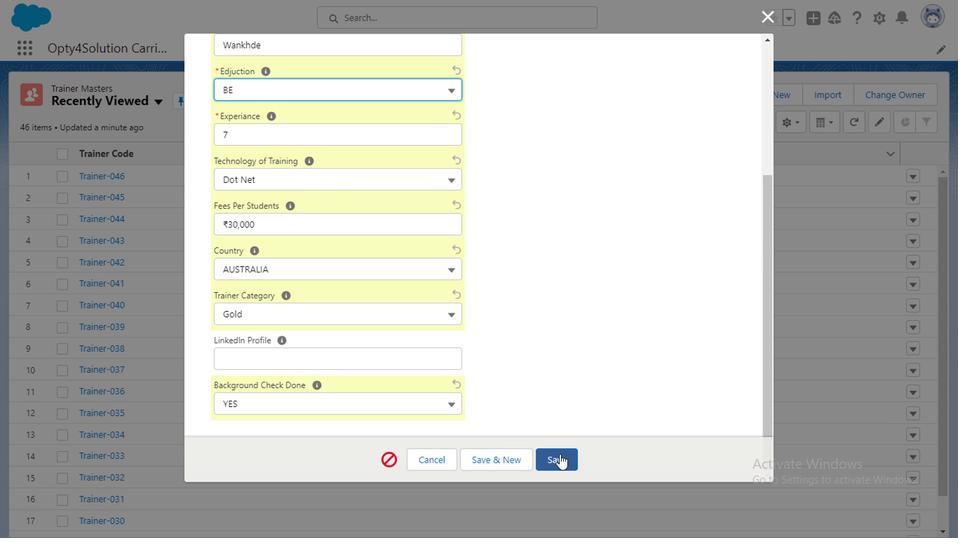 
Action: Mouse pressed left at (558, 460)
Screenshot: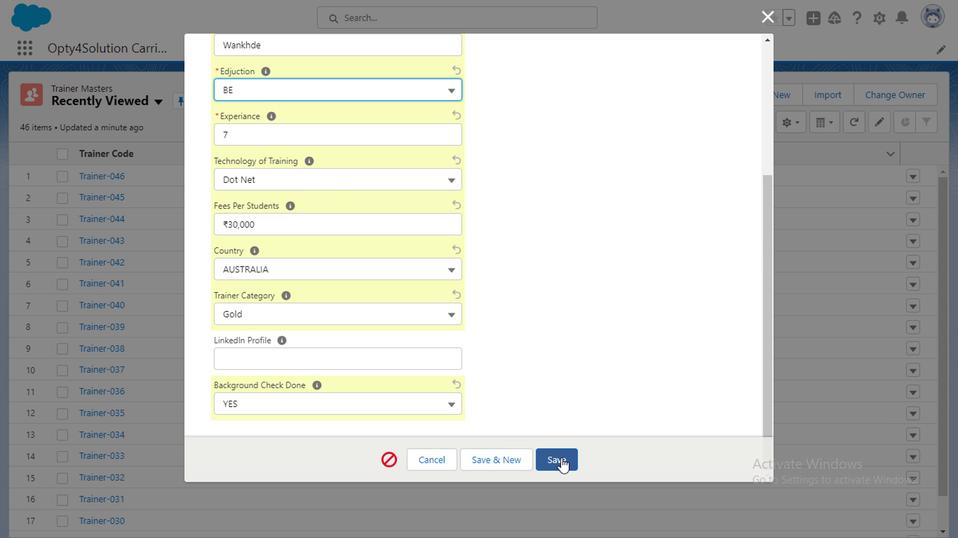 
Action: Mouse moved to (380, 46)
Screenshot: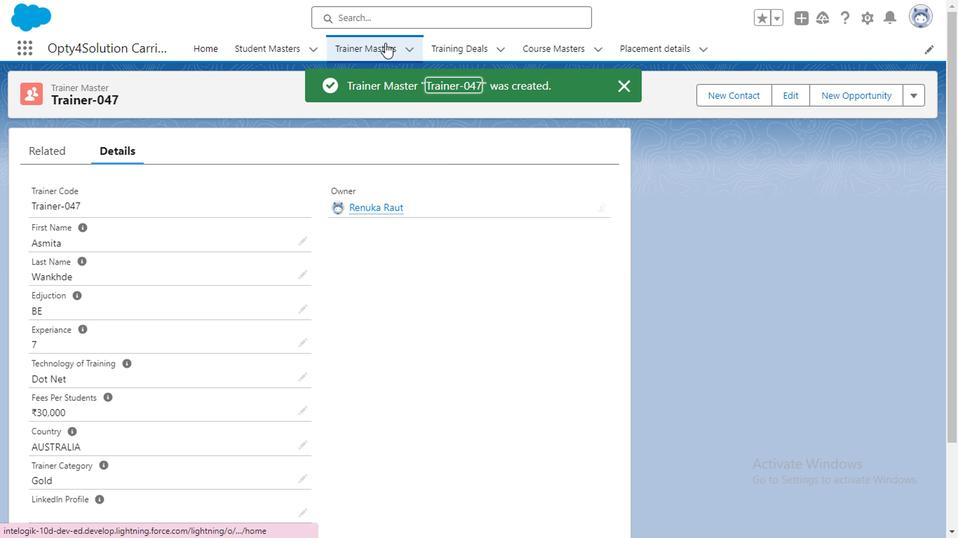 
Action: Mouse pressed left at (380, 46)
Screenshot: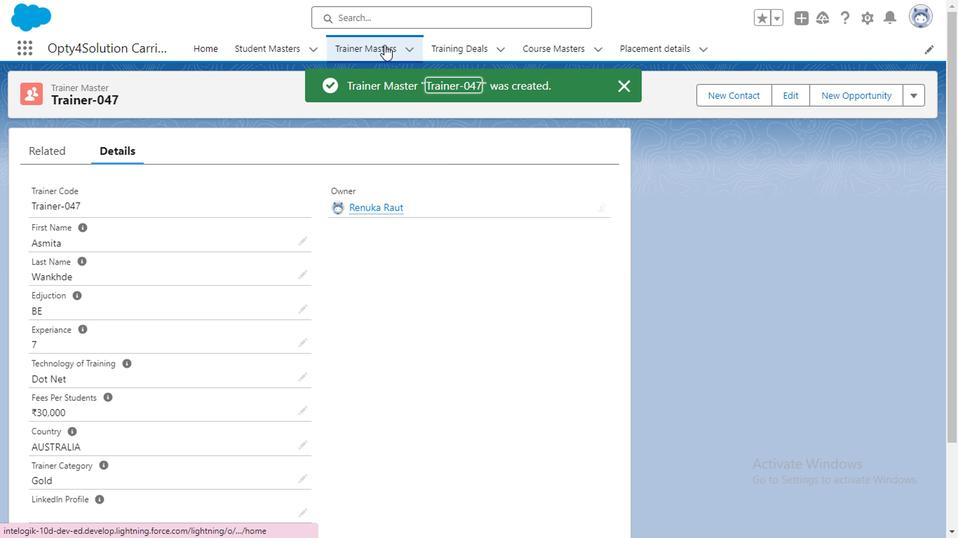 
Action: Mouse moved to (877, 18)
Screenshot: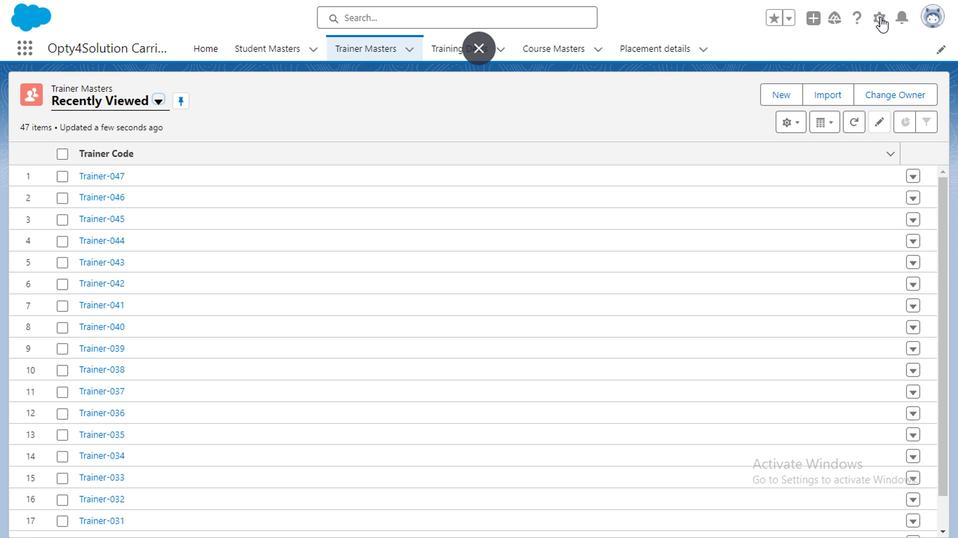 
Action: Mouse pressed left at (877, 18)
Screenshot: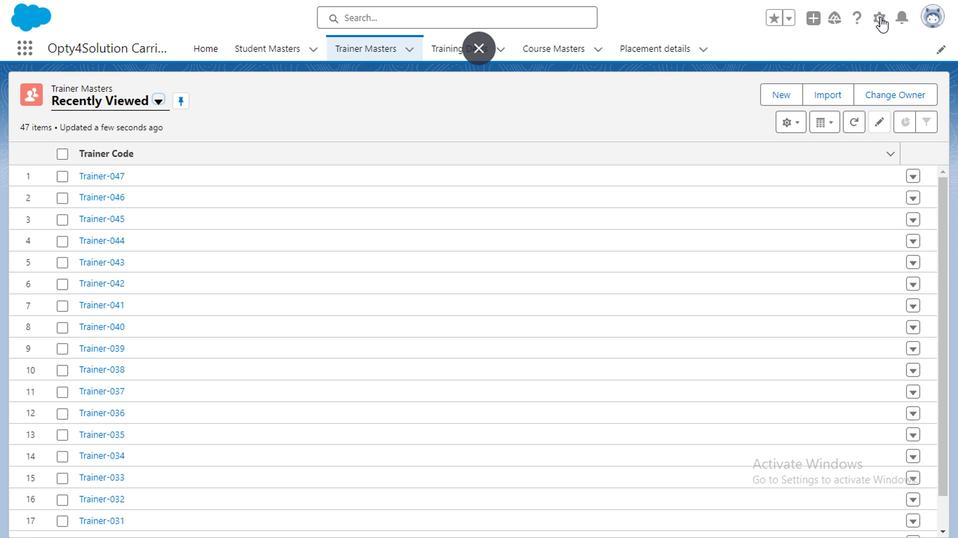 
Action: Mouse moved to (815, 182)
Screenshot: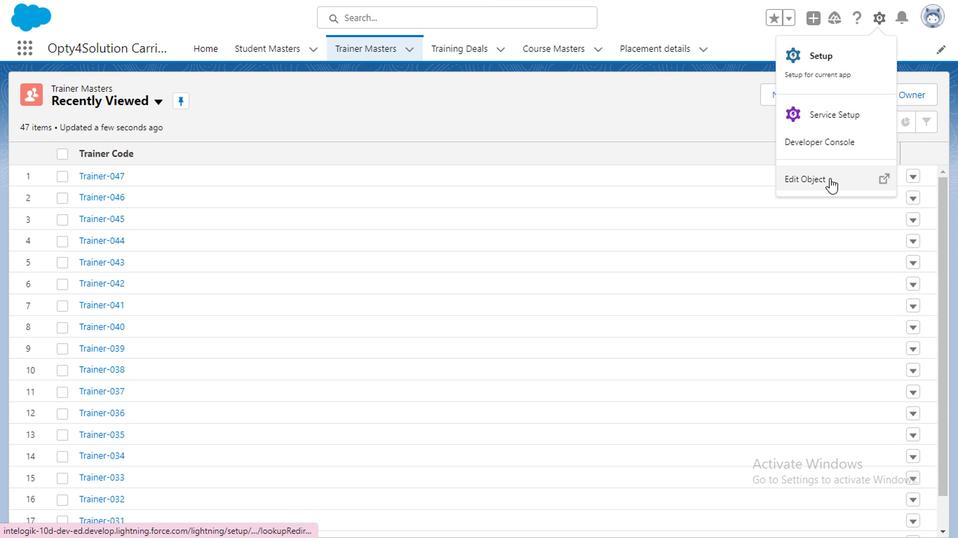 
Action: Mouse pressed left at (815, 182)
Screenshot: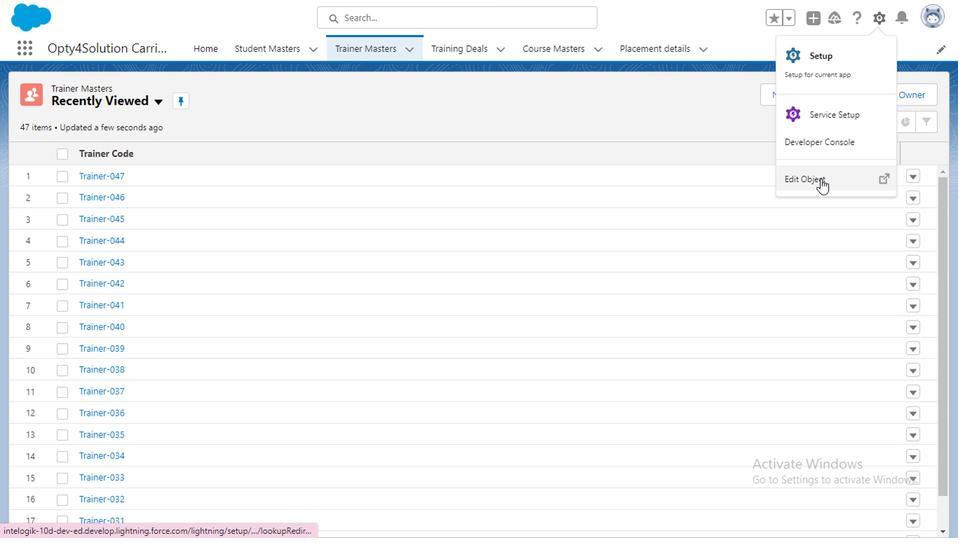 
Action: Mouse moved to (71, 440)
Screenshot: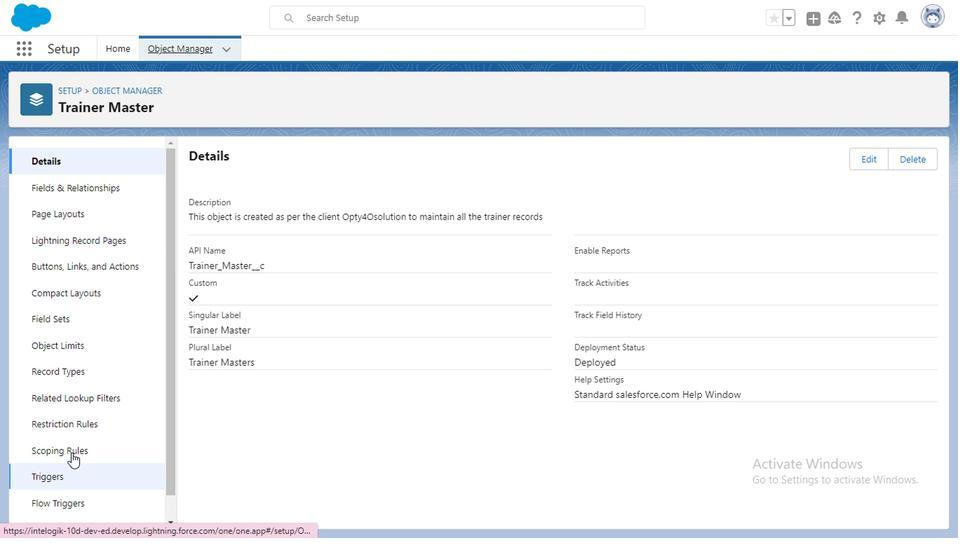 
Action: Mouse scrolled (71, 439) with delta (0, 0)
Screenshot: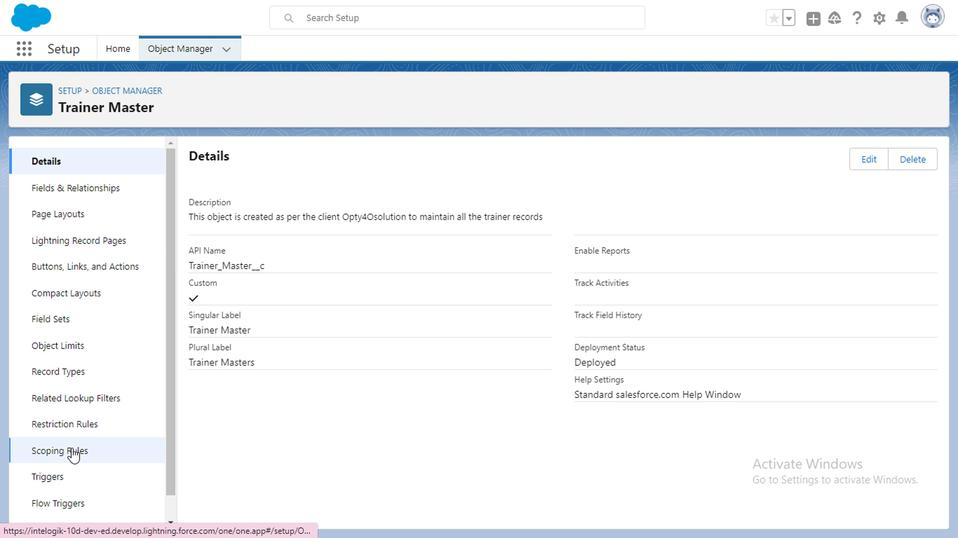 
Action: Mouse moved to (71, 441)
Screenshot: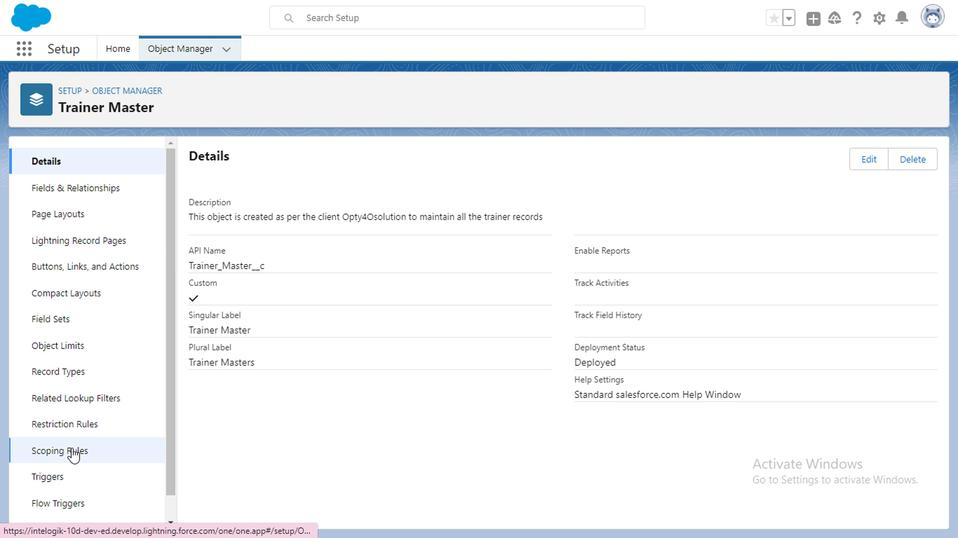 
Action: Mouse scrolled (71, 440) with delta (0, 0)
Screenshot: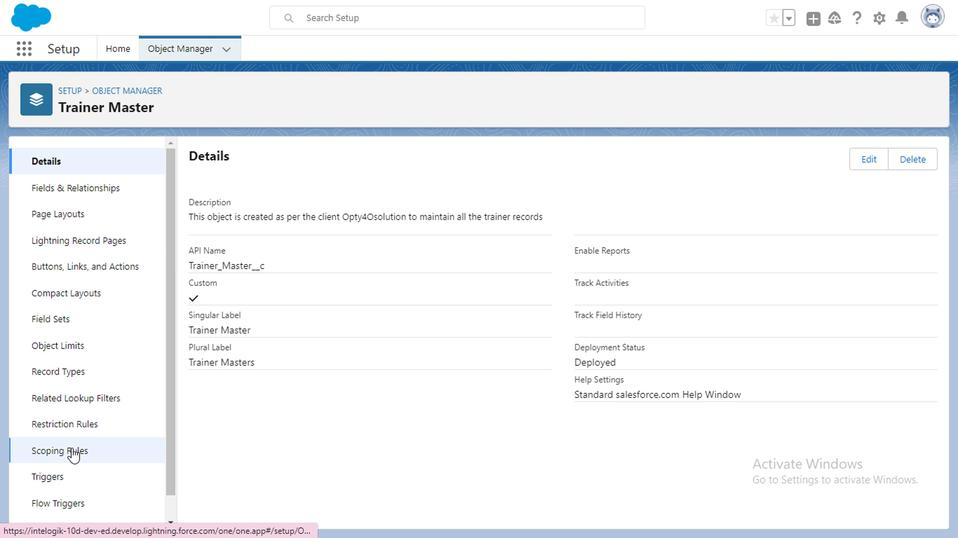 
Action: Mouse scrolled (71, 440) with delta (0, 0)
Screenshot: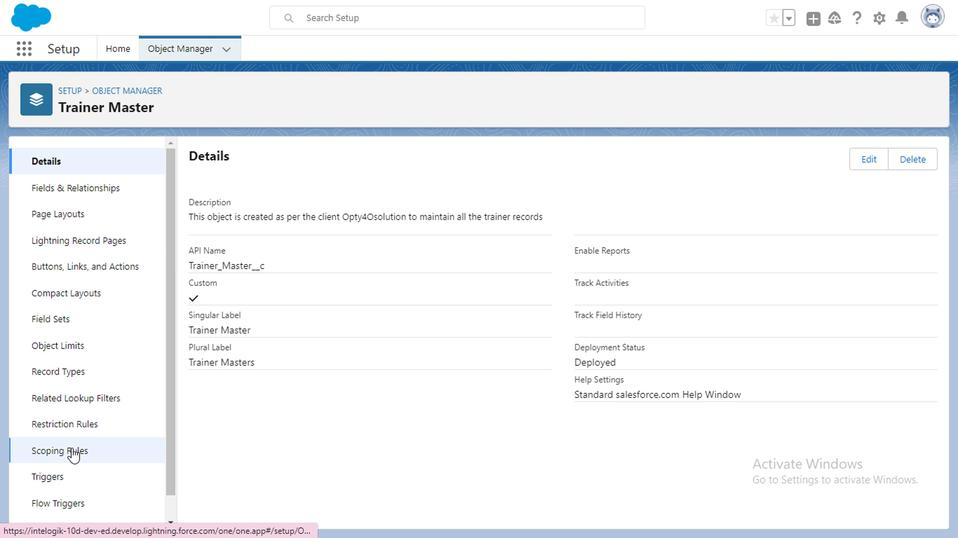 
Action: Mouse moved to (71, 441)
Screenshot: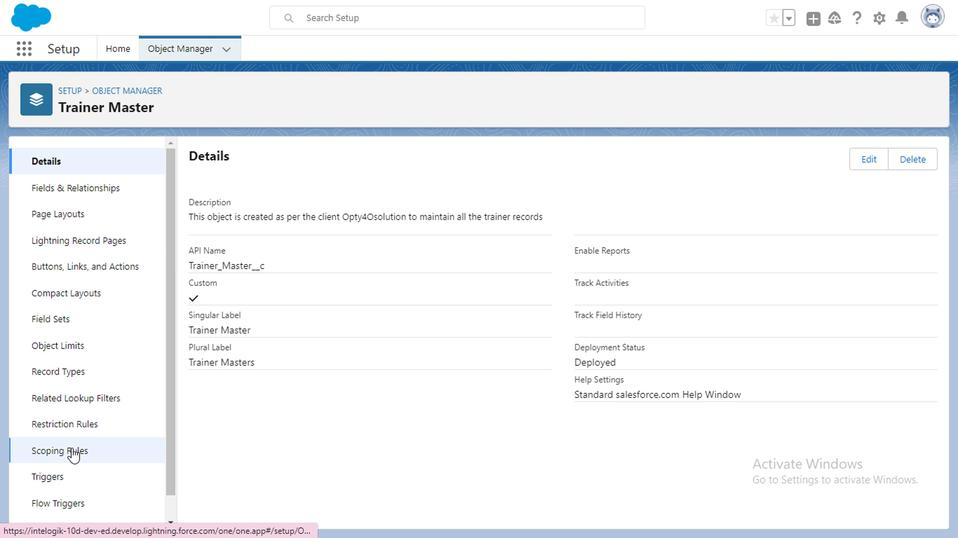 
Action: Mouse scrolled (71, 440) with delta (0, 0)
Screenshot: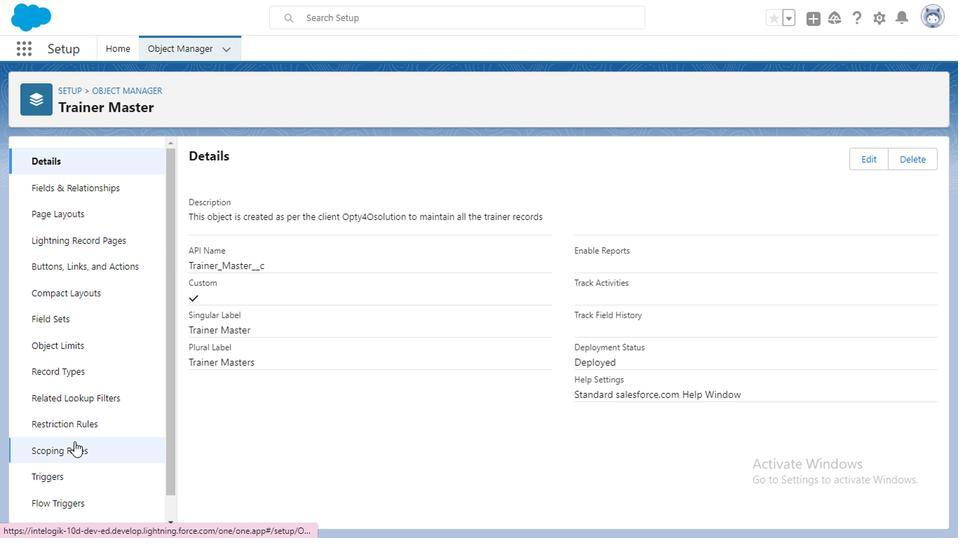 
Action: Mouse scrolled (71, 440) with delta (0, 0)
Screenshot: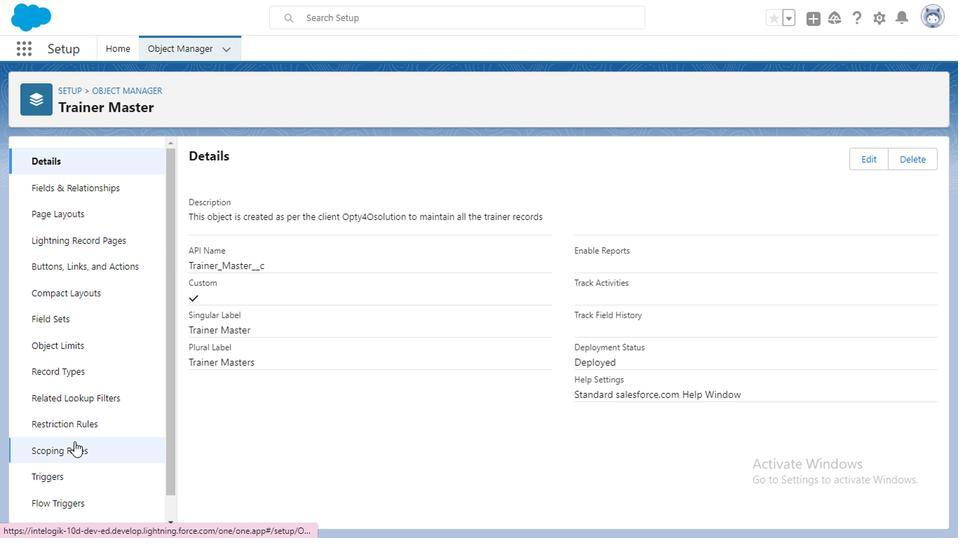 
Action: Mouse moved to (71, 441)
Screenshot: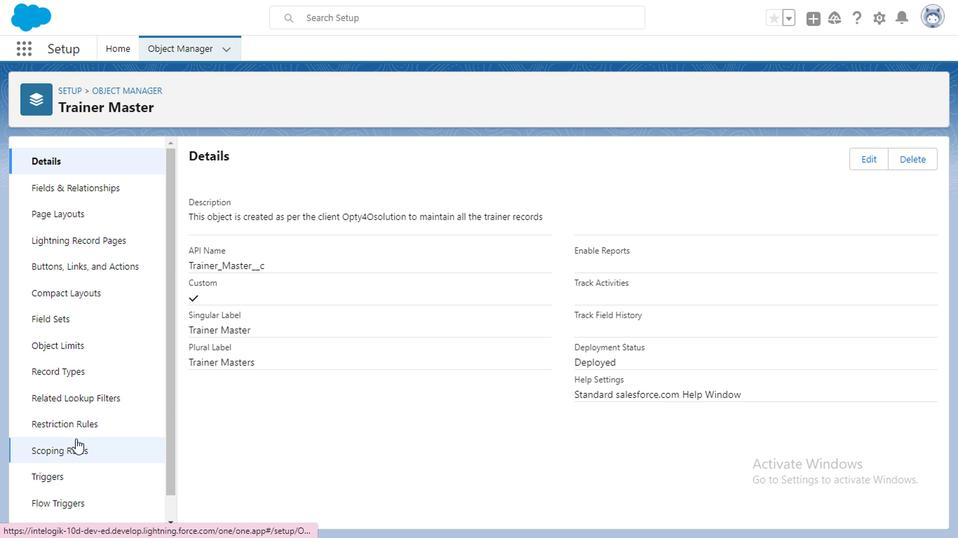 
Action: Mouse scrolled (71, 440) with delta (0, 0)
Screenshot: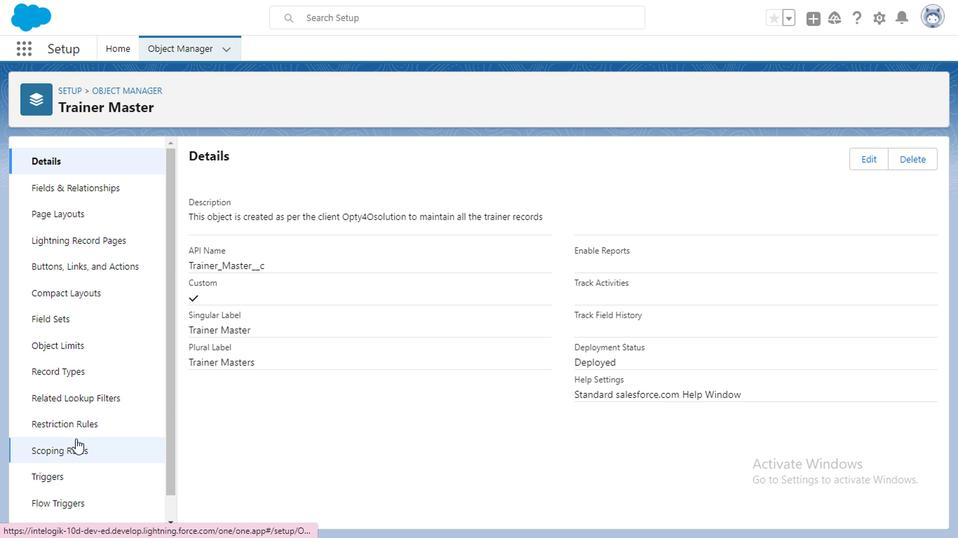 
Action: Mouse moved to (71, 440)
Screenshot: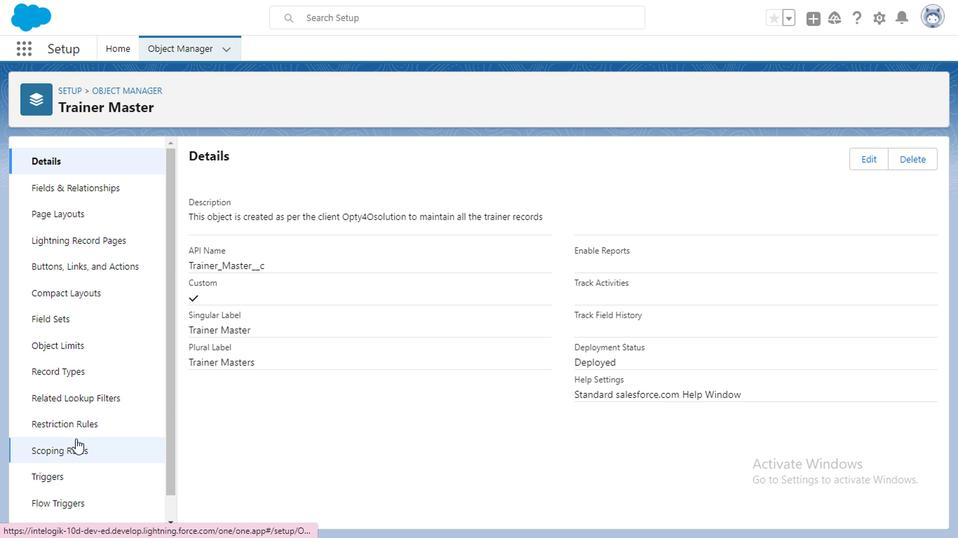 
Action: Mouse scrolled (71, 439) with delta (0, 0)
Screenshot: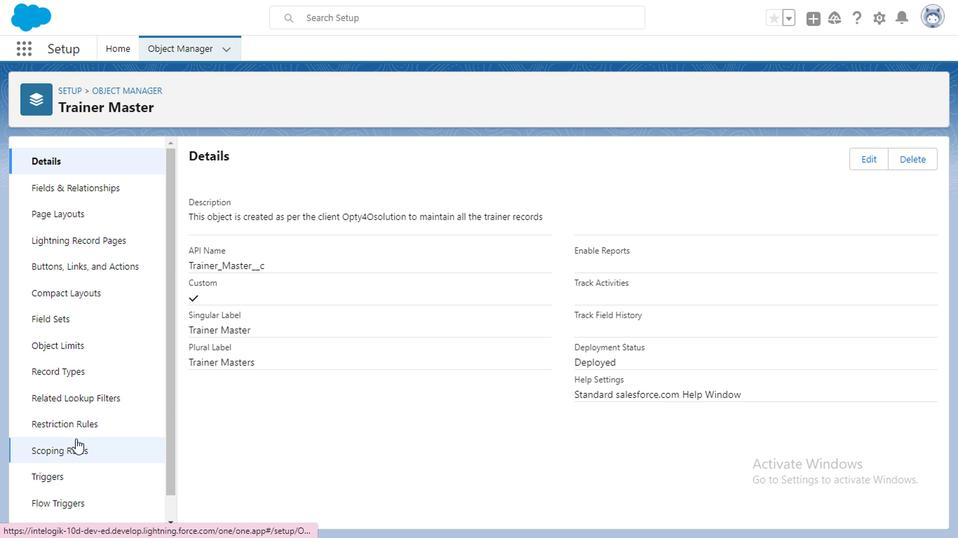 
Action: Mouse moved to (71, 504)
Screenshot: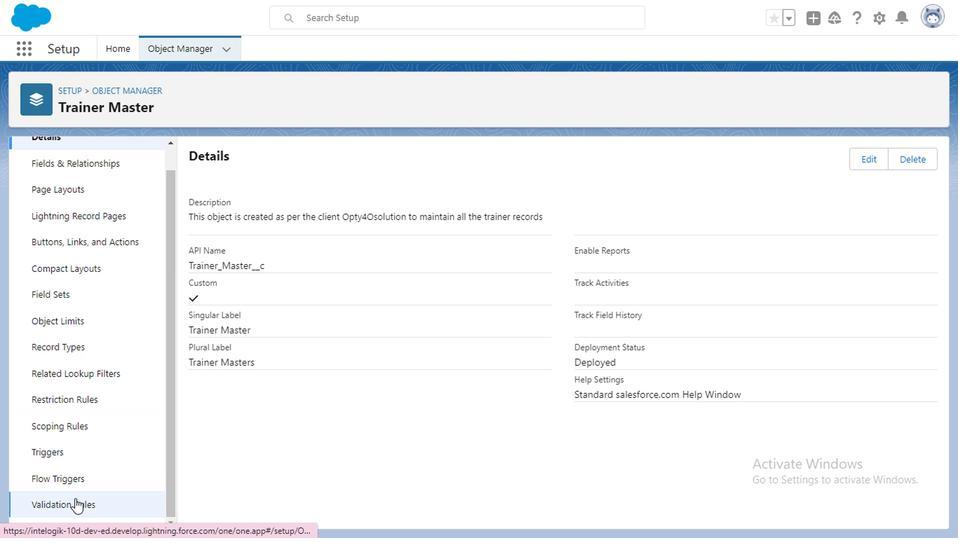
Action: Mouse pressed left at (71, 504)
Screenshot: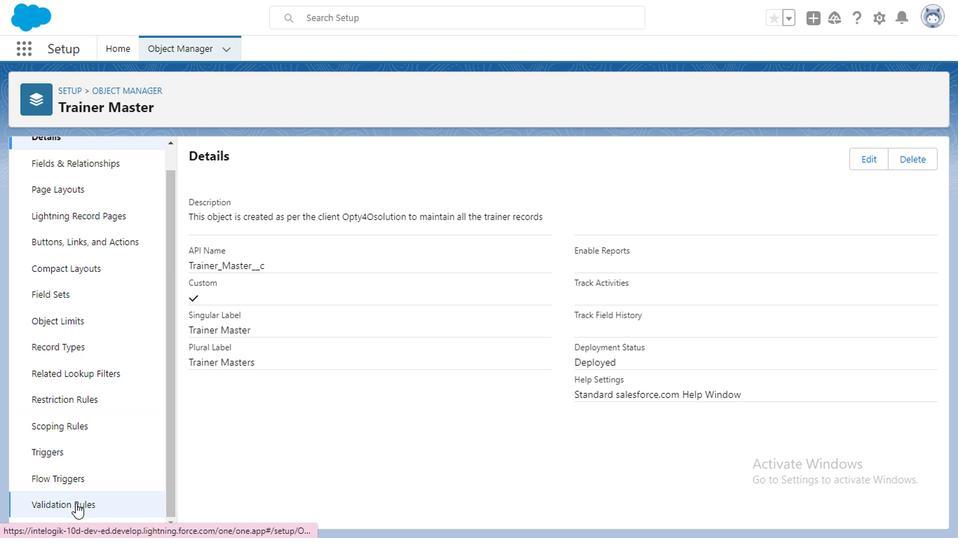 
Action: Mouse moved to (225, 219)
Screenshot: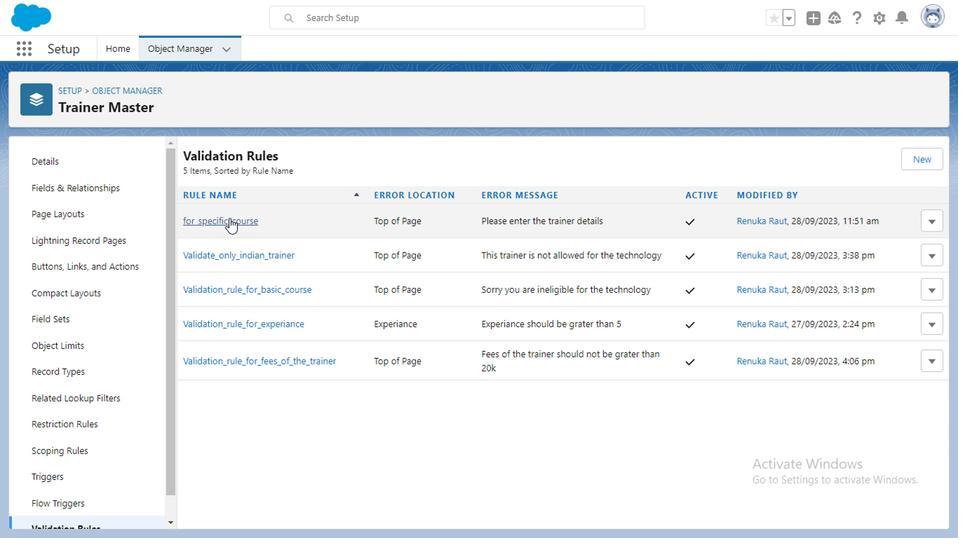 
Action: Mouse pressed left at (225, 219)
Screenshot: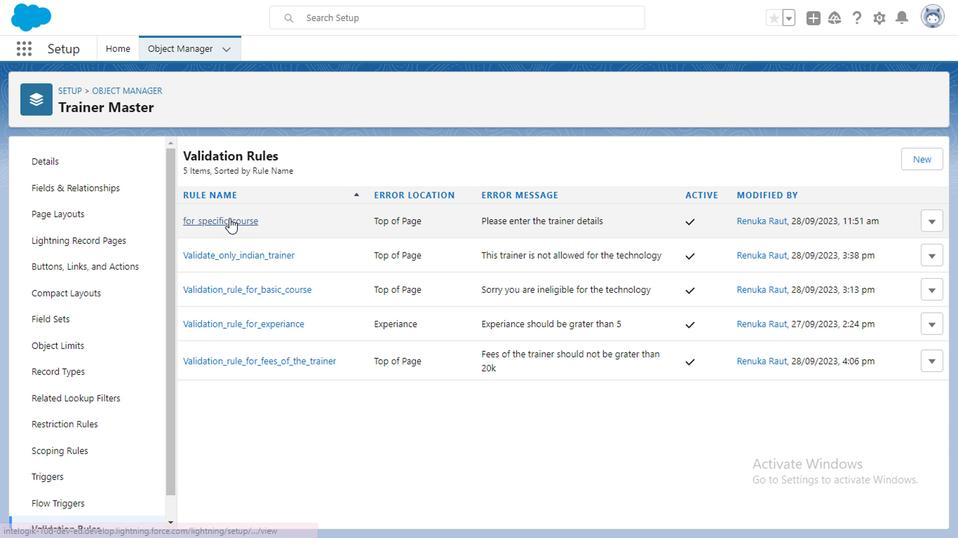 
Action: Mouse moved to (73, 497)
Screenshot: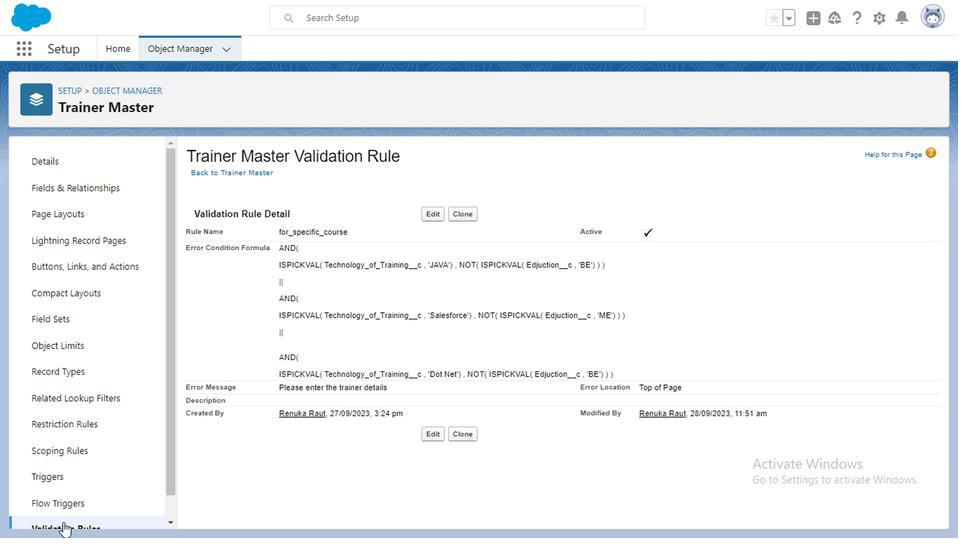 
Action: Mouse scrolled (73, 496) with delta (0, 0)
Screenshot: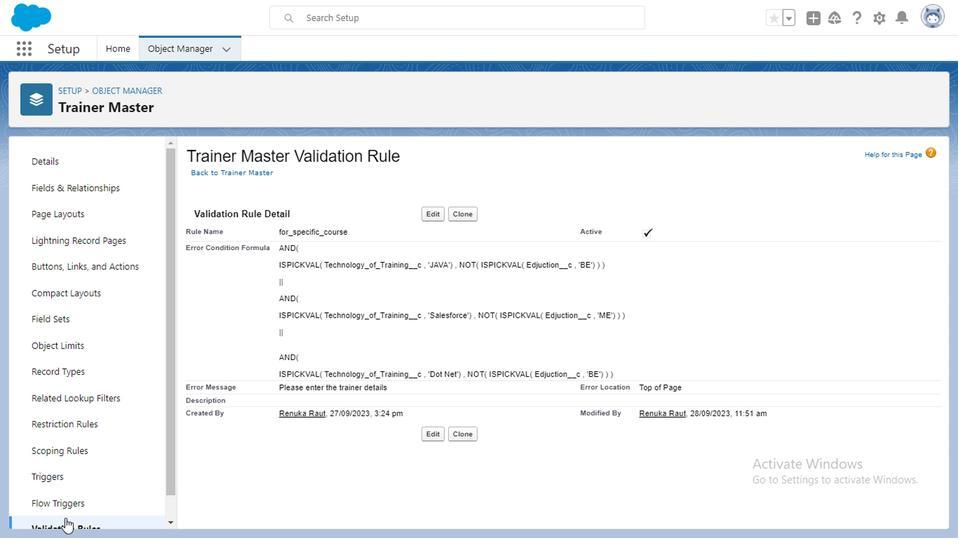 
Action: Mouse scrolled (73, 496) with delta (0, 0)
Screenshot: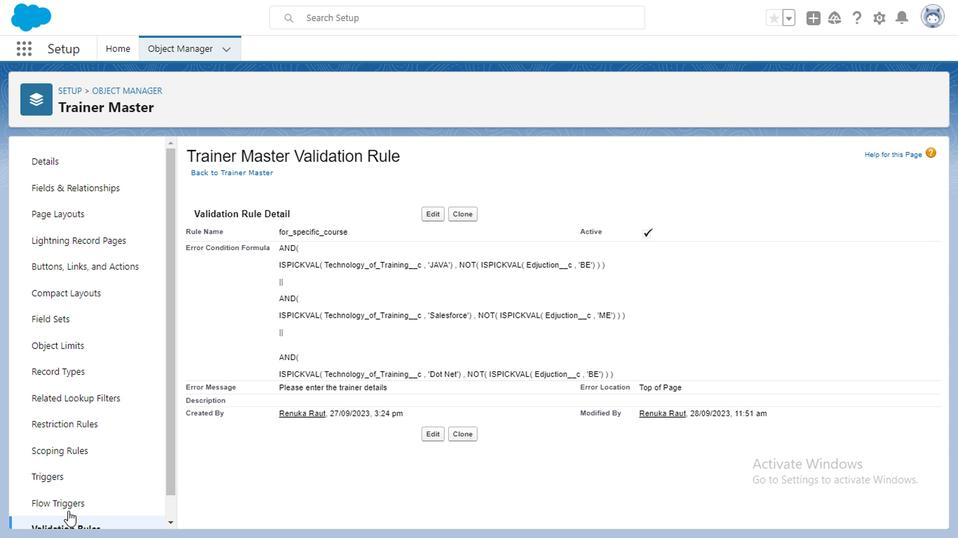 
Action: Mouse moved to (68, 502)
Screenshot: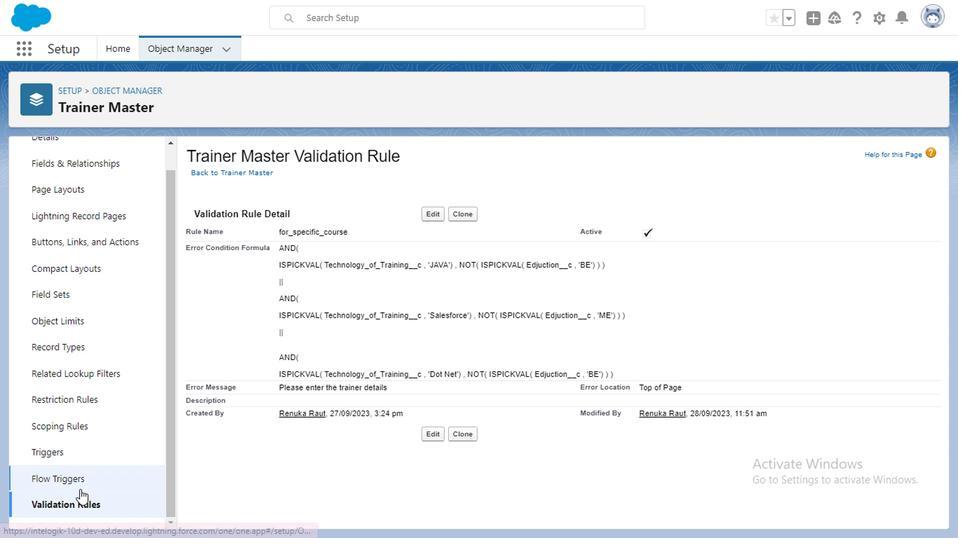 
Action: Mouse pressed left at (68, 502)
Screenshot: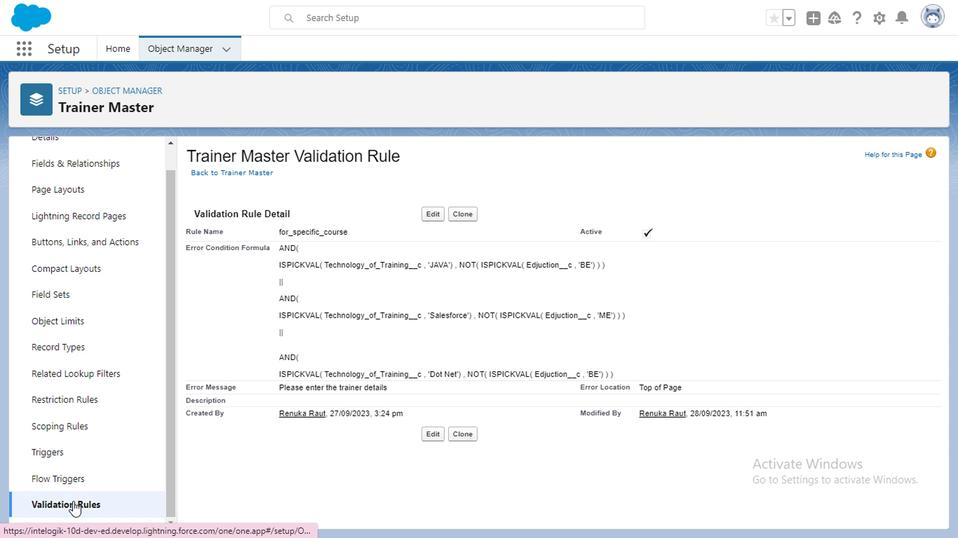 
Action: Mouse moved to (278, 362)
Screenshot: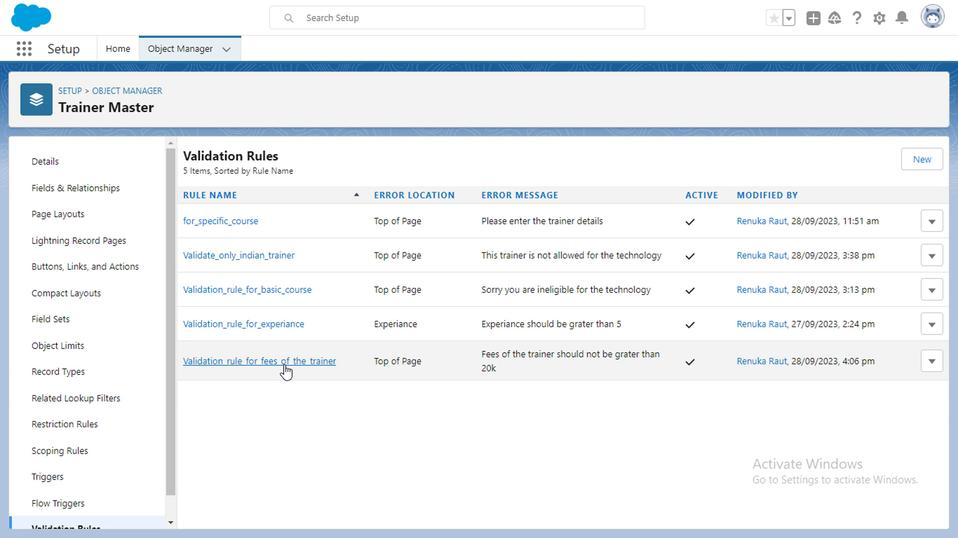 
Action: Mouse pressed left at (278, 362)
Screenshot: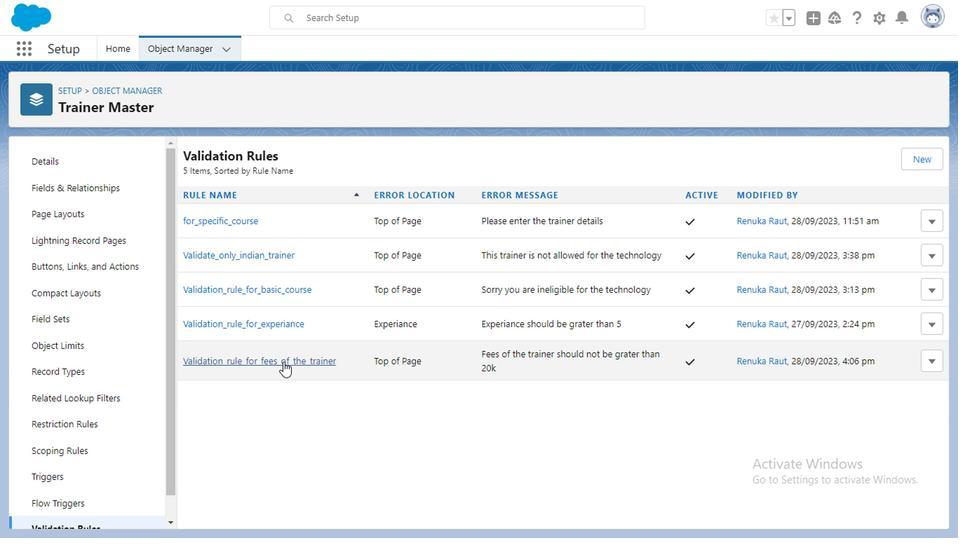 
Action: Mouse moved to (427, 215)
Screenshot: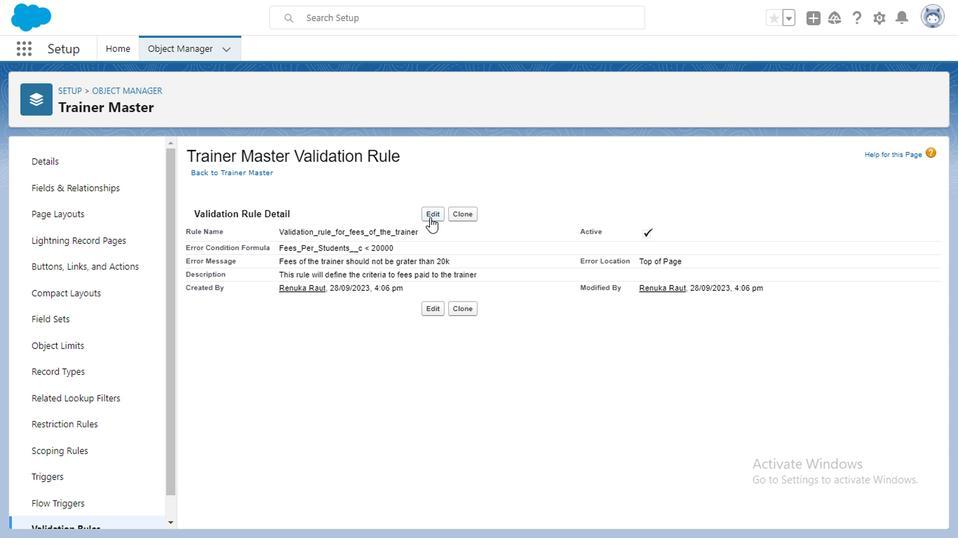 
Action: Mouse pressed left at (427, 215)
Screenshot: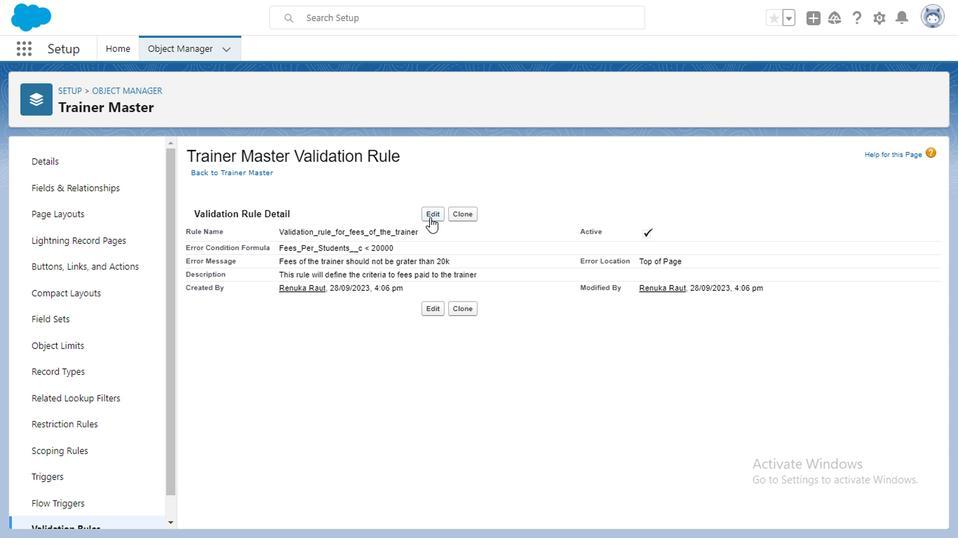 
Action: Mouse moved to (315, 419)
Screenshot: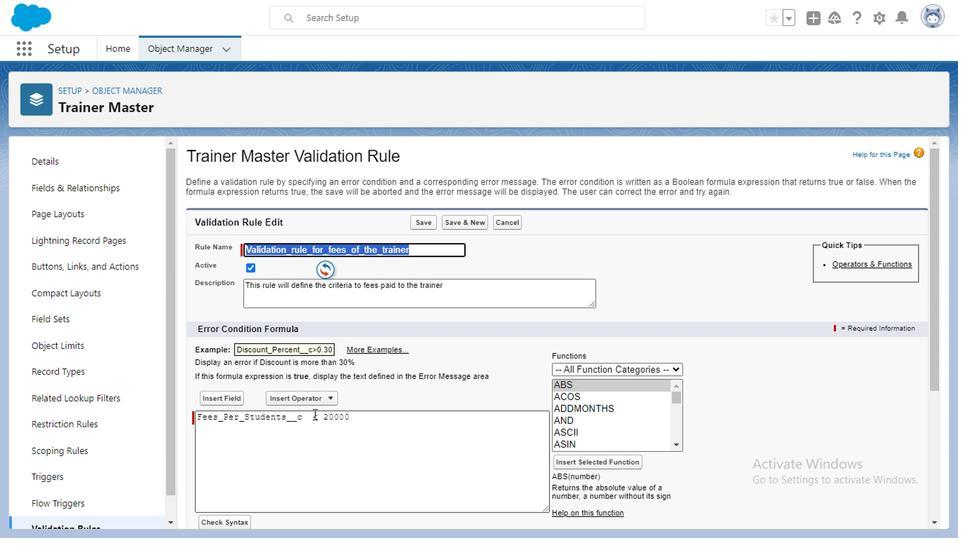 
Action: Mouse pressed left at (315, 419)
Screenshot: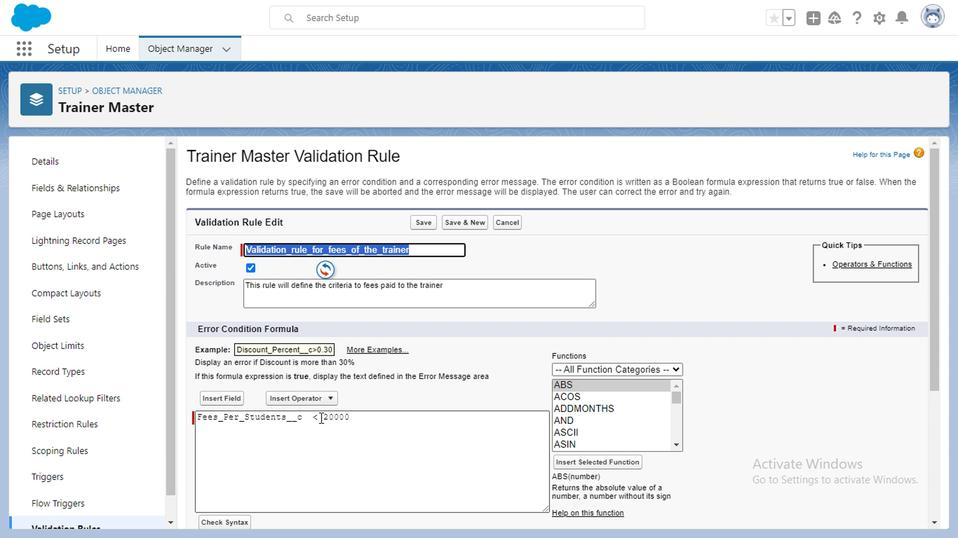 
Action: Mouse moved to (316, 415)
Screenshot: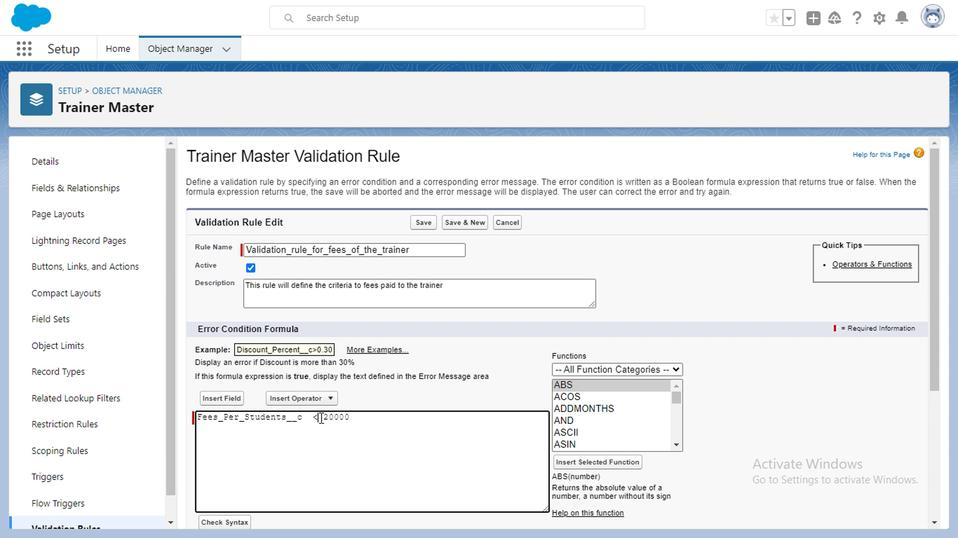 
Action: Key pressed <Key.backspace>
Screenshot: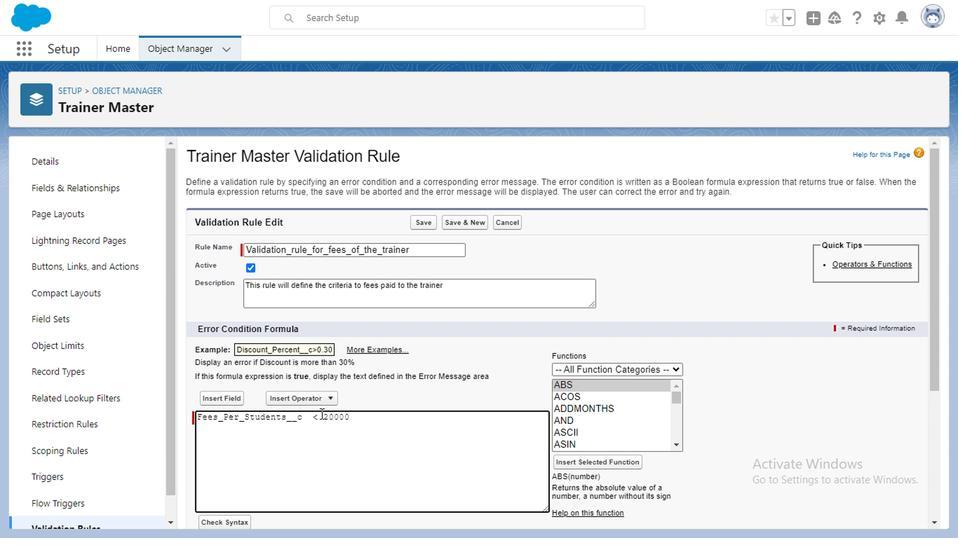 
Action: Mouse moved to (313, 395)
Screenshot: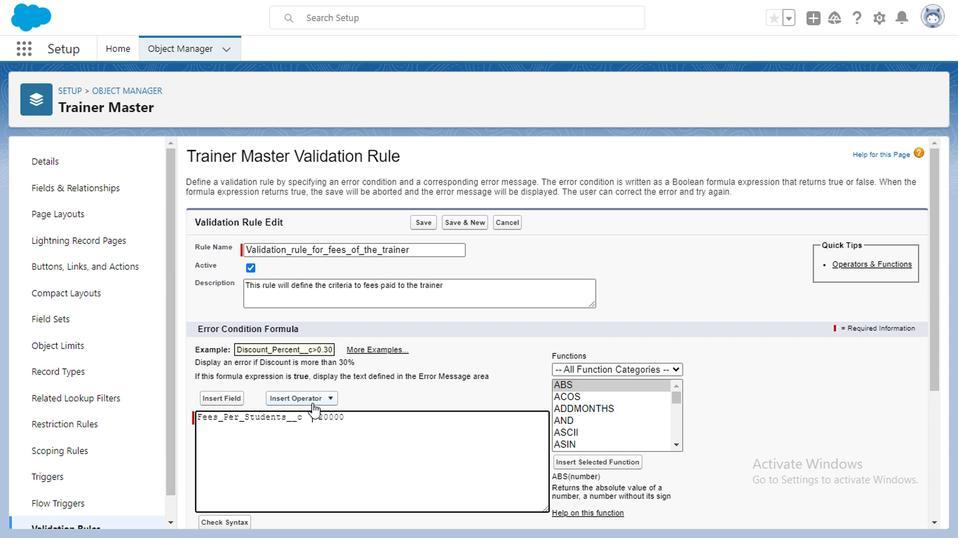 
Action: Mouse pressed left at (313, 395)
Screenshot: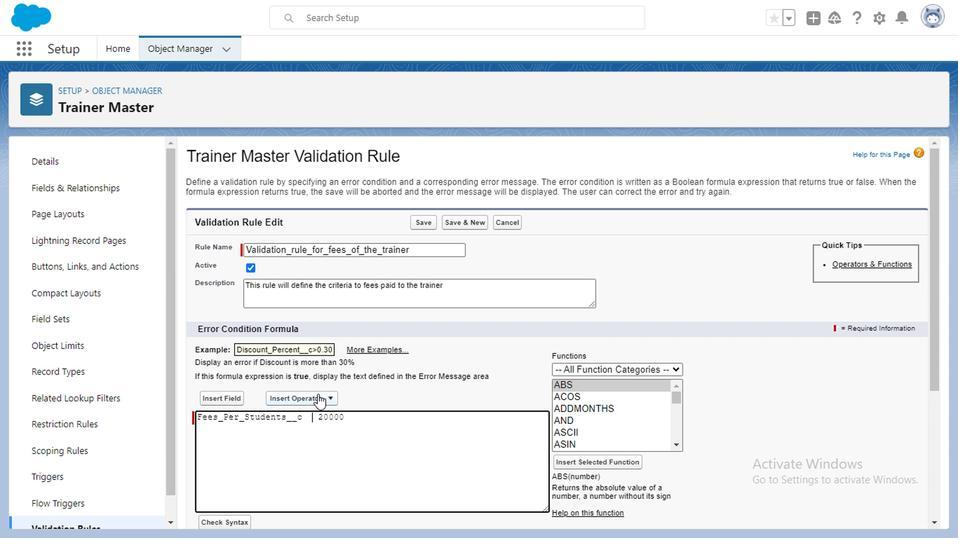 
Action: Mouse moved to (305, 498)
Screenshot: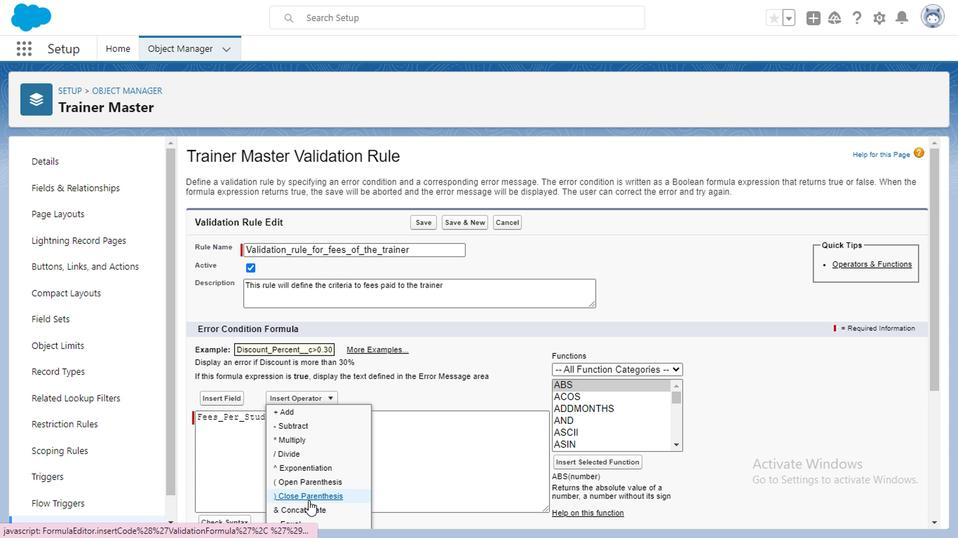 
Action: Mouse scrolled (305, 497) with delta (0, 0)
Screenshot: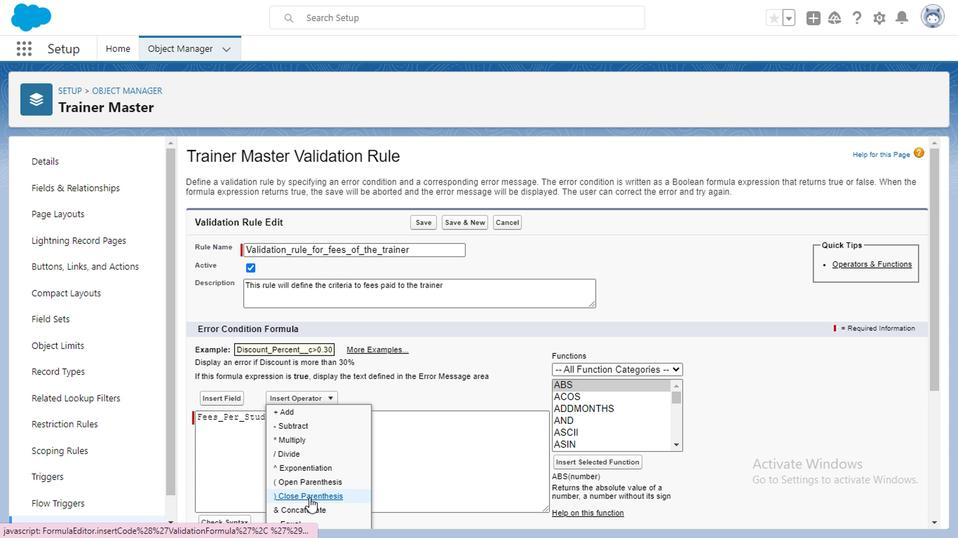 
Action: Mouse moved to (280, 363)
Screenshot: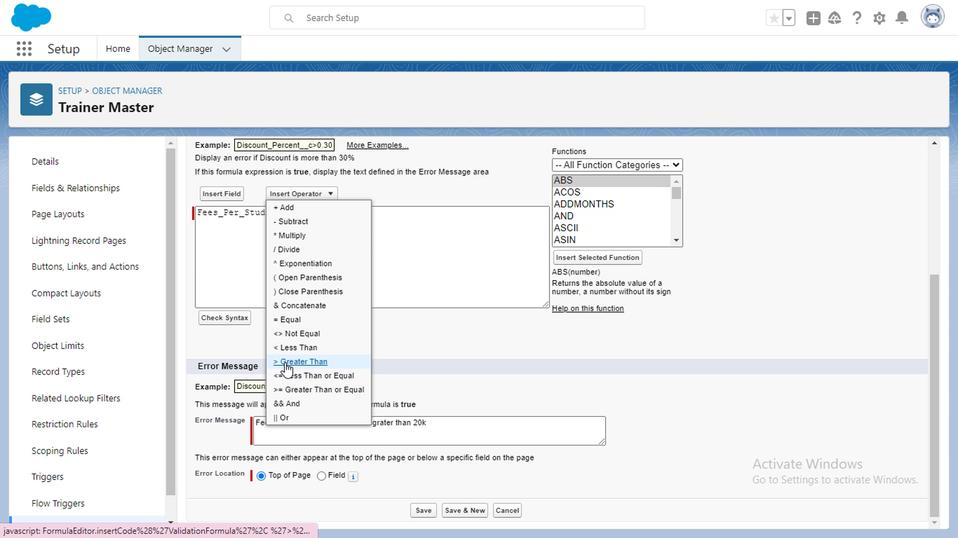 
Action: Mouse pressed left at (280, 363)
Screenshot: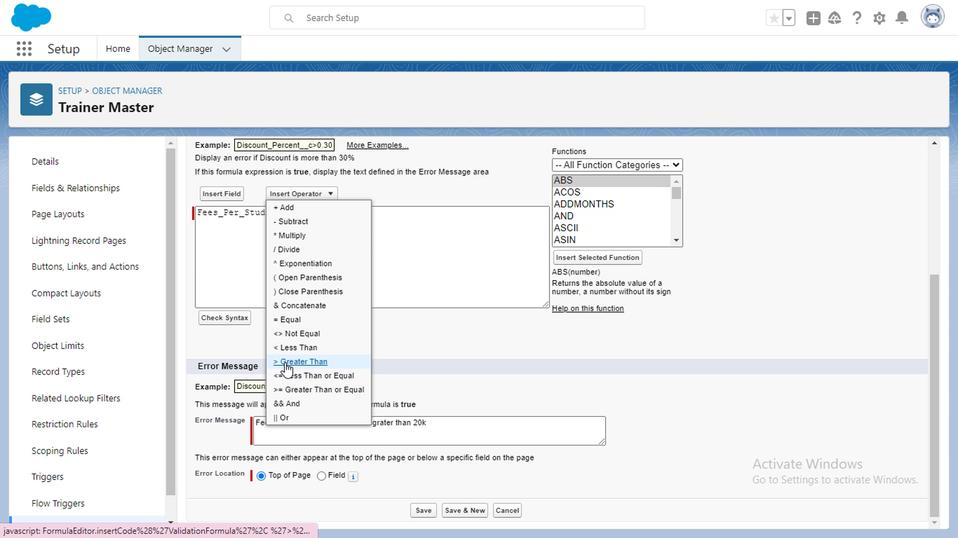 
Action: Mouse moved to (418, 507)
Screenshot: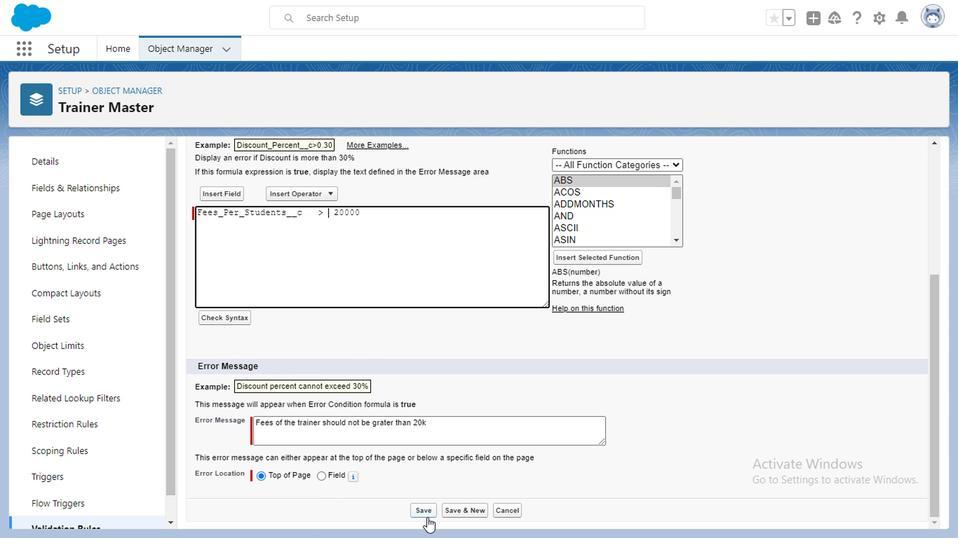 
Action: Mouse pressed left at (418, 507)
Screenshot: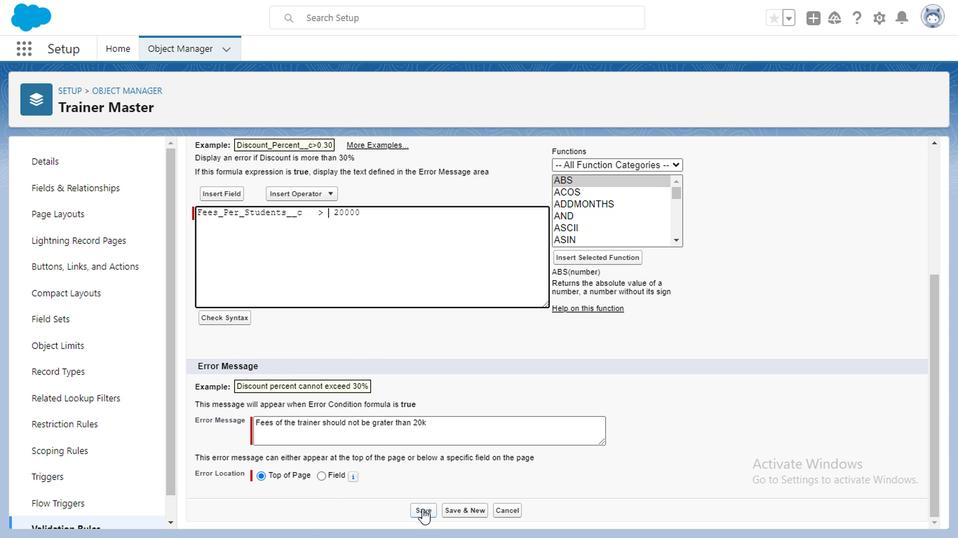 
Action: Mouse moved to (16, 51)
Screenshot: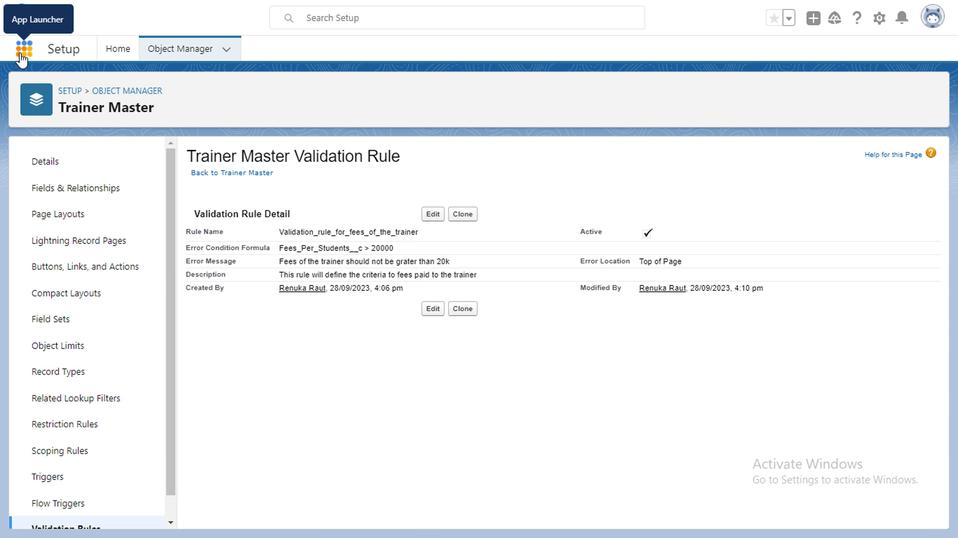 
Action: Mouse pressed left at (16, 51)
Screenshot: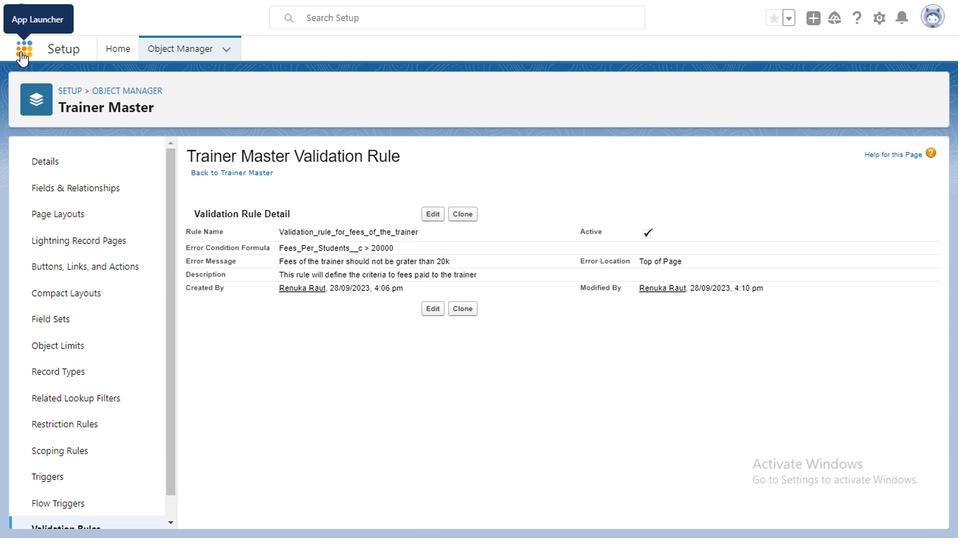 
Action: Mouse moved to (85, 109)
Screenshot: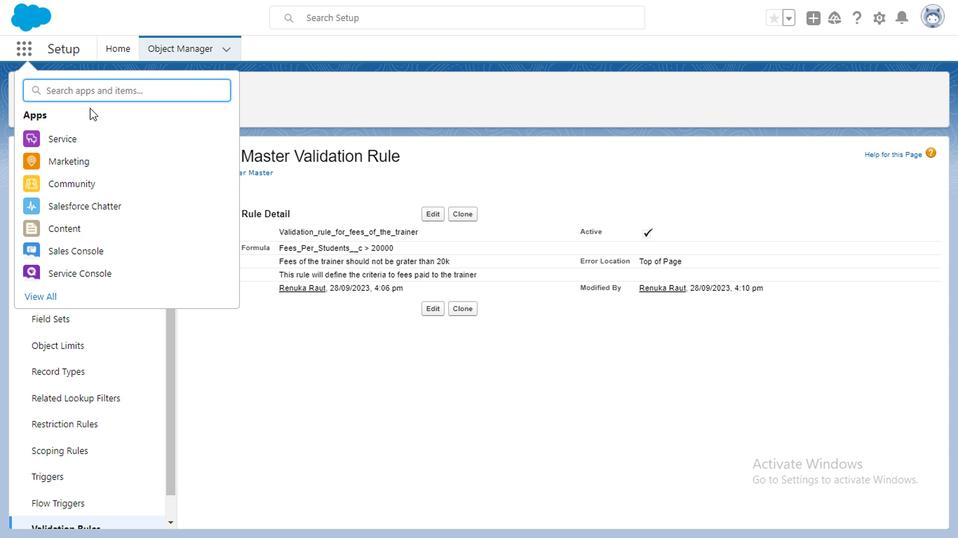 
Action: Key pressed opty
Screenshot: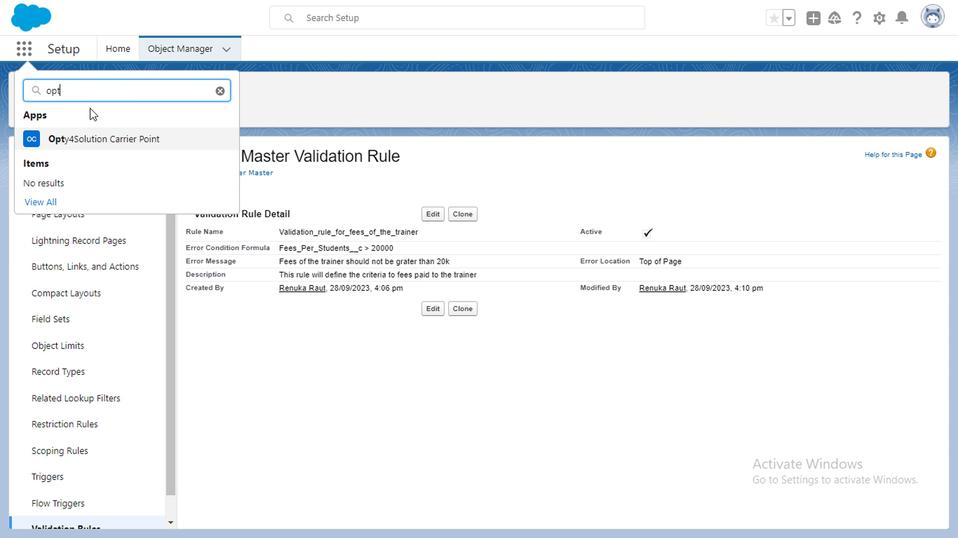 
Action: Mouse moved to (97, 135)
Screenshot: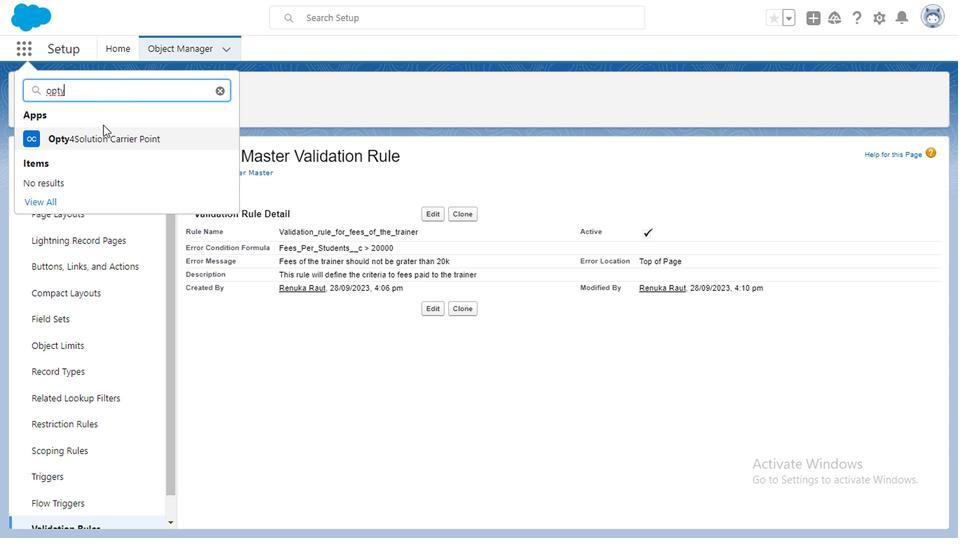 
Action: Mouse pressed left at (97, 135)
Screenshot: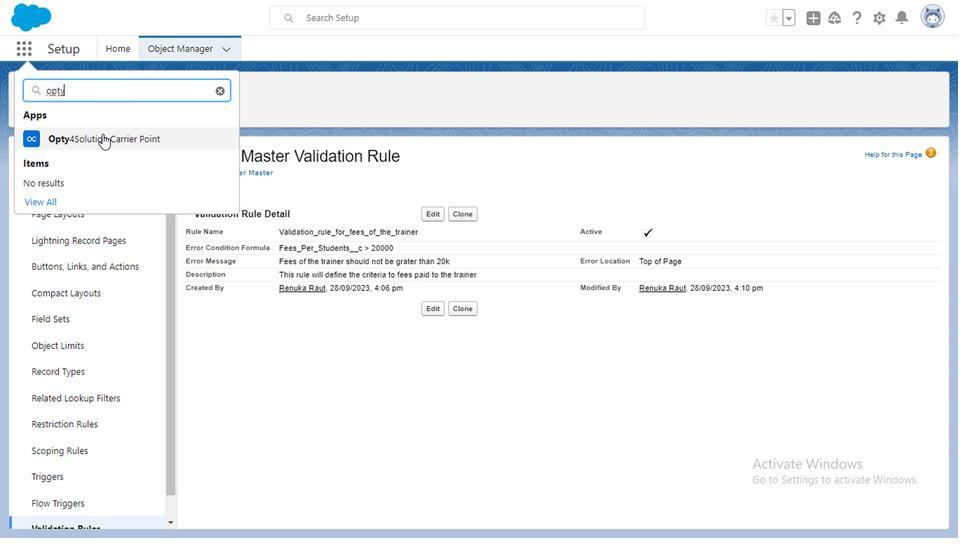 
Action: Mouse moved to (365, 50)
Screenshot: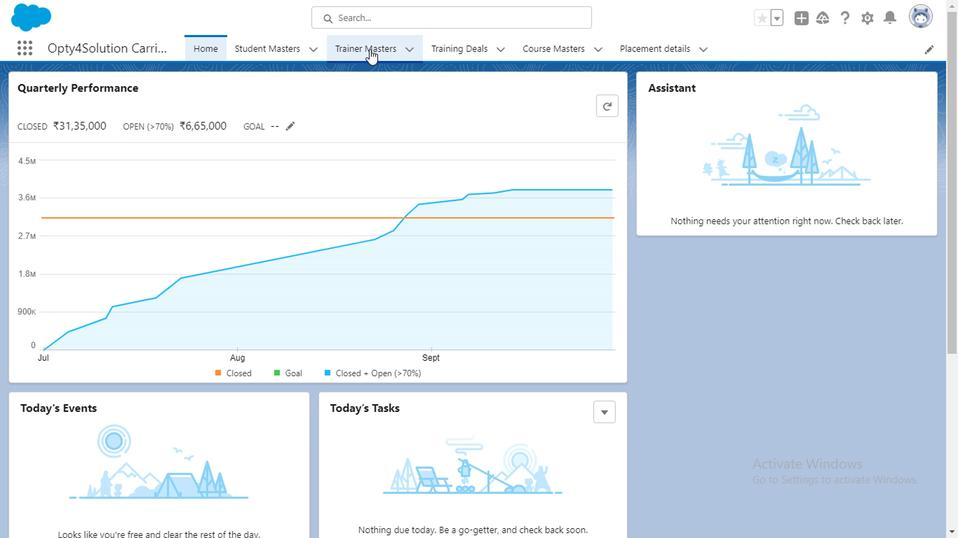 
Action: Mouse pressed left at (365, 50)
Screenshot: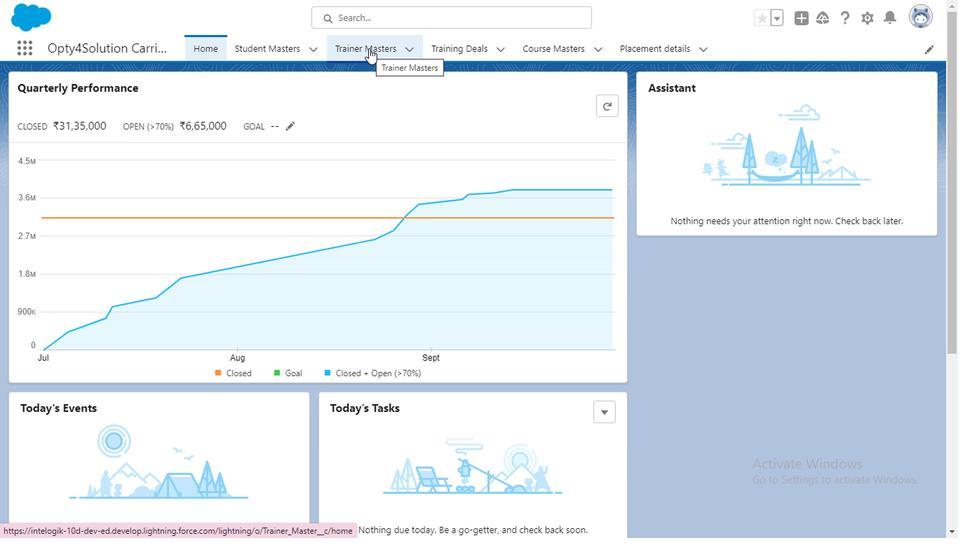 
Action: Mouse moved to (776, 95)
Screenshot: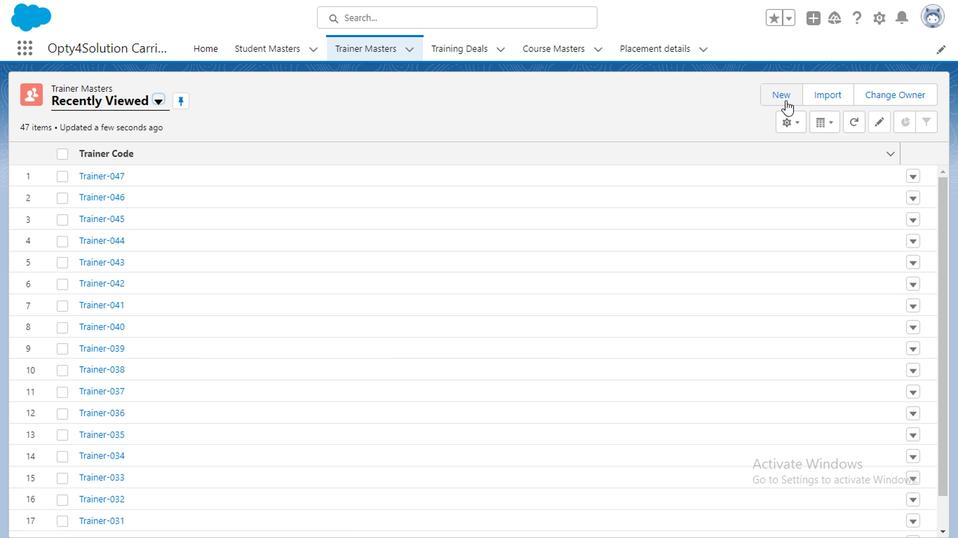
Action: Mouse pressed left at (776, 95)
Screenshot: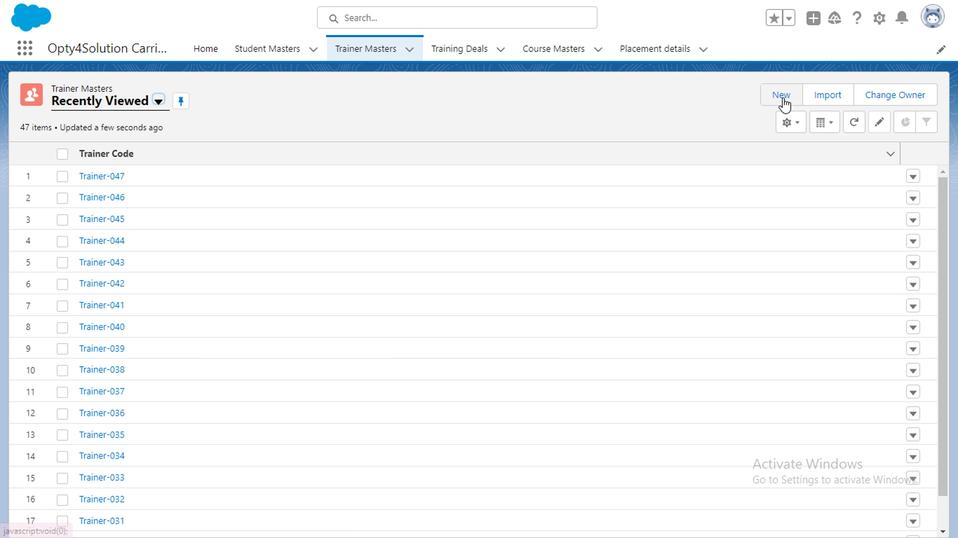 
Action: Mouse moved to (291, 192)
Screenshot: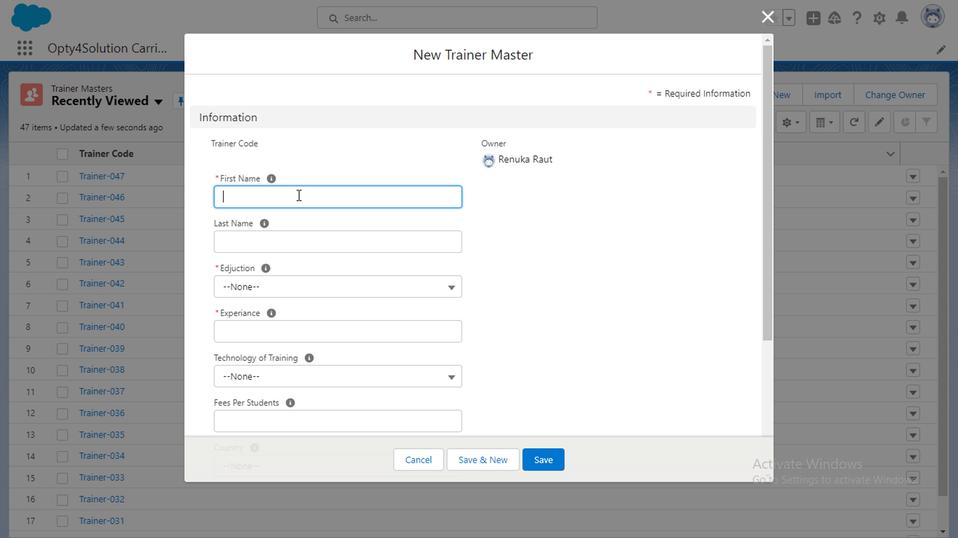 
Action: Mouse pressed left at (291, 192)
Screenshot: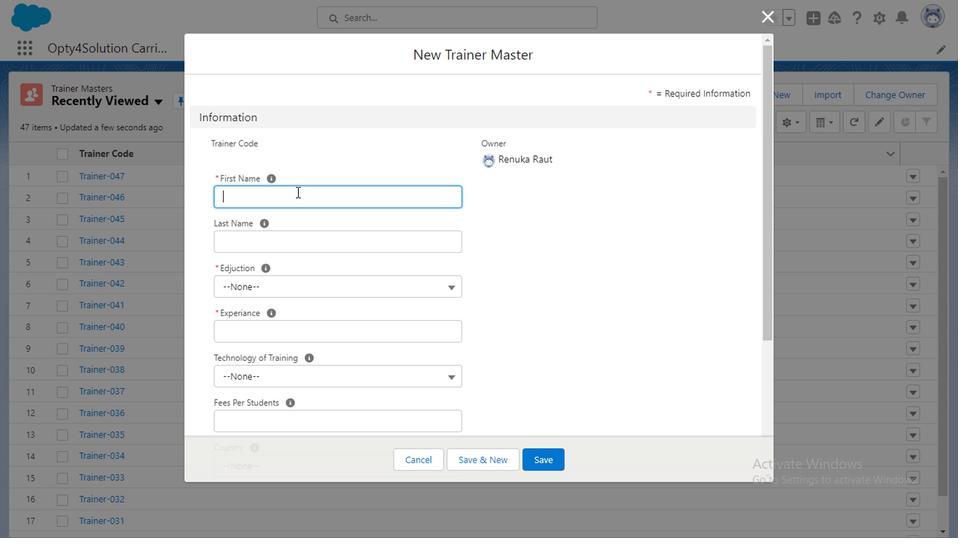
Action: Mouse moved to (291, 192)
Screenshot: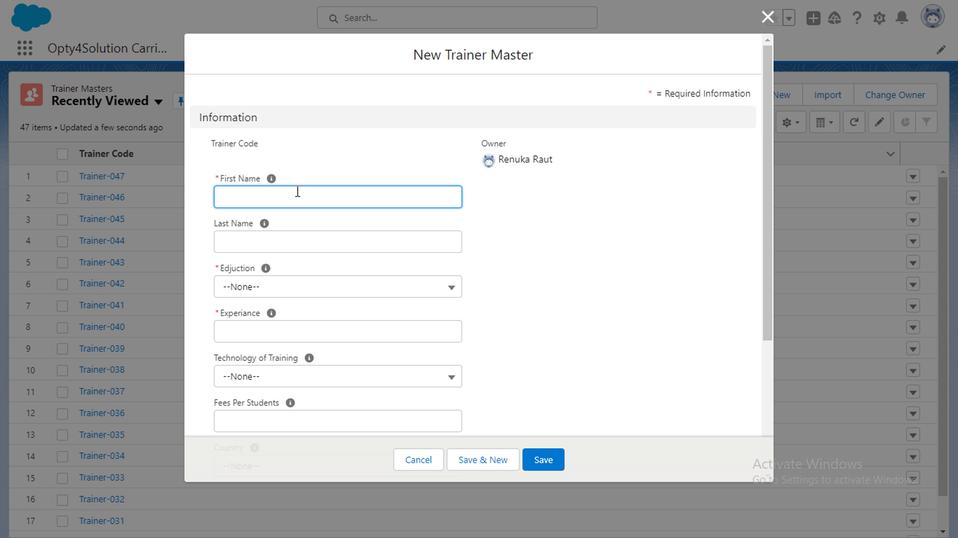 
Action: Key pressed rekha
Screenshot: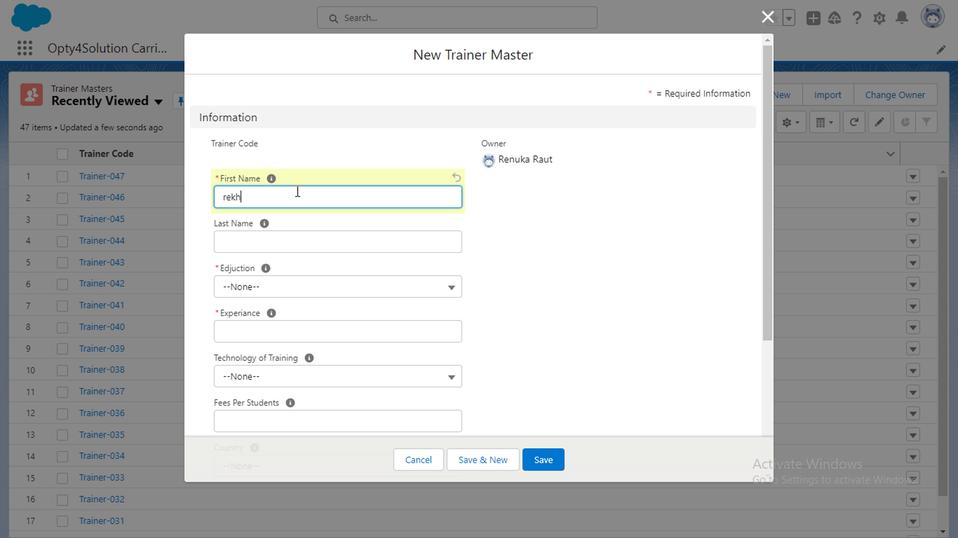 
Action: Mouse moved to (251, 284)
Screenshot: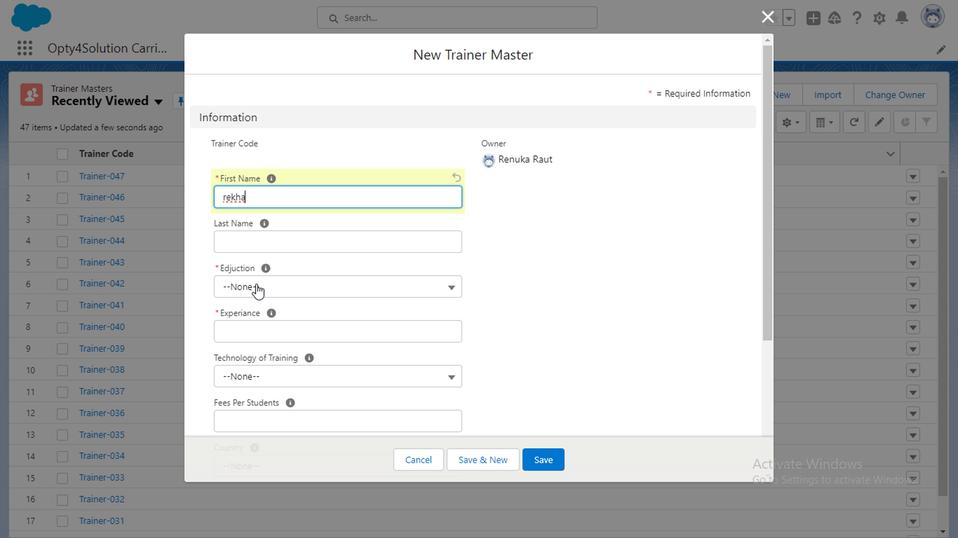 
Action: Mouse pressed left at (251, 284)
Screenshot: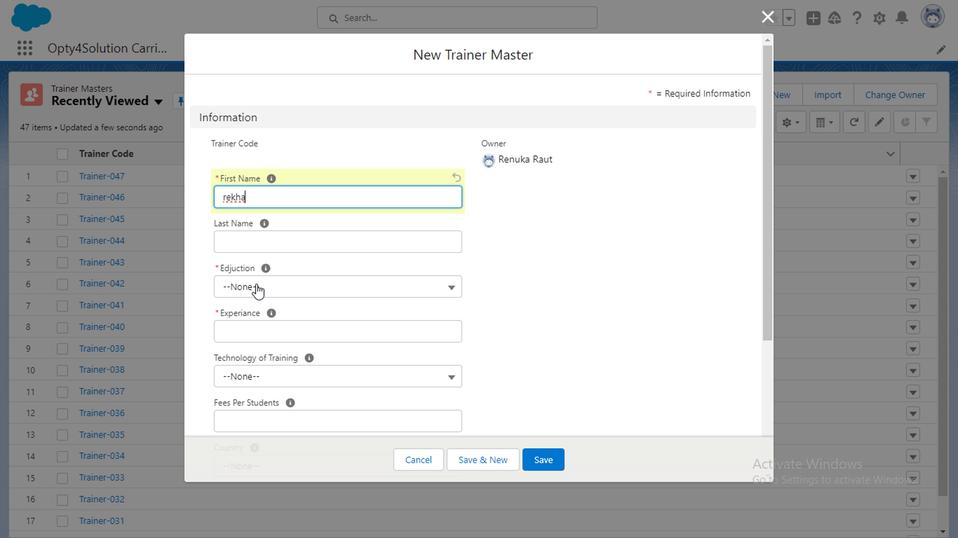 
Action: Mouse moved to (251, 415)
Screenshot: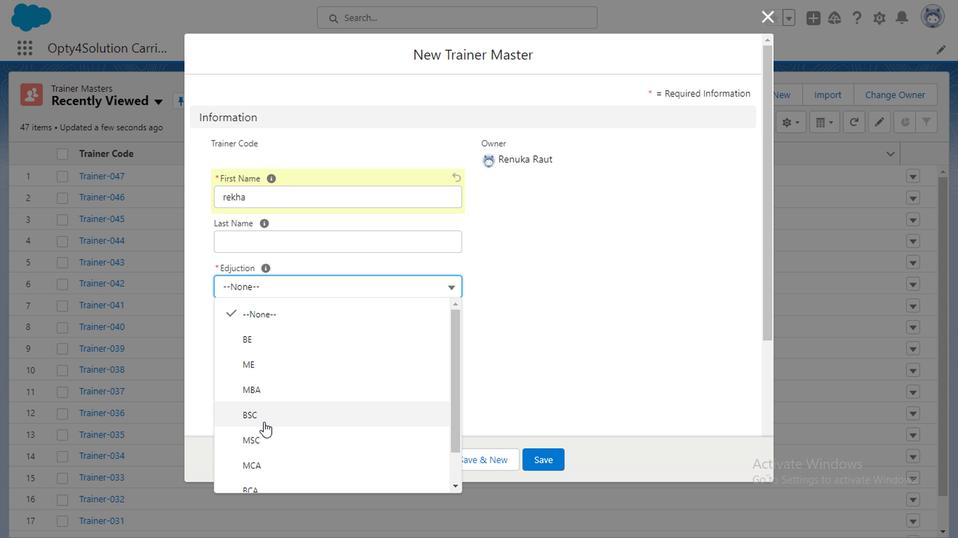 
Action: Mouse pressed left at (251, 415)
Screenshot: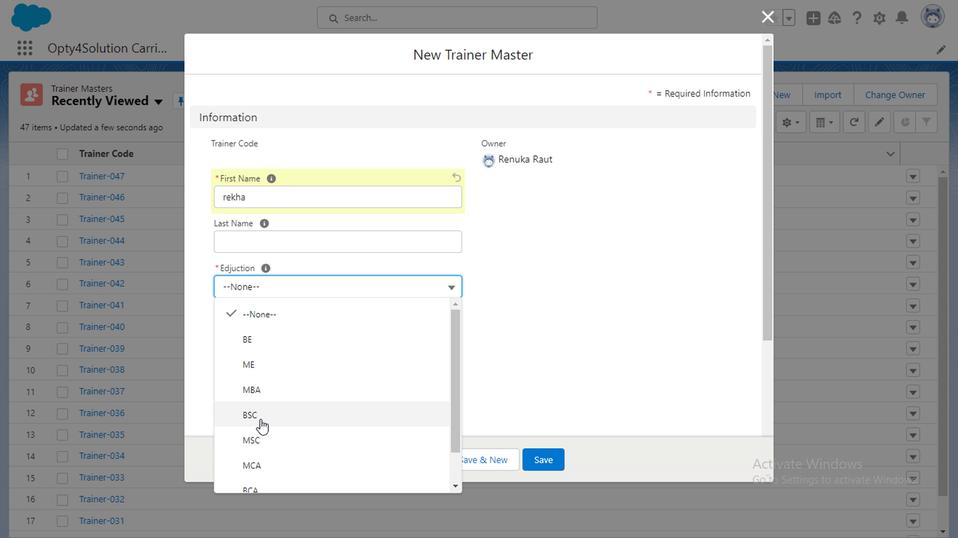 
Action: Mouse moved to (252, 238)
Screenshot: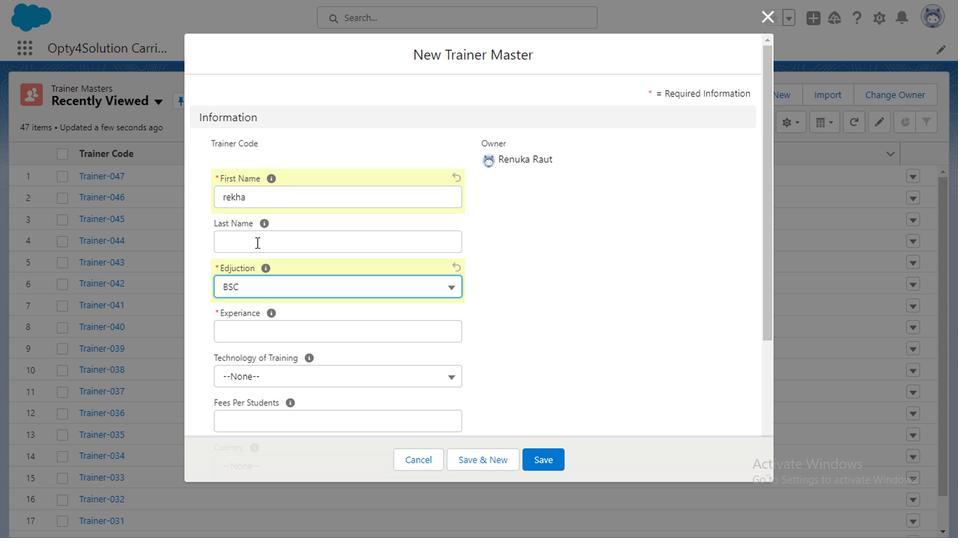 
Action: Mouse pressed left at (252, 238)
Screenshot: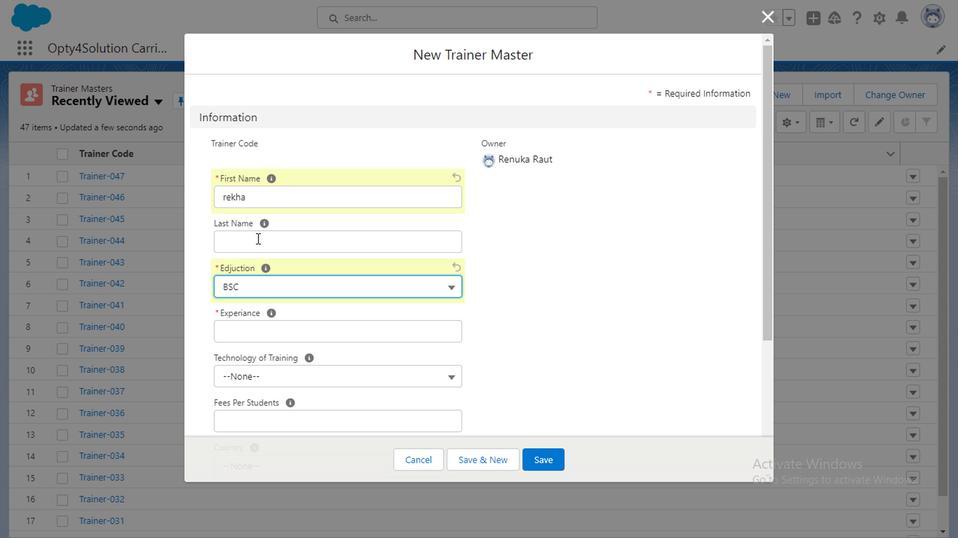 
Action: Mouse moved to (252, 239)
Screenshot: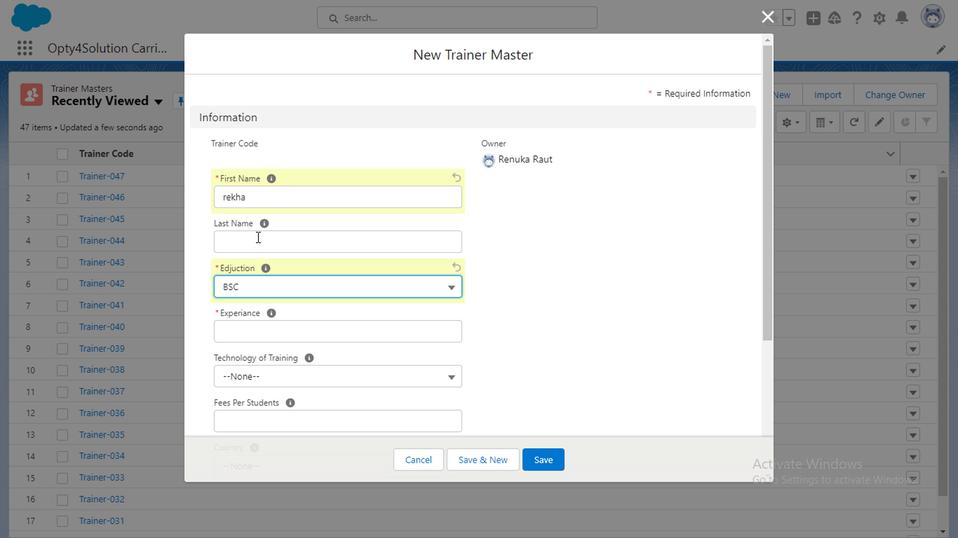 
Action: Key pressed shastri
Screenshot: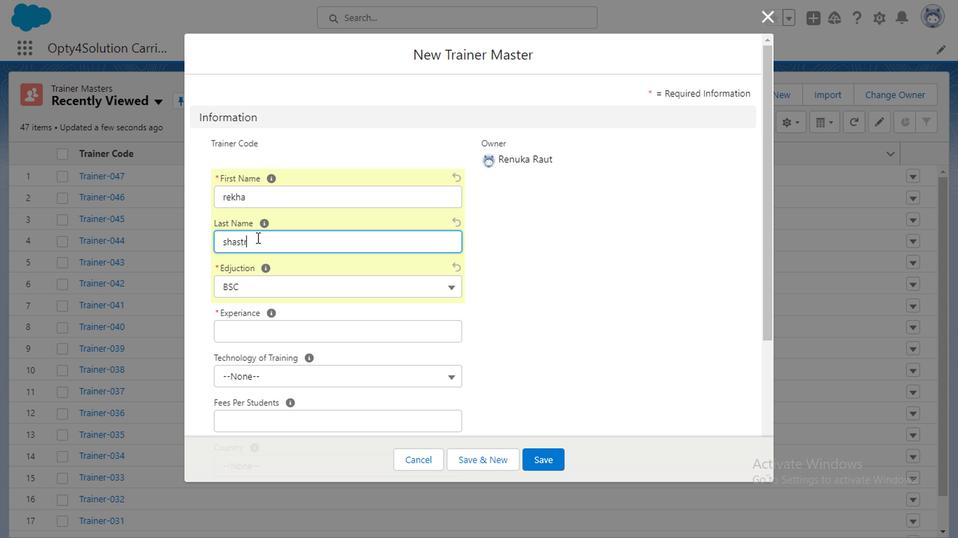 
Action: Mouse moved to (259, 338)
Screenshot: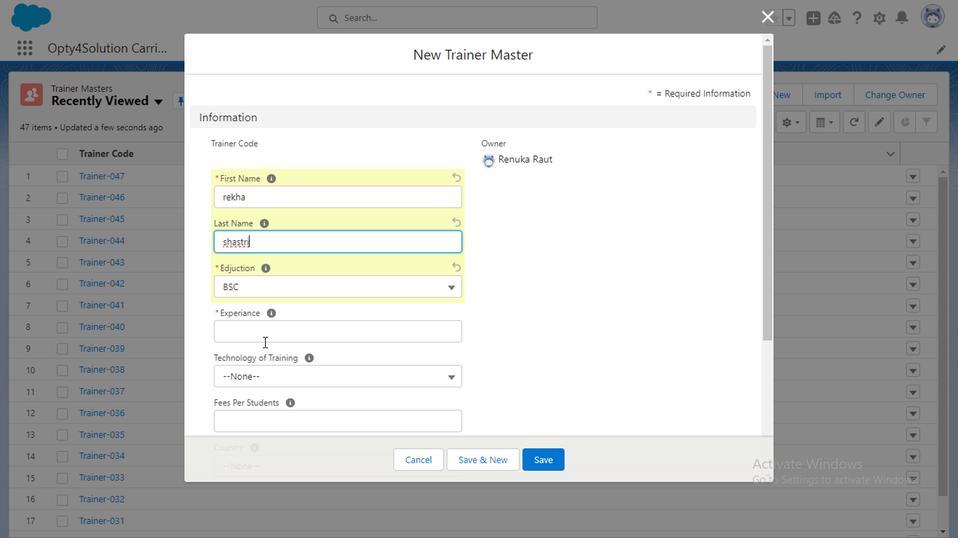 
Action: Mouse pressed left at (259, 338)
Screenshot: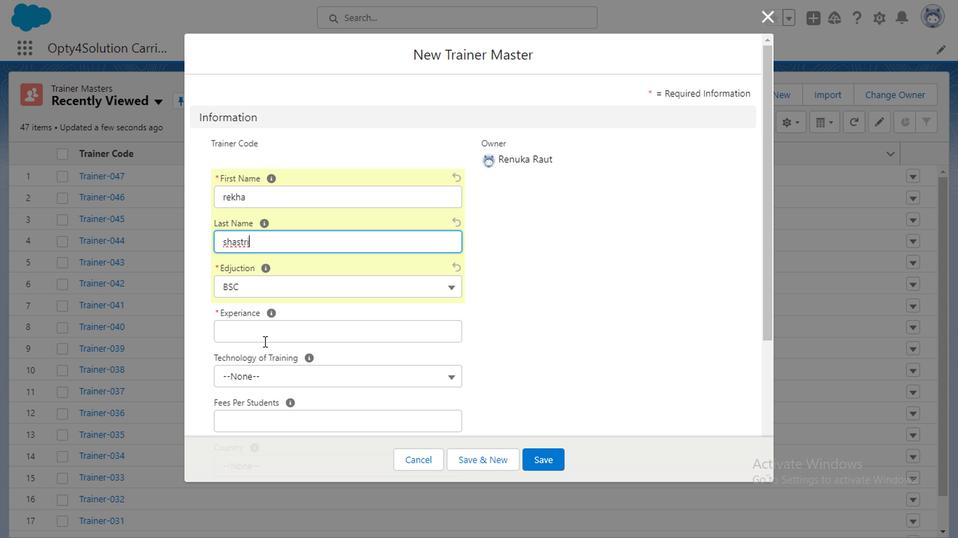 
Action: Mouse moved to (762, 308)
Screenshot: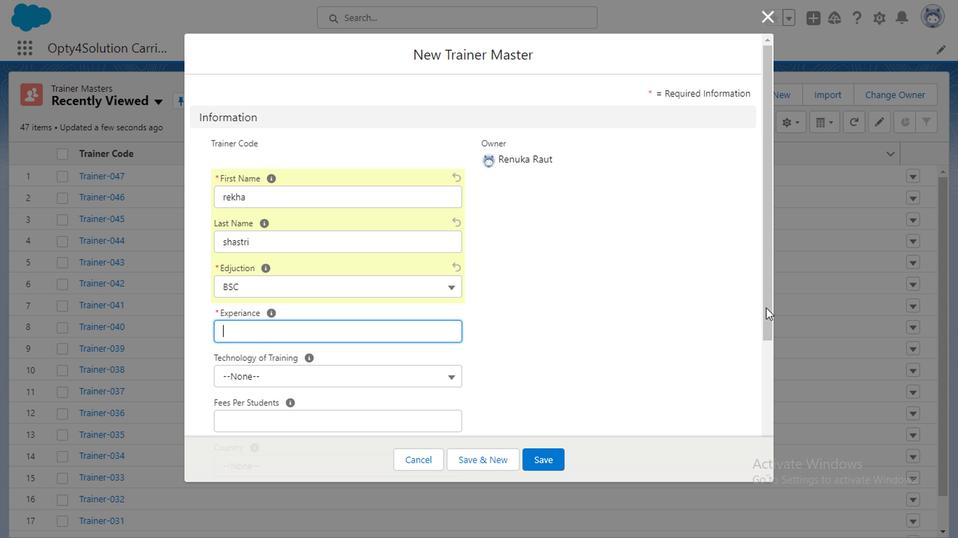 
Action: Mouse pressed left at (762, 308)
Screenshot: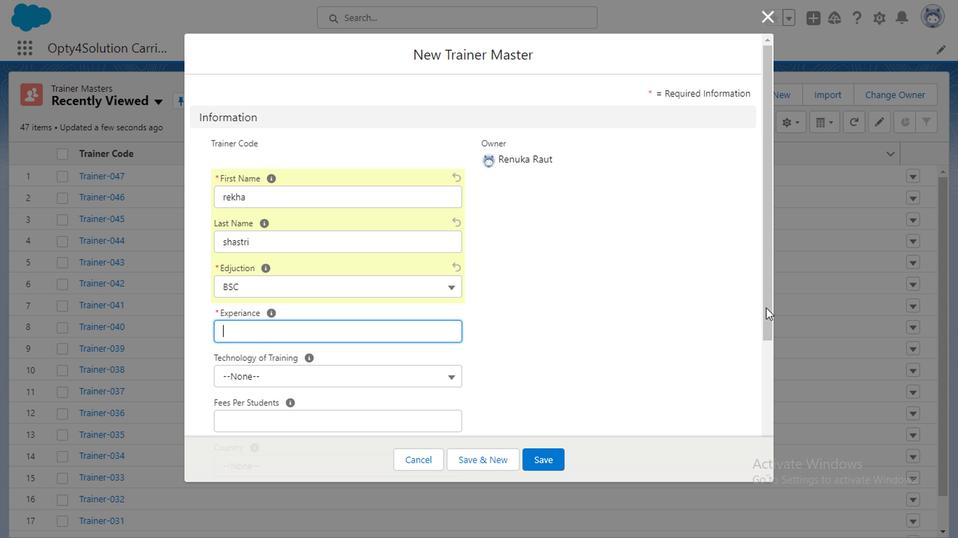 
Action: Mouse moved to (235, 268)
Screenshot: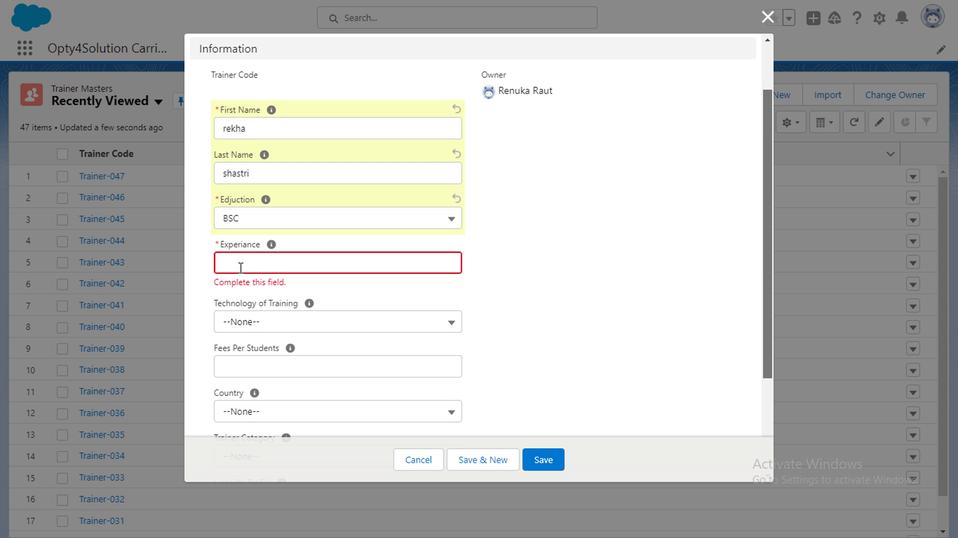 
Action: Key pressed 6
Screenshot: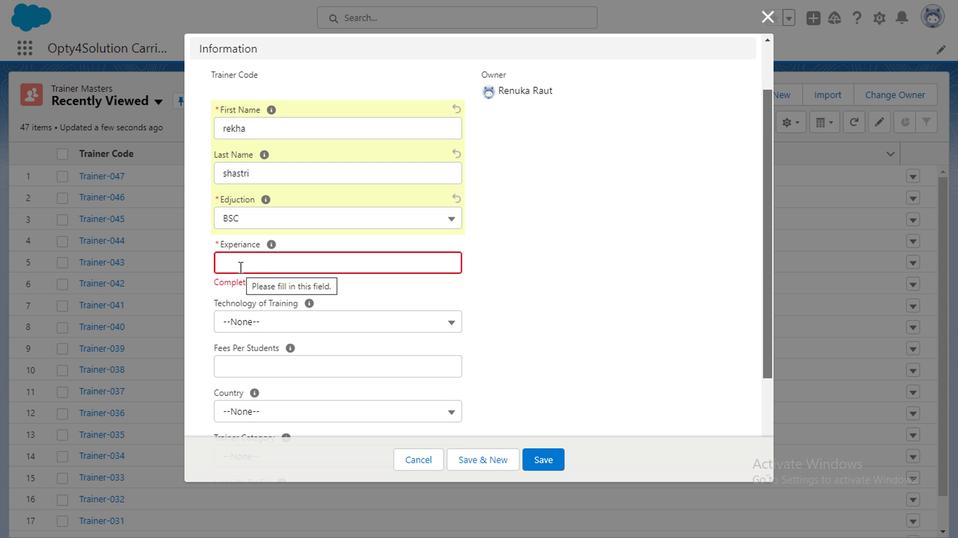 
Action: Mouse moved to (238, 255)
Screenshot: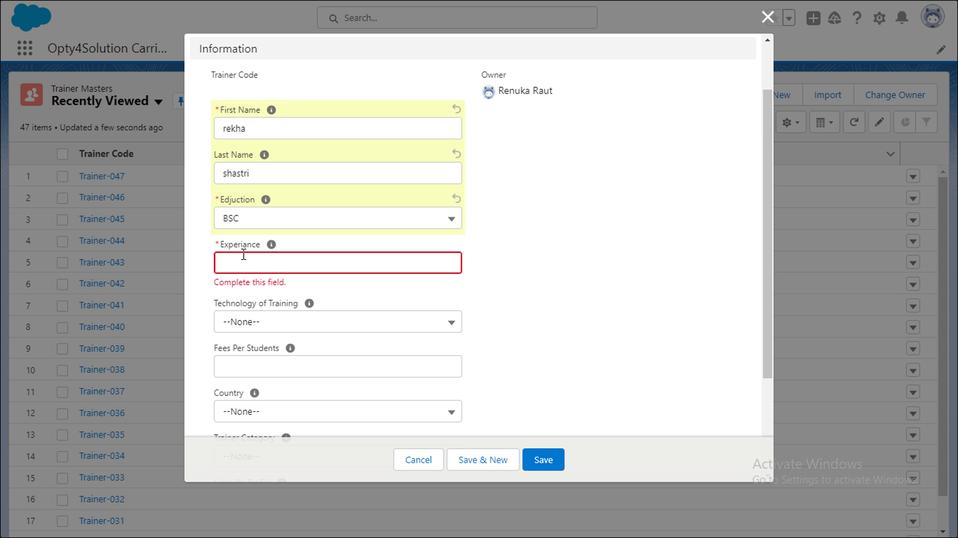 
Action: Mouse pressed left at (238, 255)
Screenshot: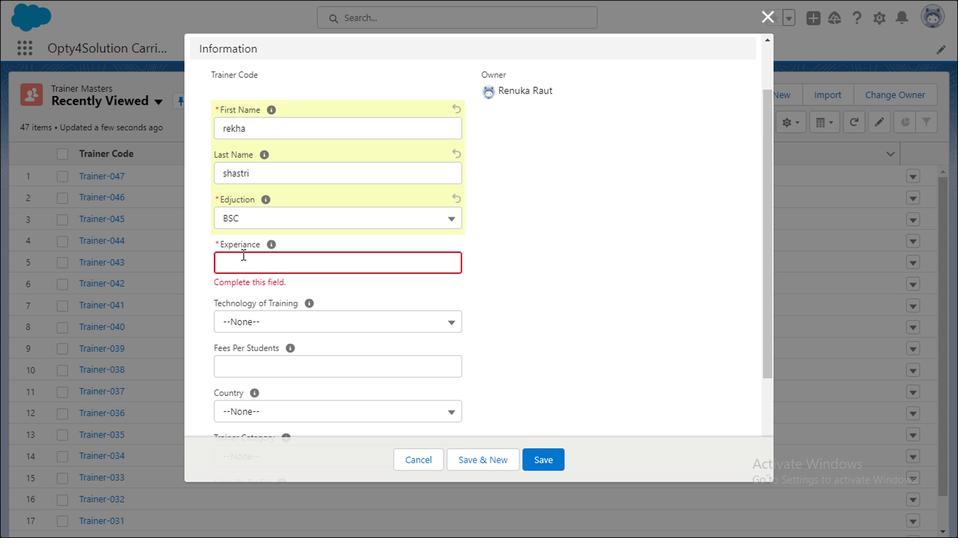 
Action: Mouse moved to (238, 255)
Screenshot: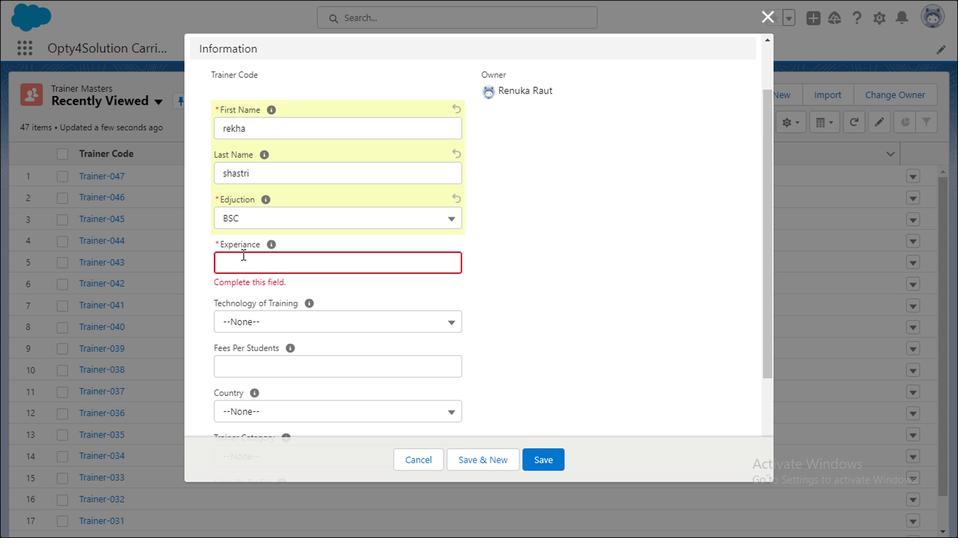
Action: Key pressed 6
Screenshot: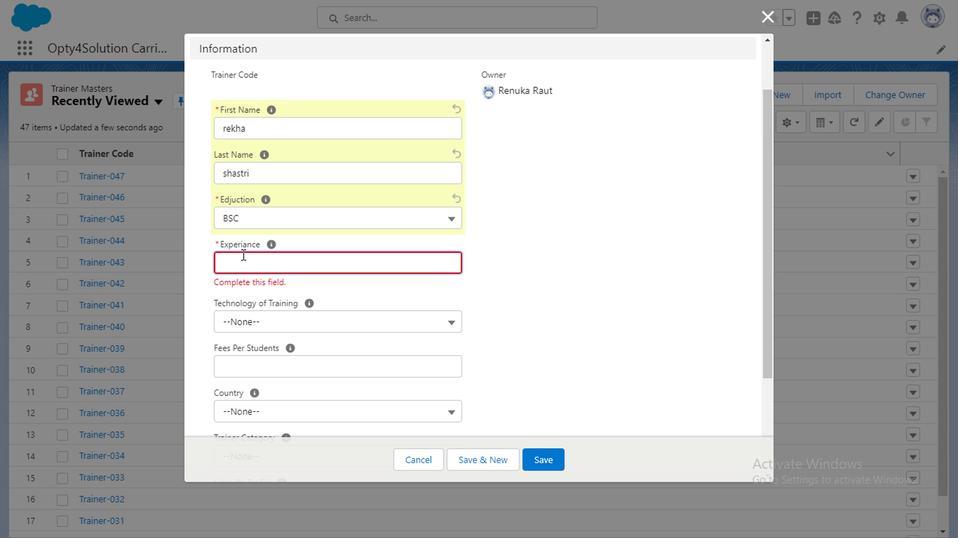 
Action: Mouse moved to (283, 316)
Screenshot: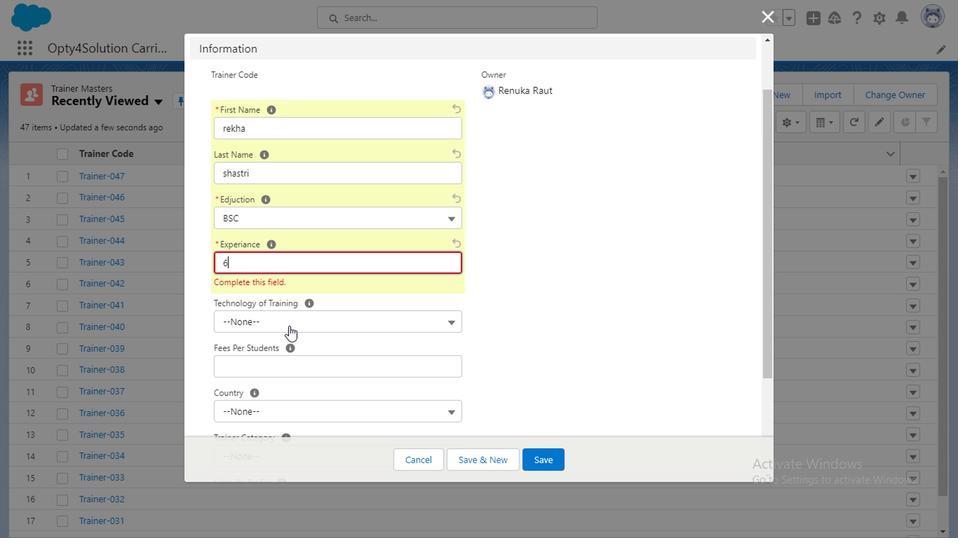 
Action: Mouse pressed left at (283, 316)
Screenshot: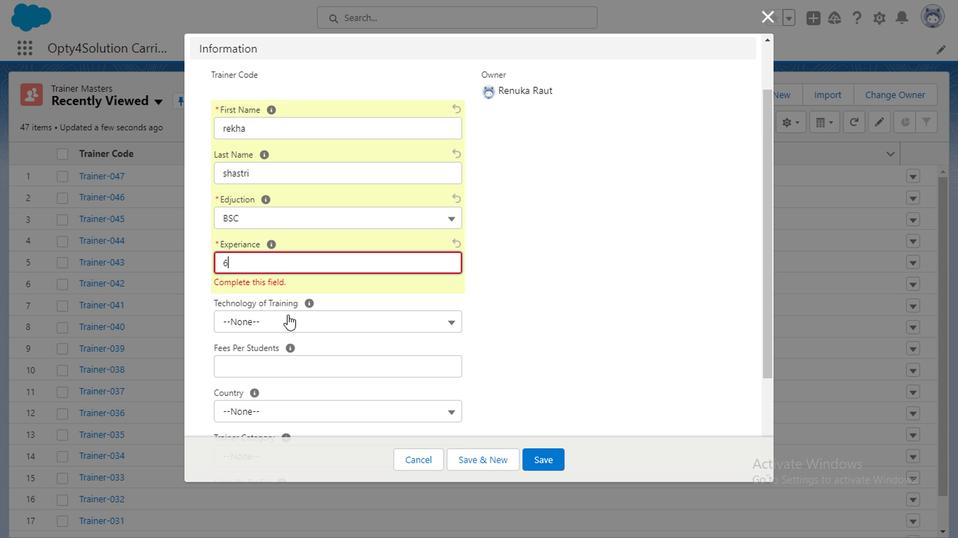 
Action: Mouse moved to (253, 363)
Screenshot: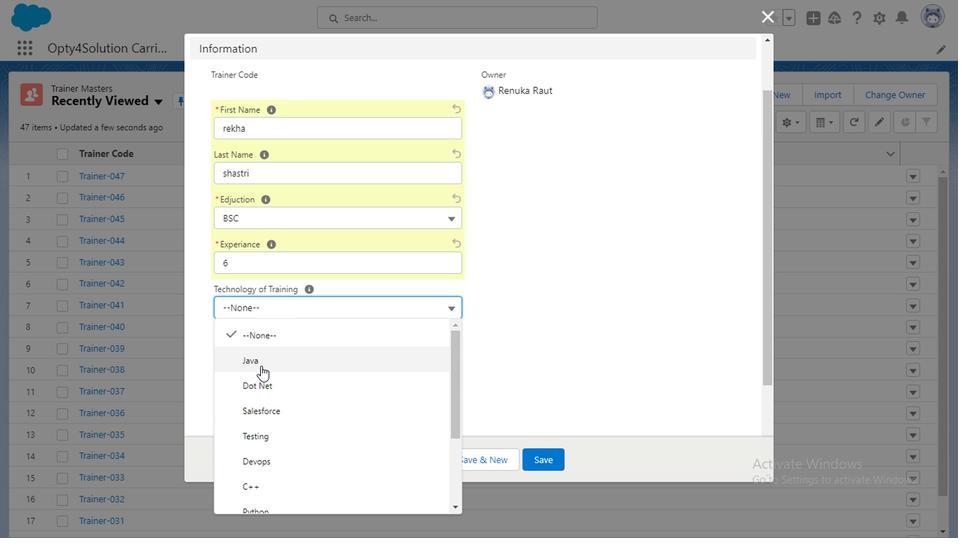 
Action: Mouse pressed left at (253, 363)
Screenshot: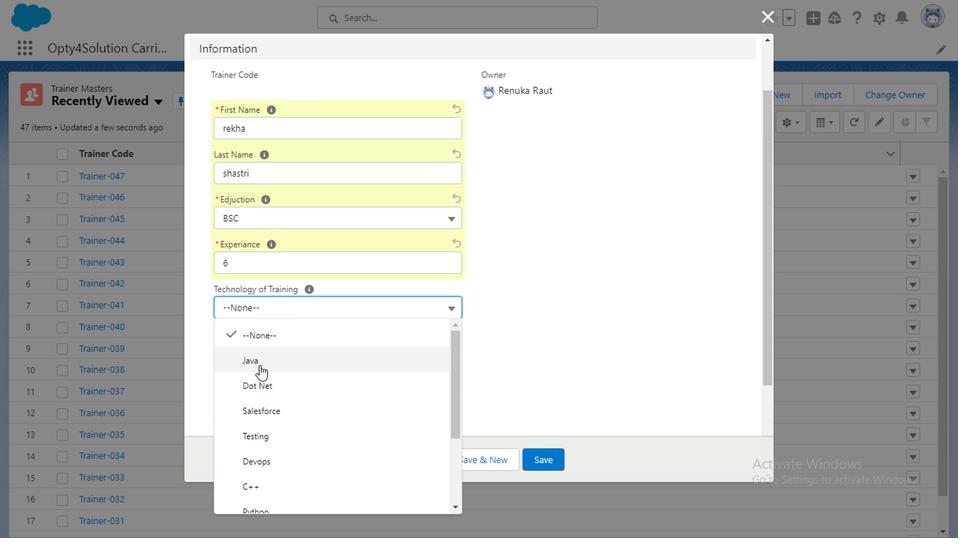 
Action: Mouse moved to (322, 356)
Screenshot: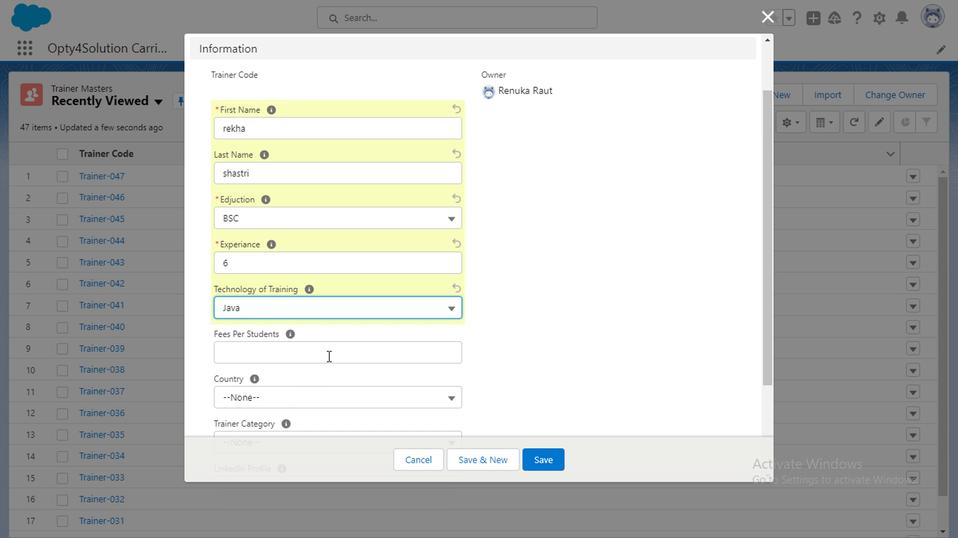 
Action: Mouse pressed left at (322, 356)
Screenshot: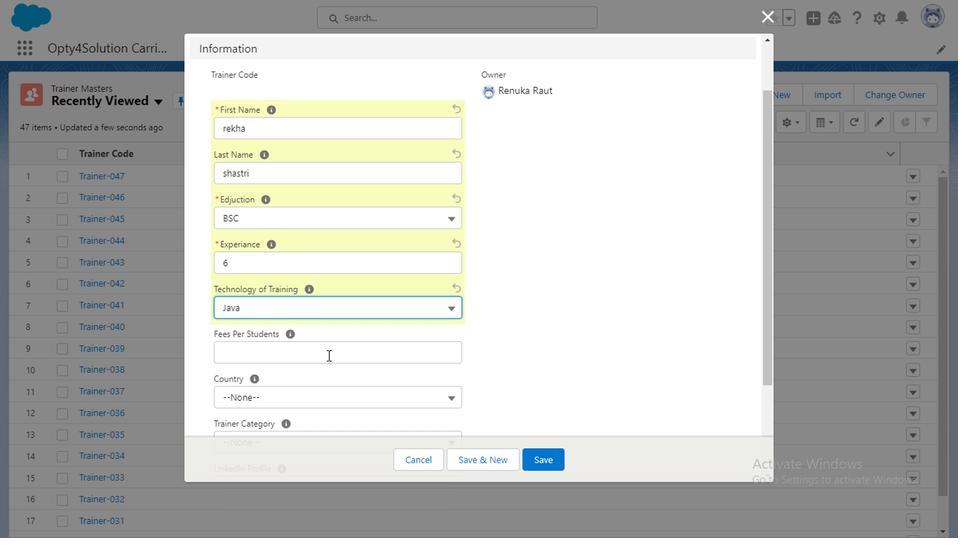 
Action: Mouse moved to (322, 356)
Screenshot: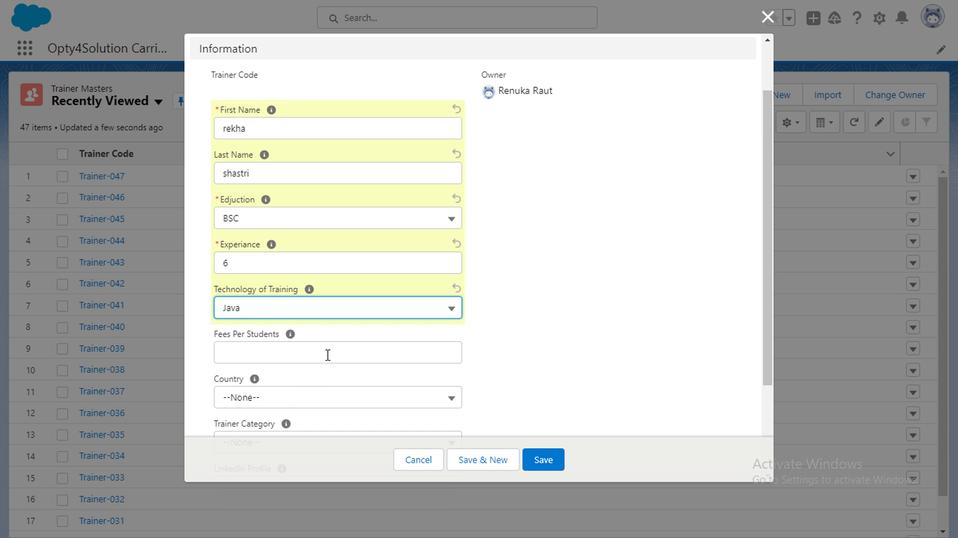 
Action: Key pressed 2<Key.backspace>30000
Screenshot: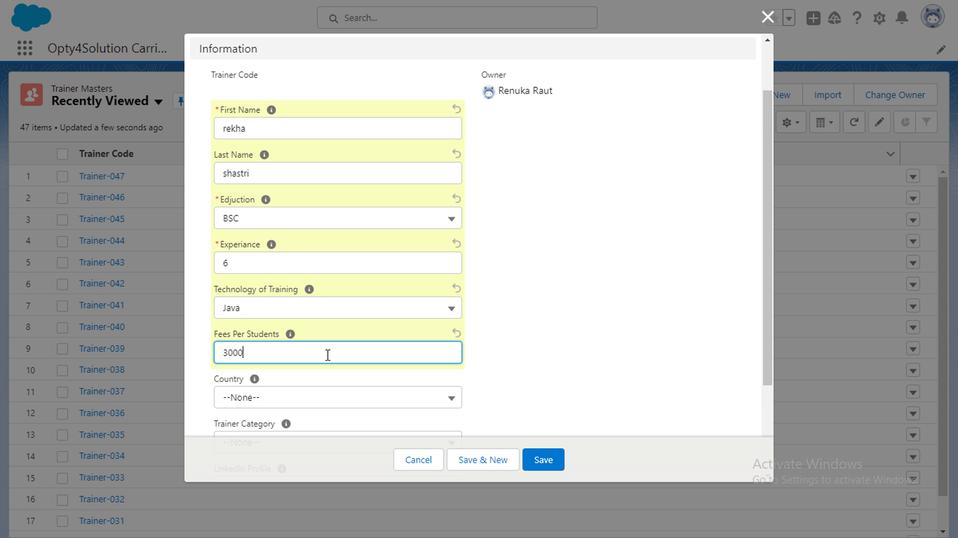 
Action: Mouse moved to (547, 459)
Screenshot: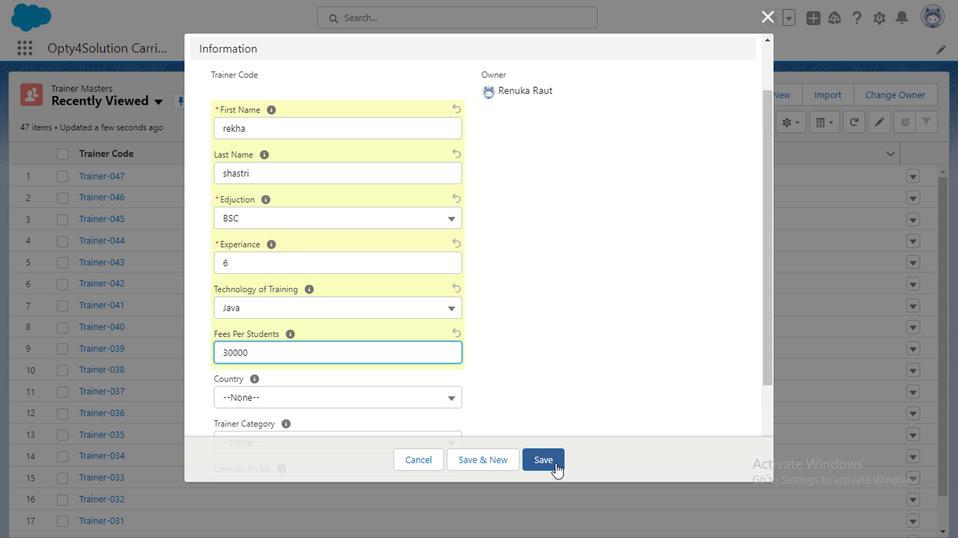 
Action: Mouse pressed left at (547, 459)
Screenshot: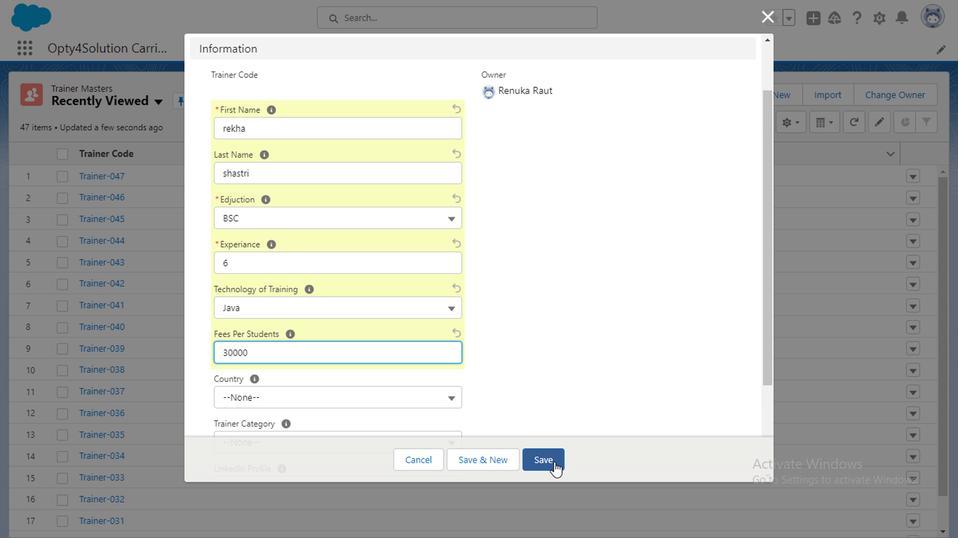 
Action: Mouse moved to (487, 356)
Screenshot: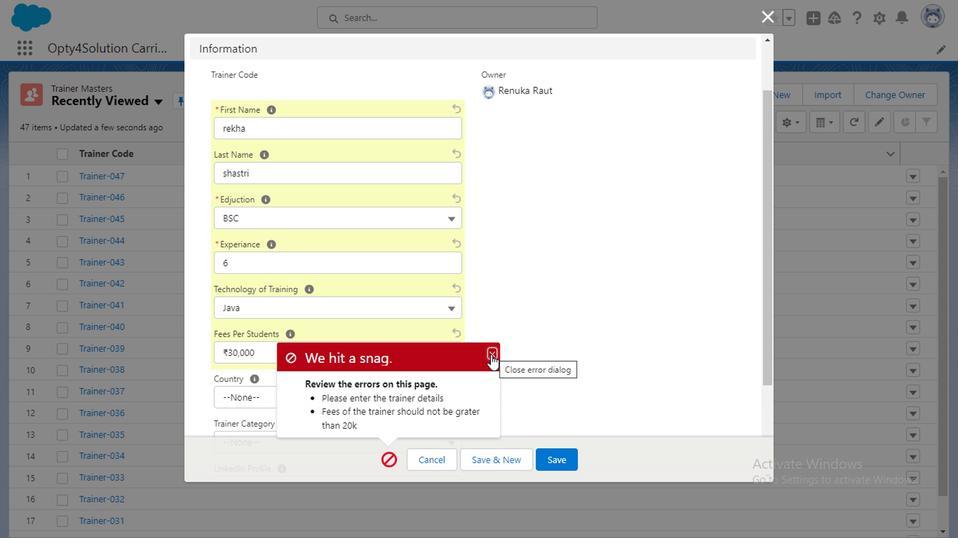 
Action: Mouse pressed left at (487, 356)
Screenshot: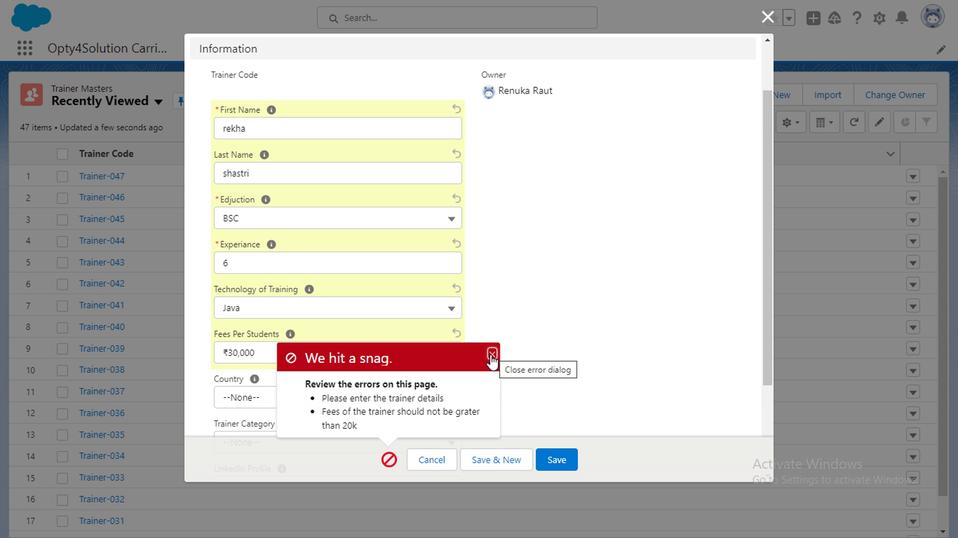 
Action: Mouse moved to (319, 314)
Screenshot: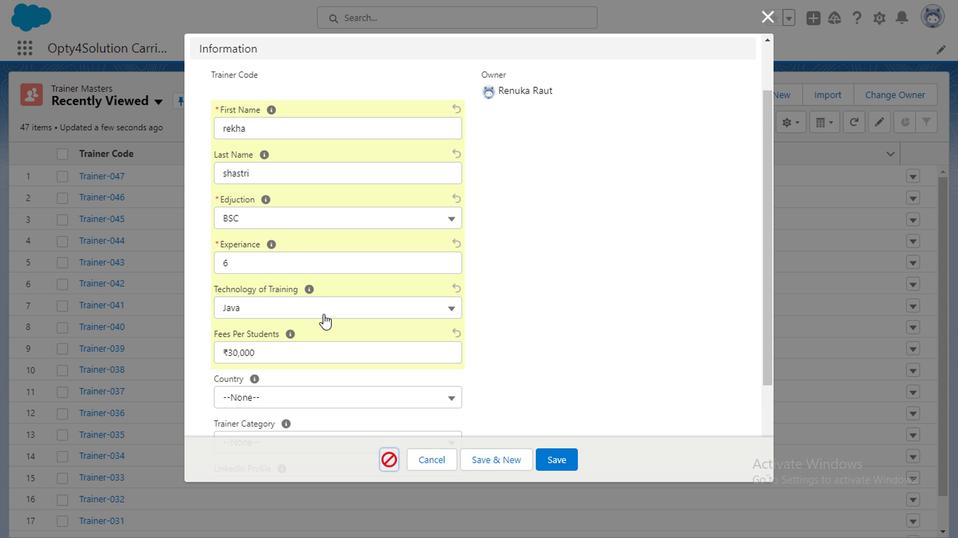 
Action: Mouse pressed left at (319, 314)
Screenshot: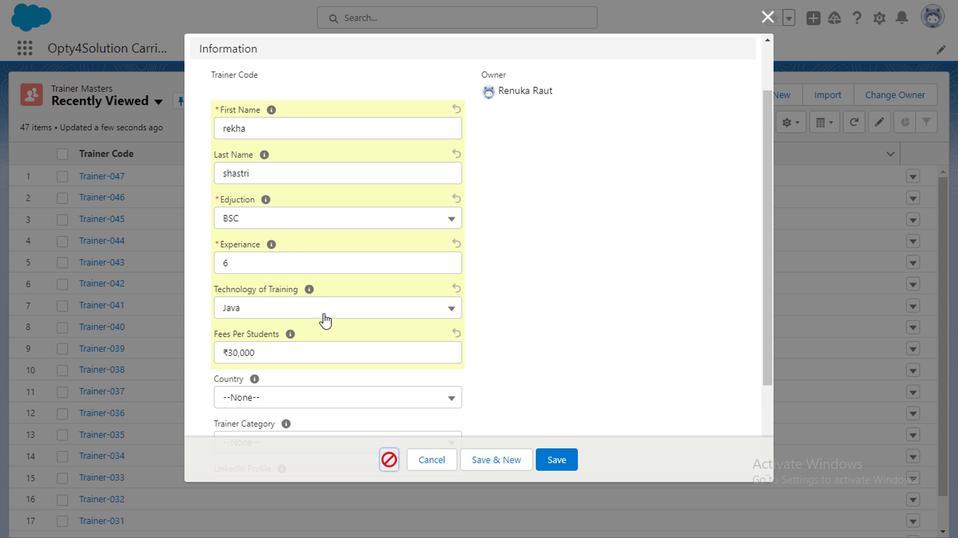 
Action: Mouse moved to (296, 222)
Screenshot: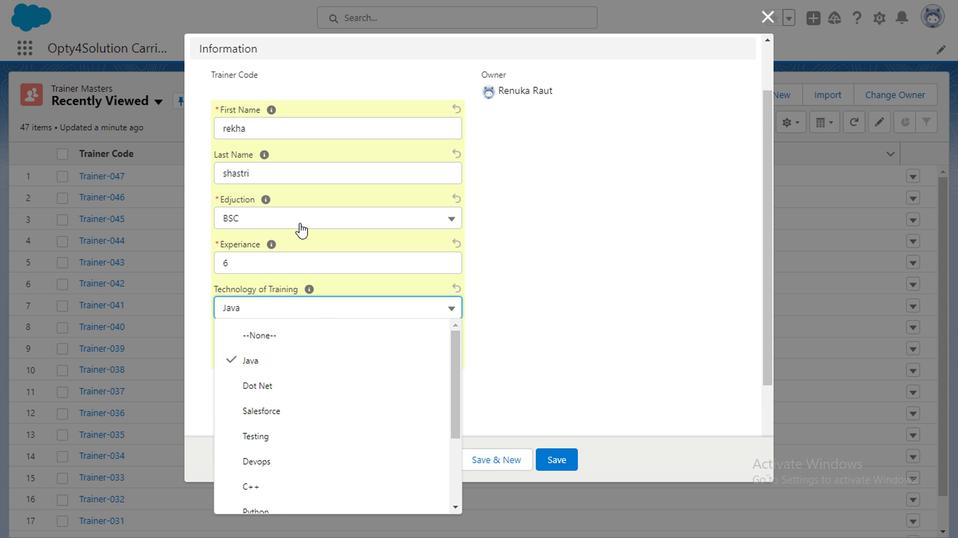 
Action: Mouse pressed left at (296, 222)
Screenshot: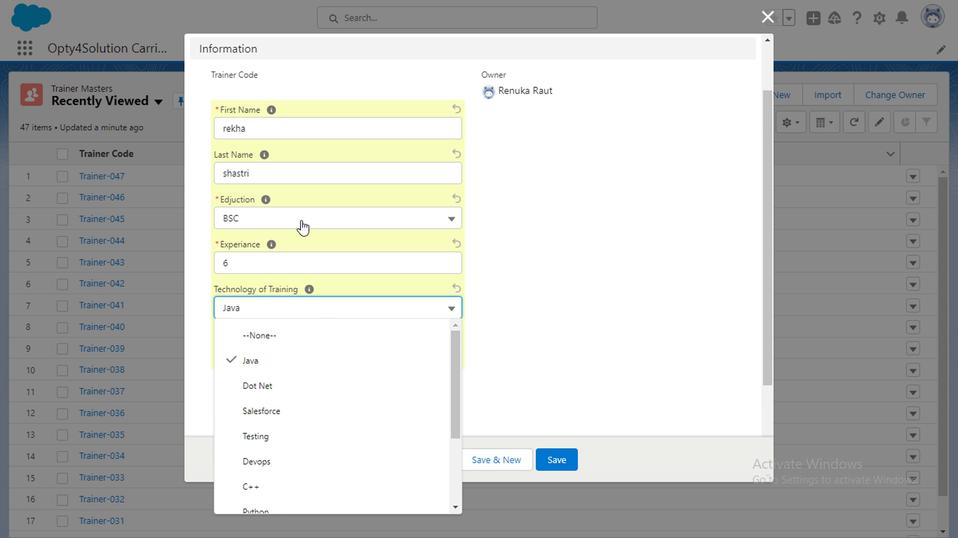 
Action: Mouse moved to (243, 274)
Screenshot: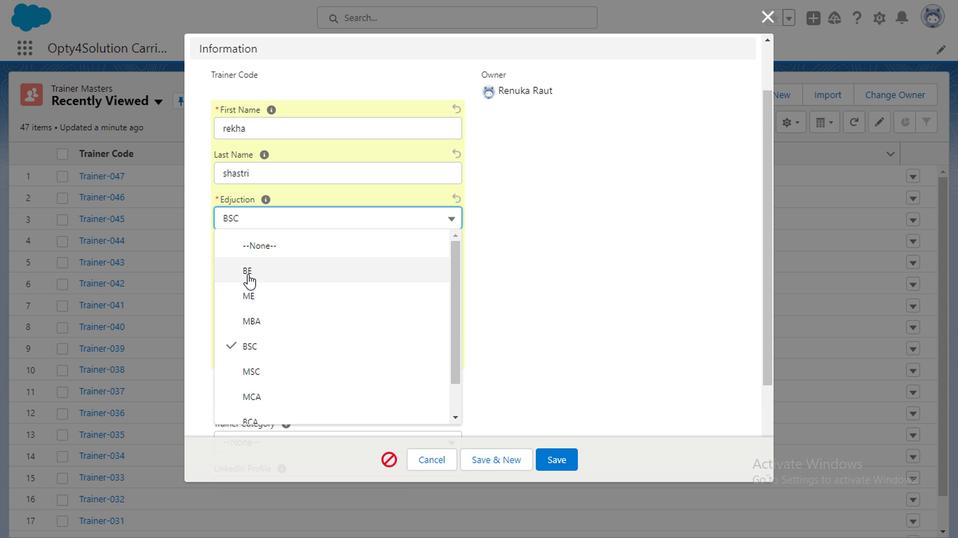 
Action: Mouse pressed left at (243, 274)
Screenshot: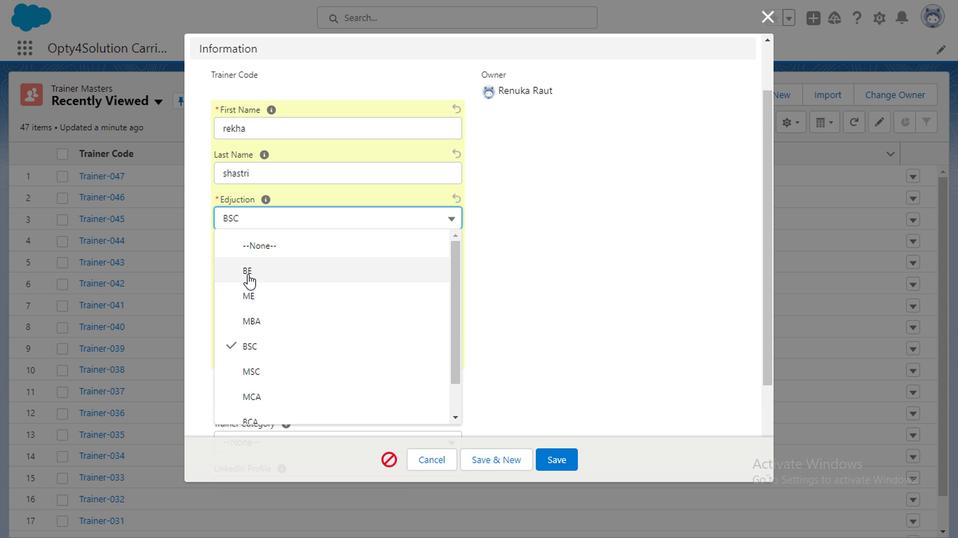 
Action: Mouse moved to (556, 456)
Screenshot: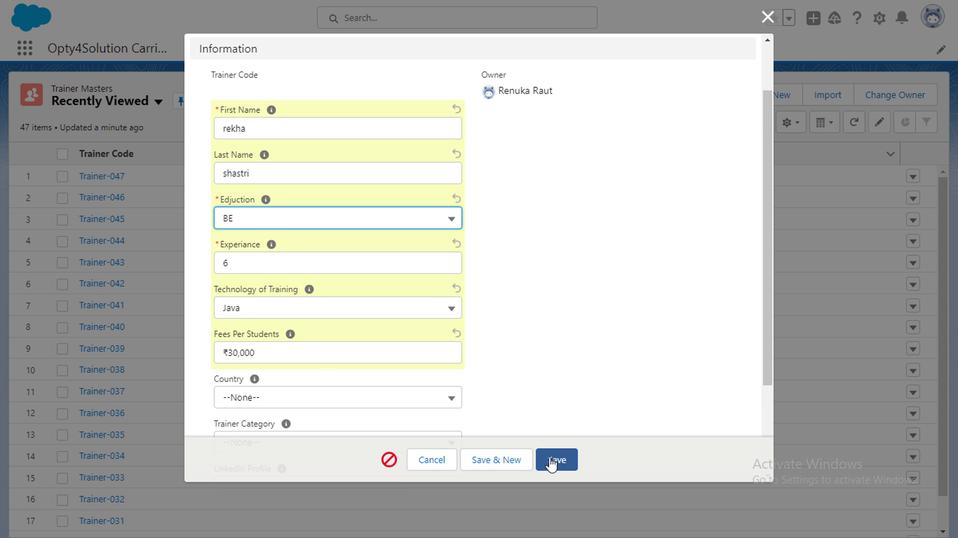 
Action: Mouse pressed left at (556, 456)
Screenshot: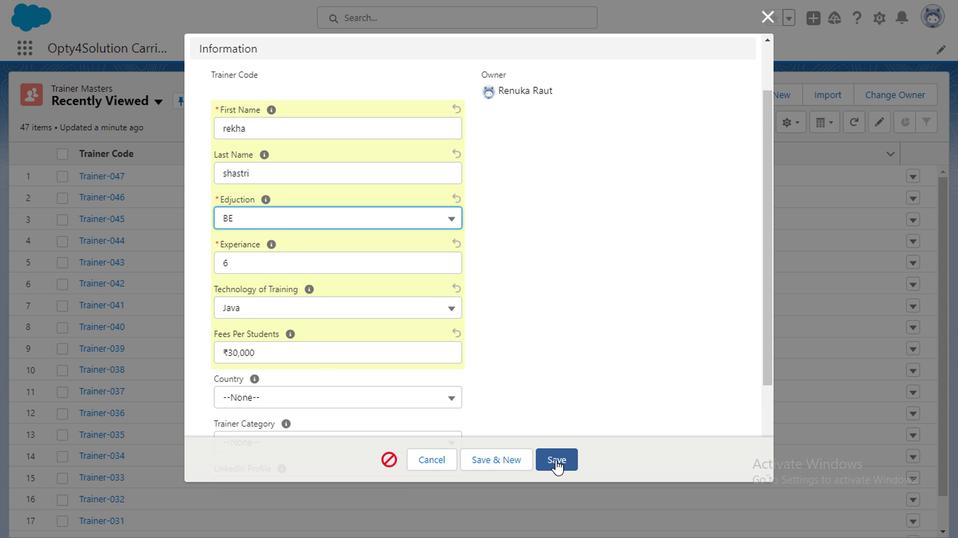 
Action: Mouse moved to (492, 368)
Screenshot: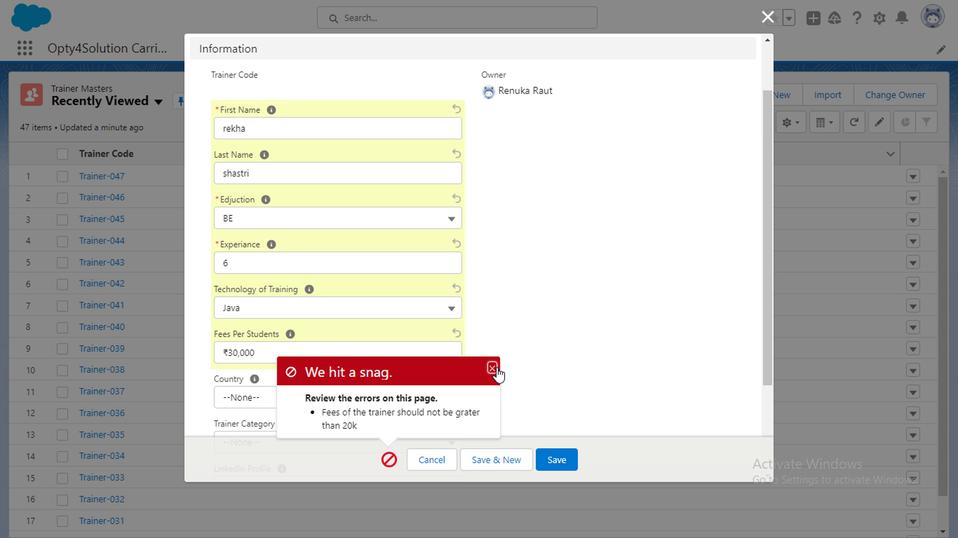 
Action: Mouse pressed left at (492, 368)
Screenshot: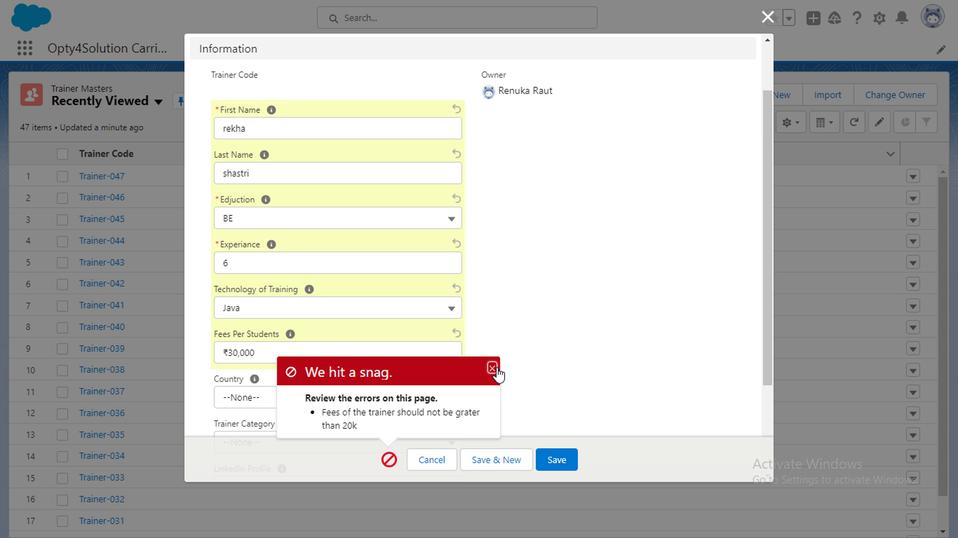 
Action: Mouse moved to (270, 356)
Screenshot: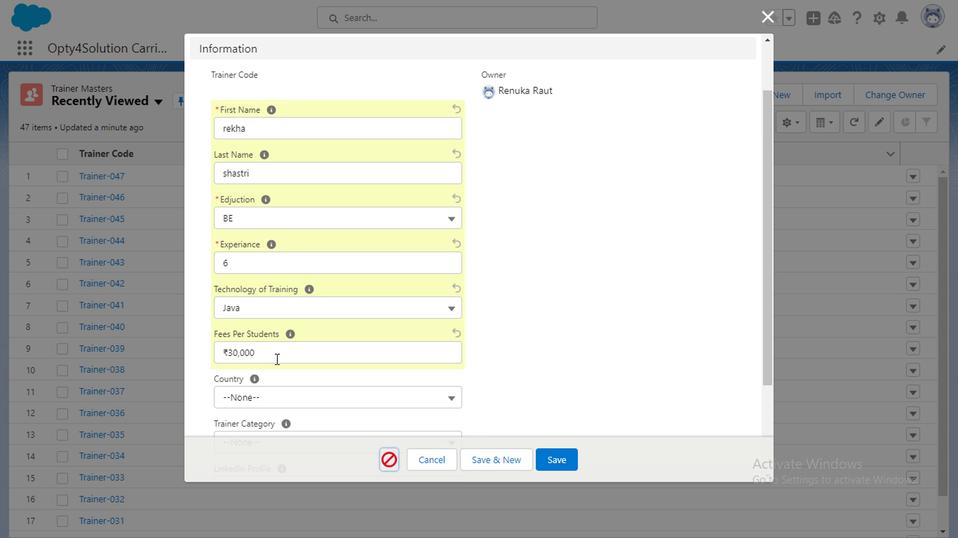
Action: Mouse pressed left at (270, 356)
Screenshot: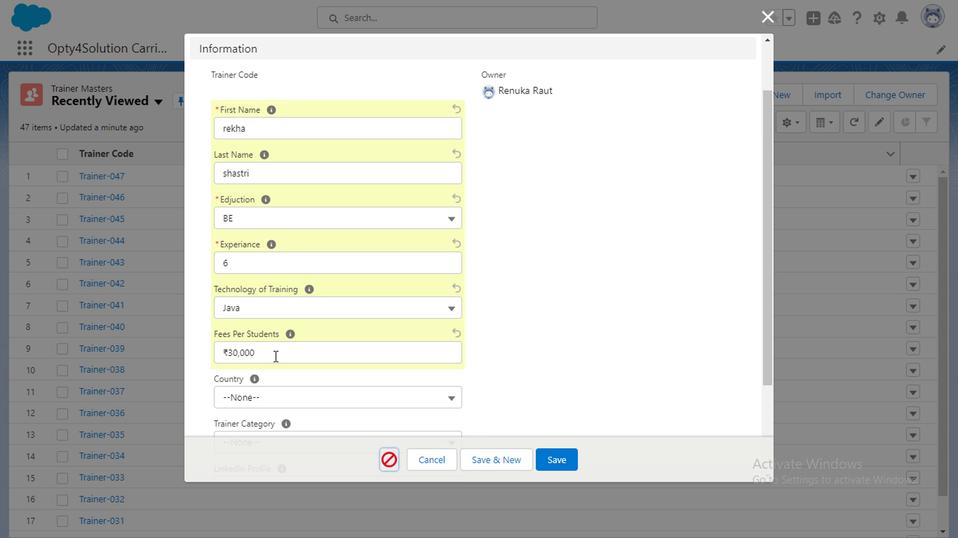 
Action: Mouse moved to (277, 363)
Screenshot: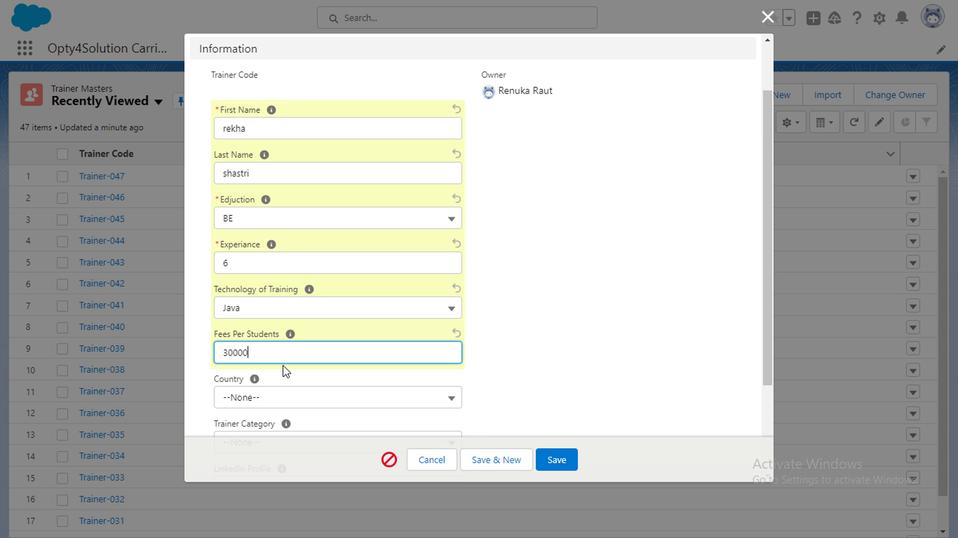 
Action: Key pressed <Key.backspace><Key.backspace><Key.backspace><Key.backspace><Key.backspace>15000
Screenshot: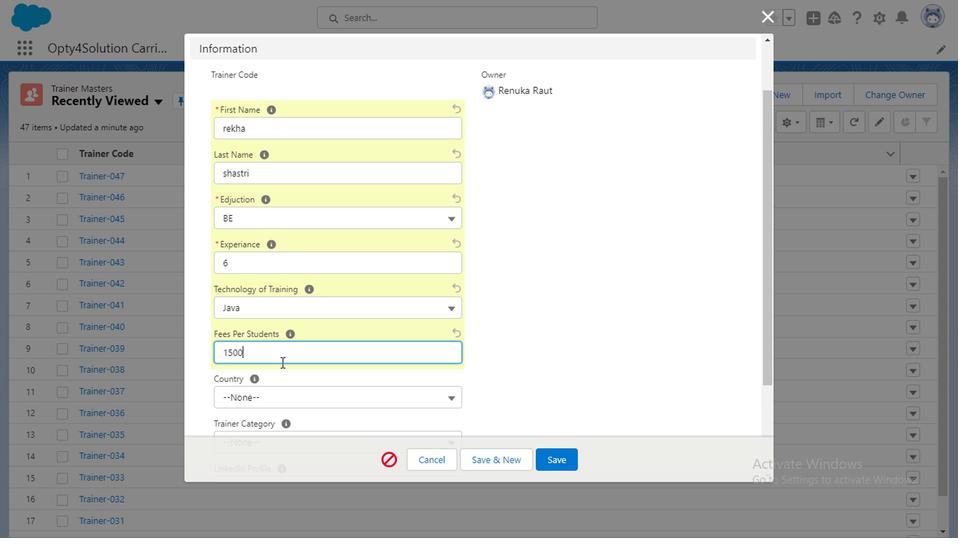 
Action: Mouse moved to (557, 461)
Screenshot: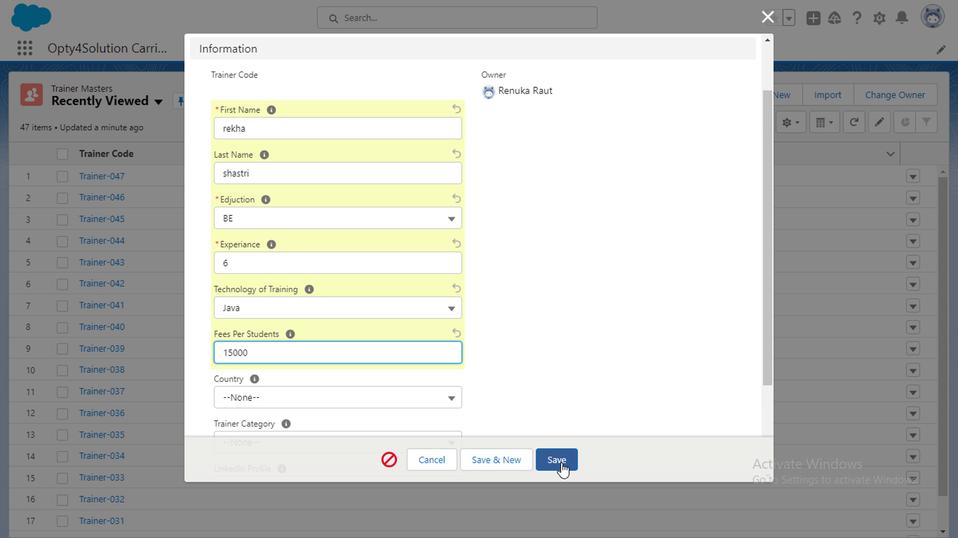 
Action: Mouse pressed left at (557, 461)
Screenshot: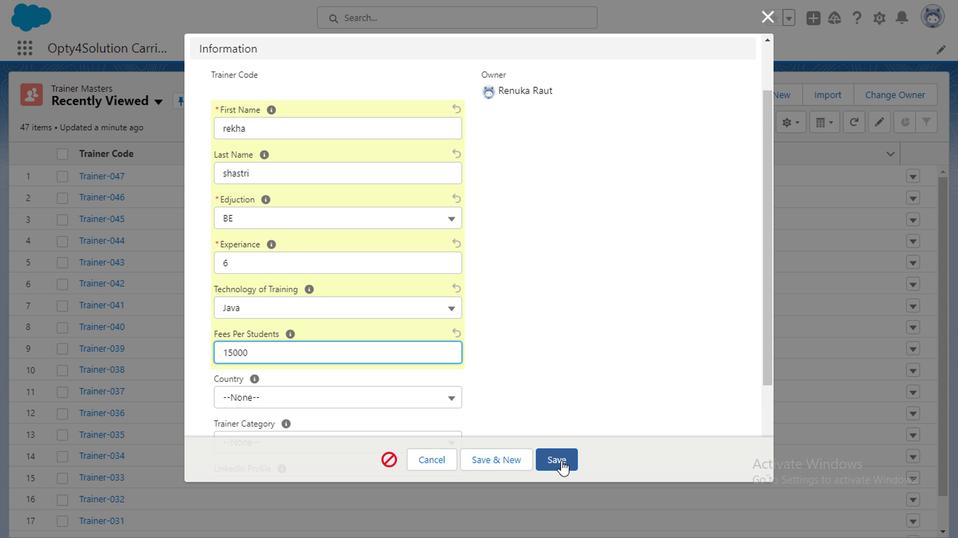 
Action: Mouse moved to (355, 47)
Screenshot: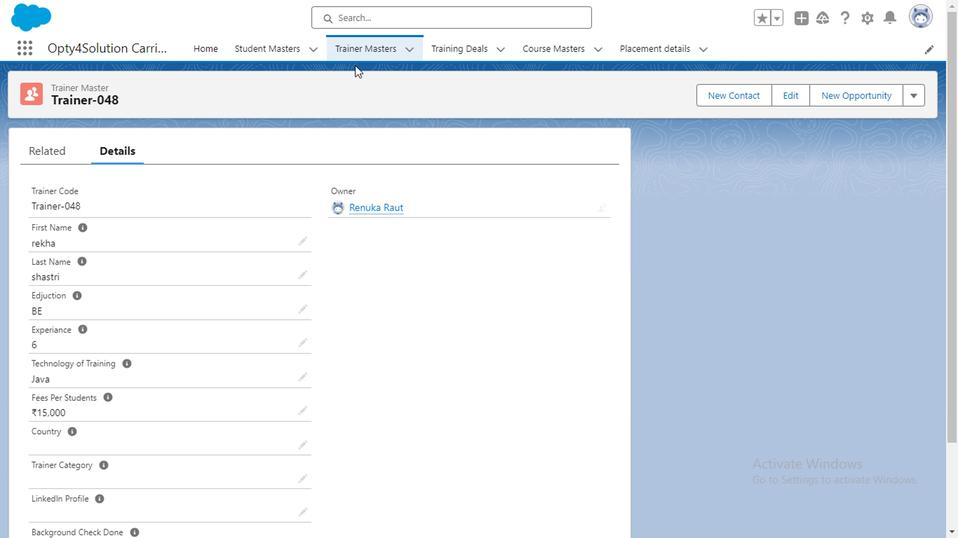 
Action: Mouse pressed left at (355, 47)
Screenshot: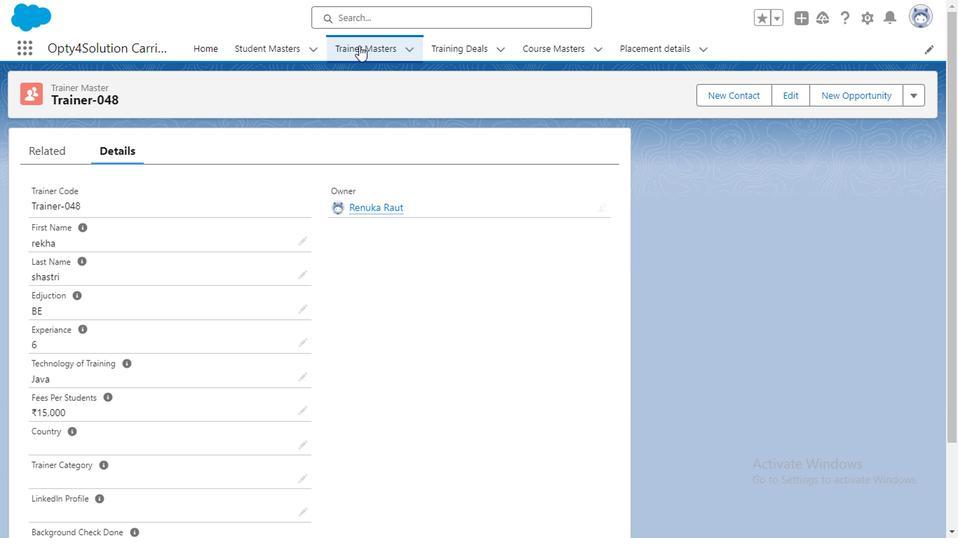 
Action: Mouse moved to (776, 95)
Screenshot: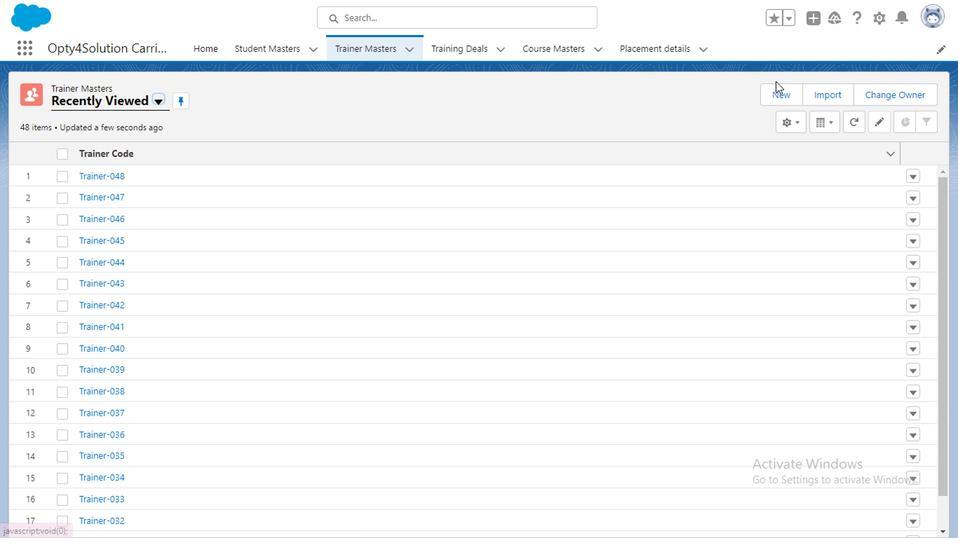 
Action: Mouse pressed left at (776, 95)
Screenshot: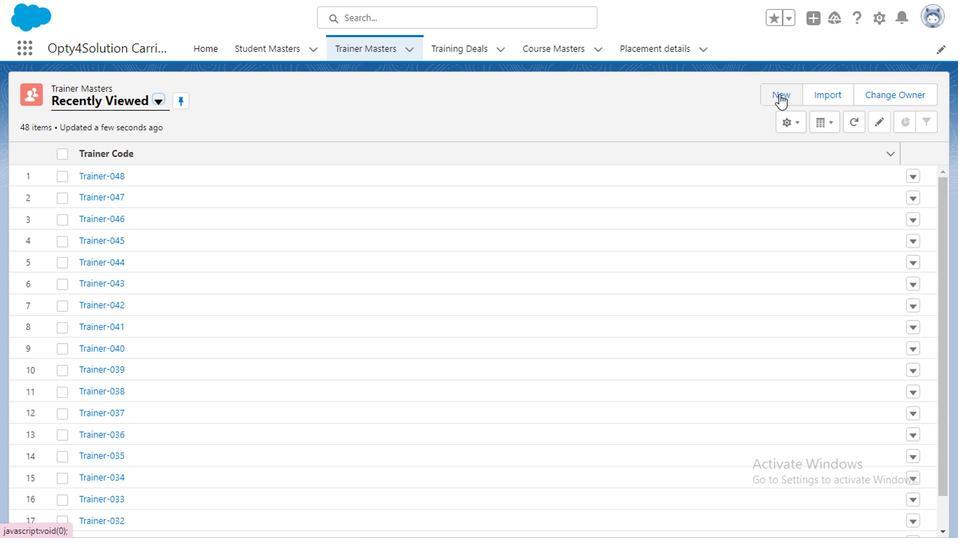 
Action: Key pressed sanket
Screenshot: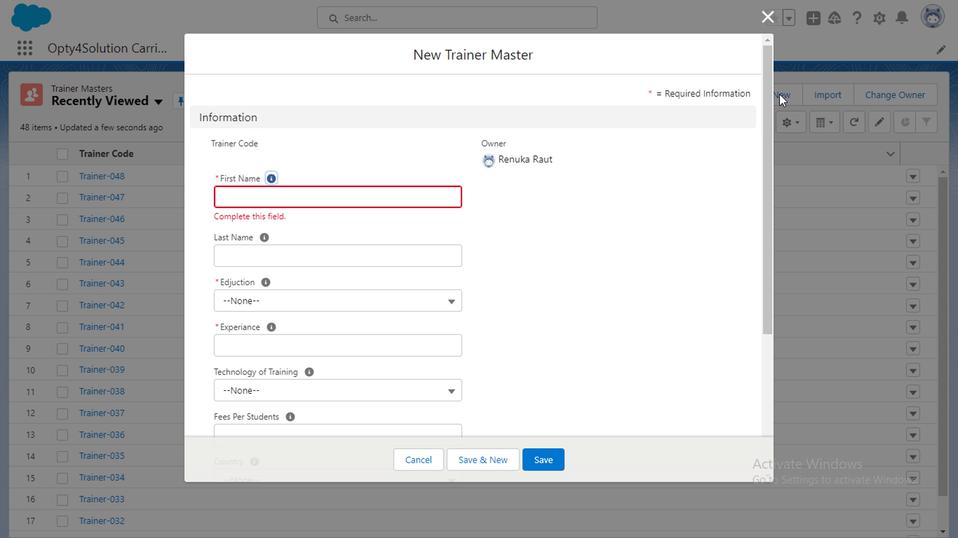 
Action: Mouse moved to (292, 196)
Screenshot: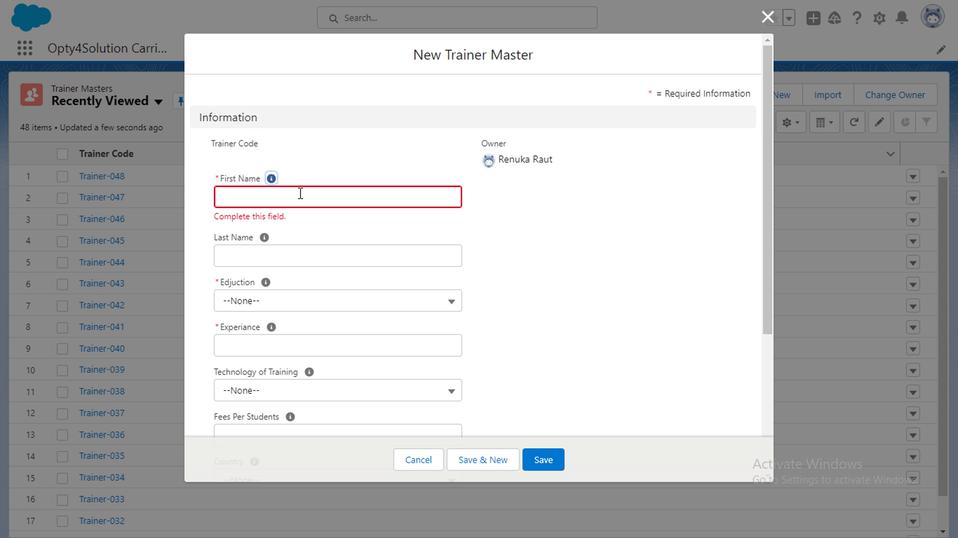 
Action: Mouse pressed left at (292, 196)
Screenshot: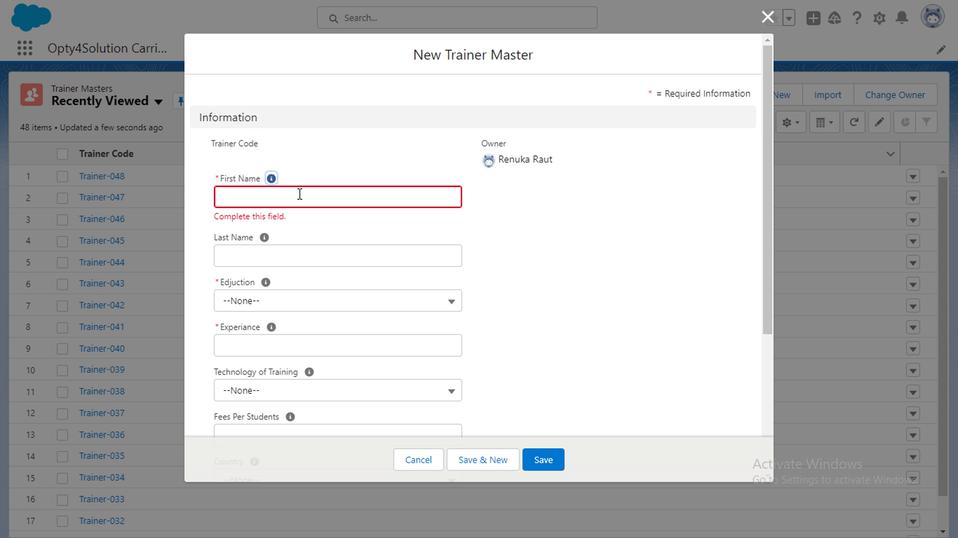 
Action: Mouse moved to (293, 196)
Screenshot: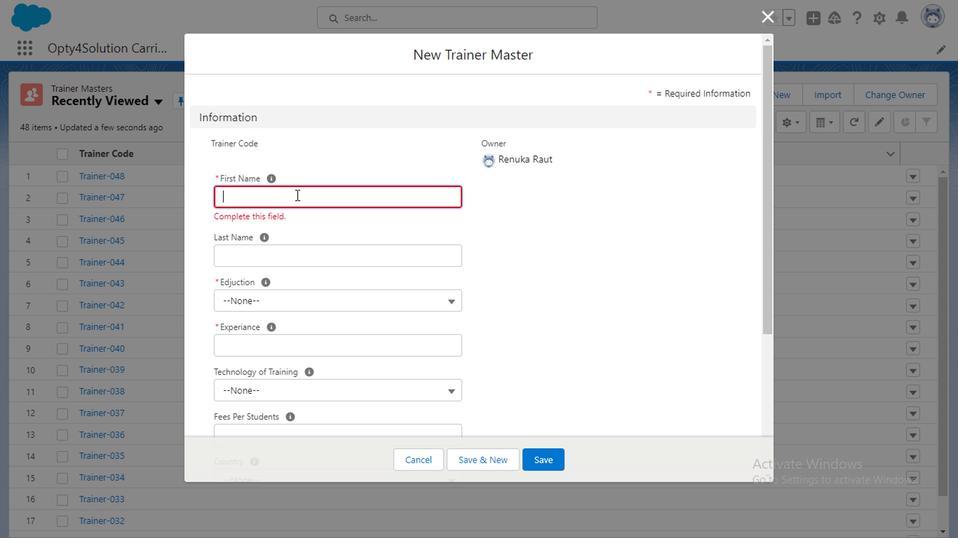 
Action: Key pressed sanket
Screenshot: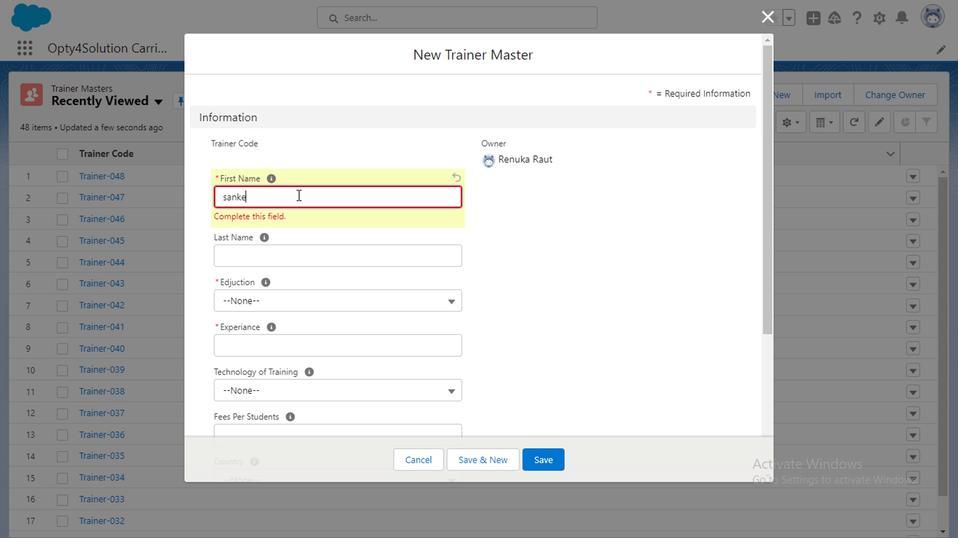 
Action: Mouse moved to (267, 255)
Screenshot: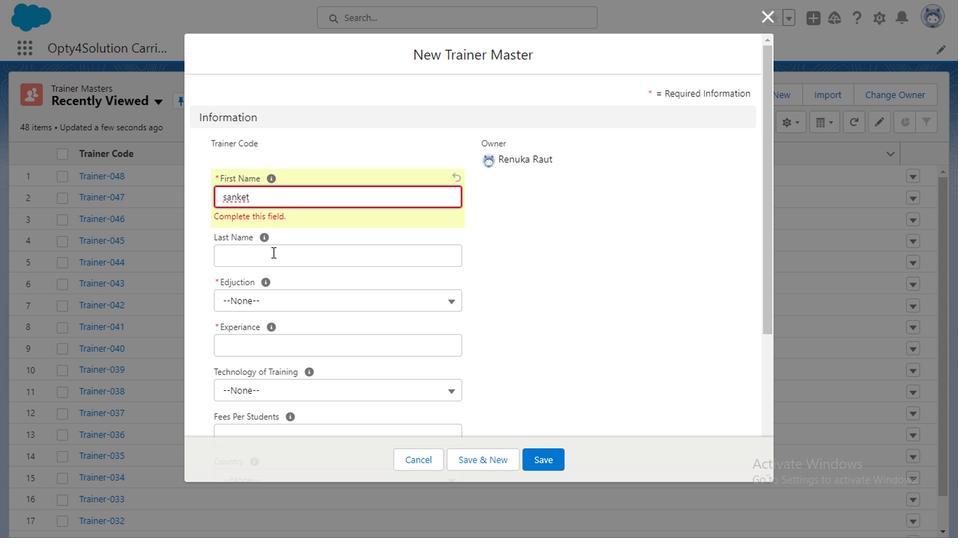 
Action: Mouse pressed left at (267, 255)
Screenshot: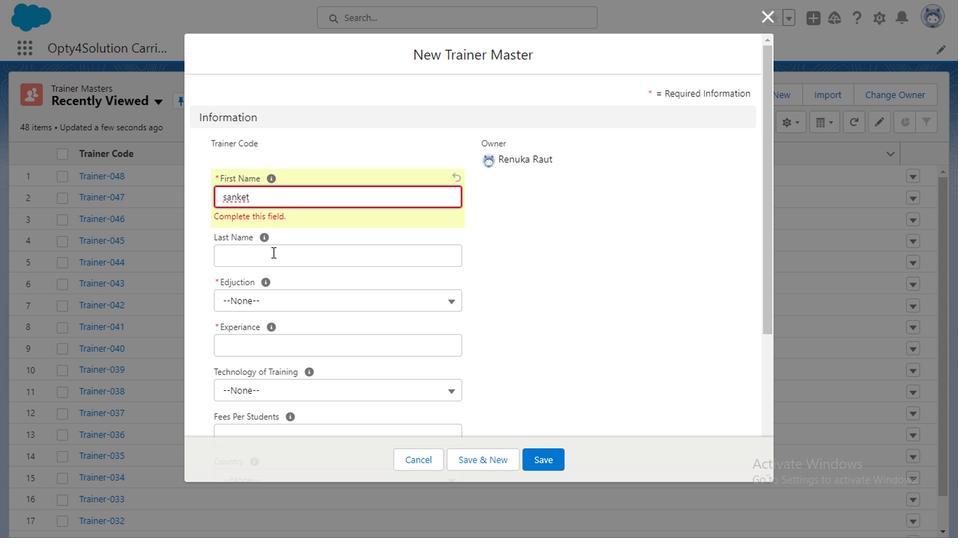 
Action: Mouse moved to (267, 255)
Screenshot: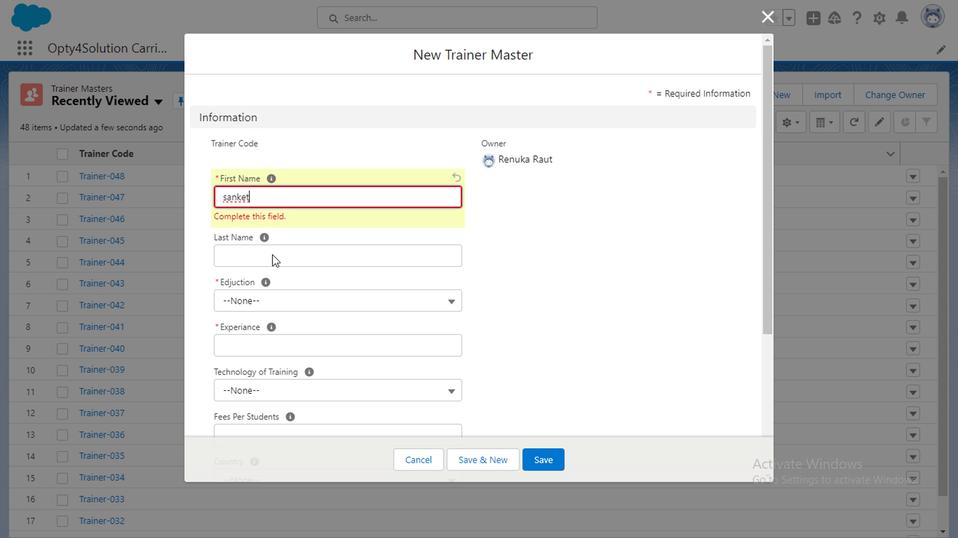 
Action: Key pressed ka<Key.backspace>ranti
Screenshot: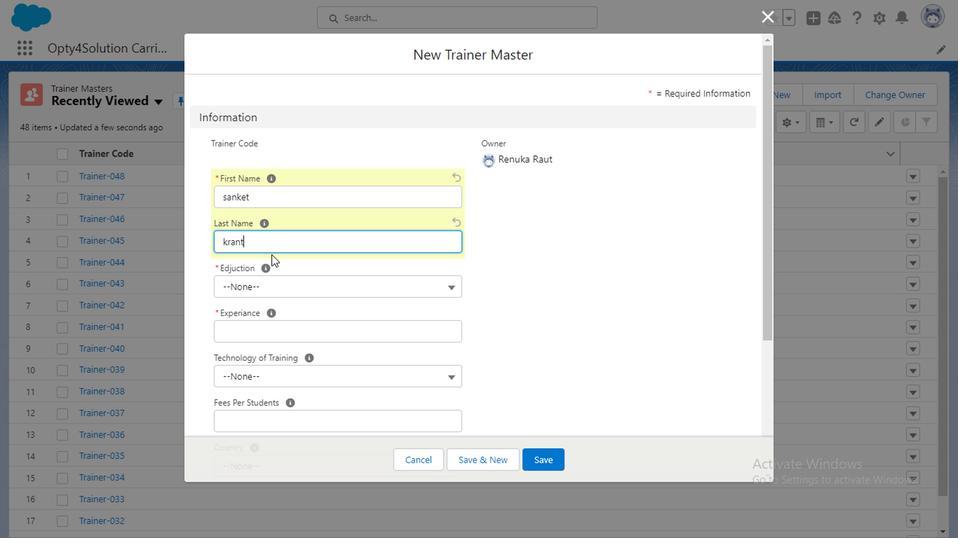 
Action: Mouse moved to (280, 286)
Screenshot: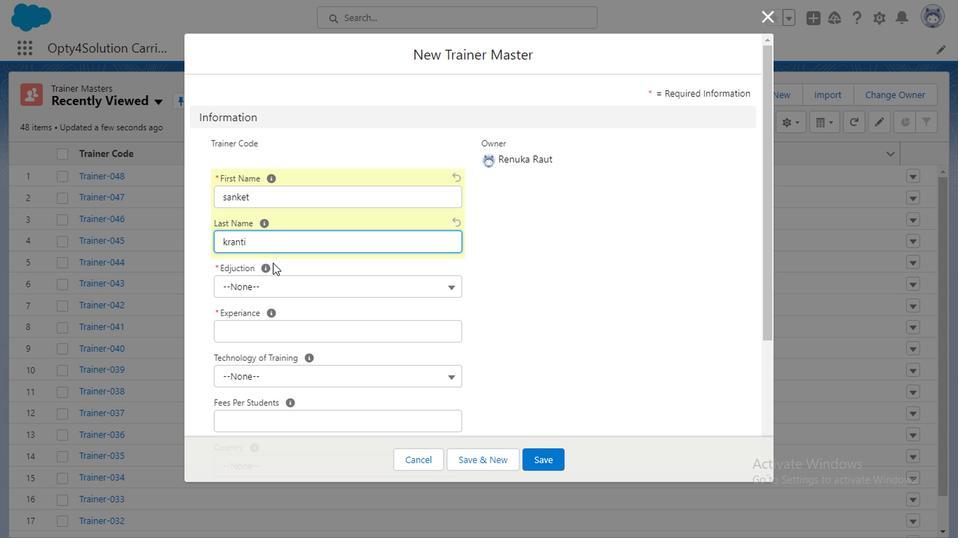 
Action: Mouse pressed left at (280, 286)
Screenshot: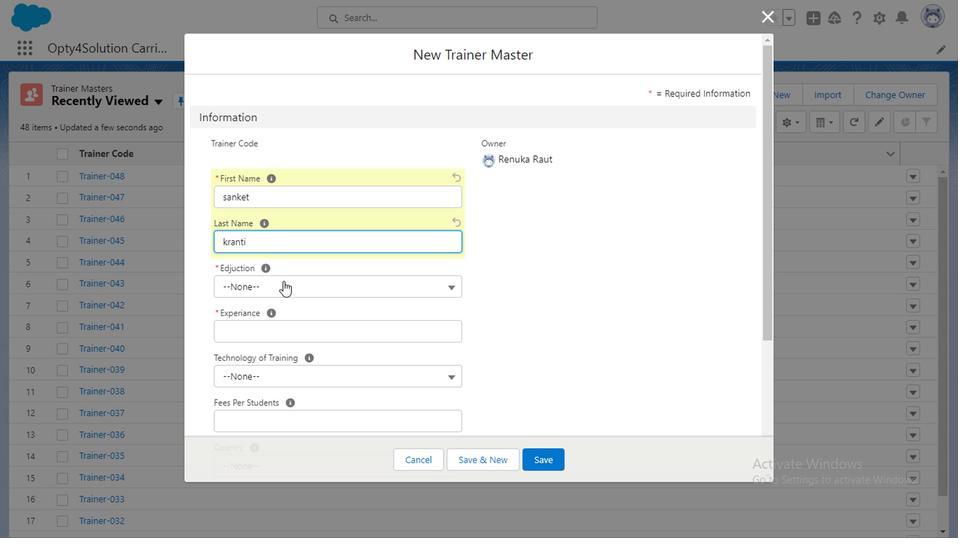 
Action: Mouse moved to (255, 443)
Screenshot: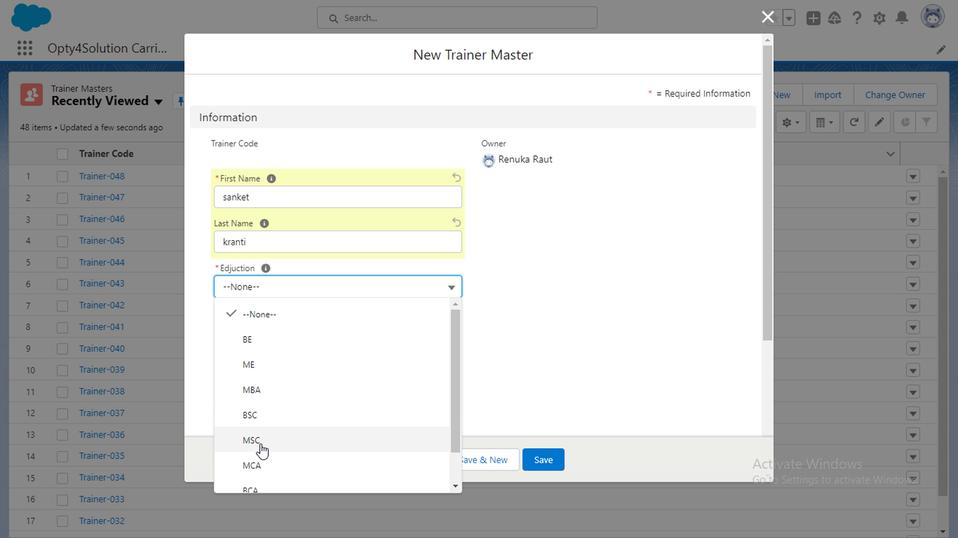 
Action: Mouse pressed left at (255, 443)
Screenshot: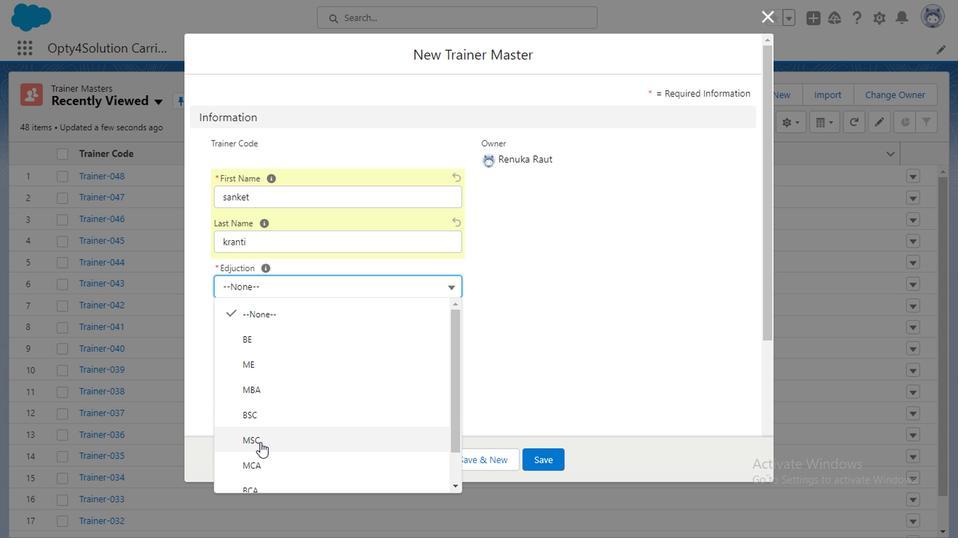 
Action: Mouse moved to (253, 331)
Screenshot: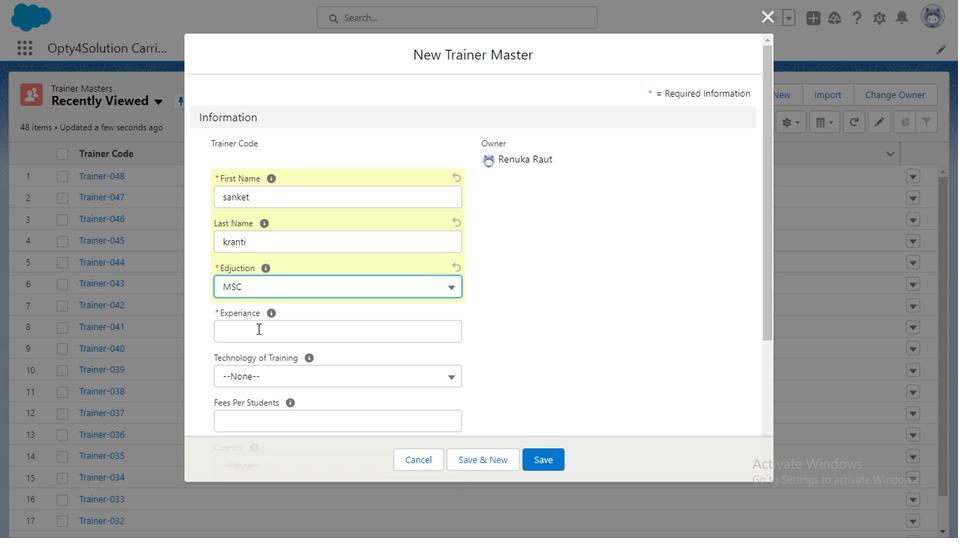 
Action: Mouse pressed left at (253, 331)
